 Task: Find connections with filter location Sironj with filter topic #lawsuitswith filter profile language English with filter current company Antler with filter school Vikram Simhapuri University, Nellore with filter industry Footwear and Leather Goods Repair with filter service category Filing with filter keywords title Computer Scientist
Action: Mouse moved to (567, 66)
Screenshot: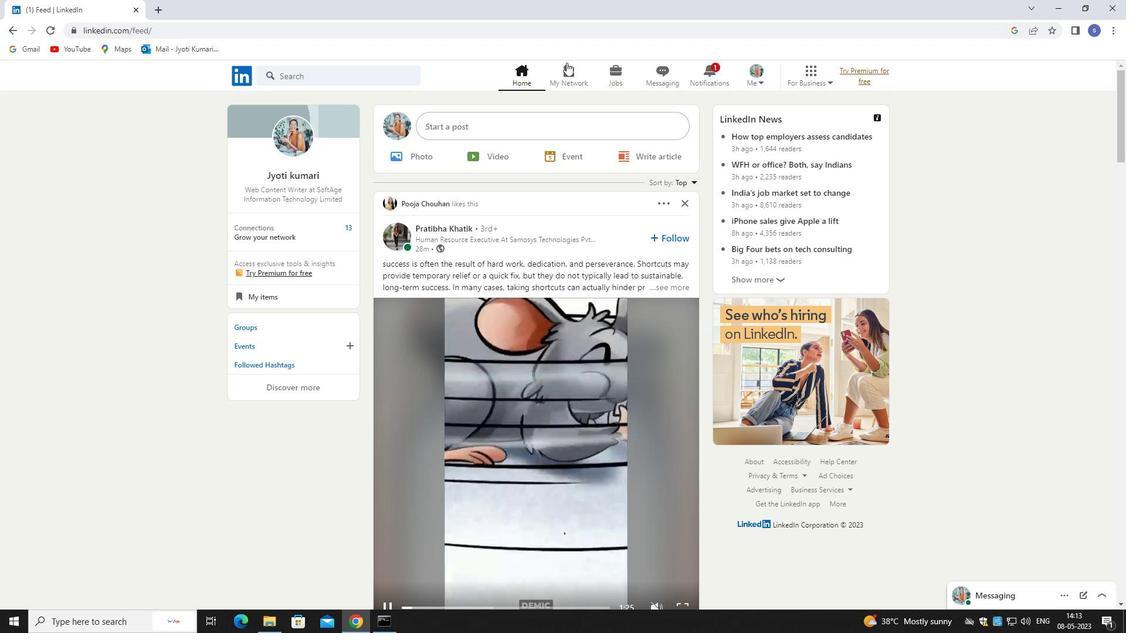 
Action: Mouse pressed left at (567, 66)
Screenshot: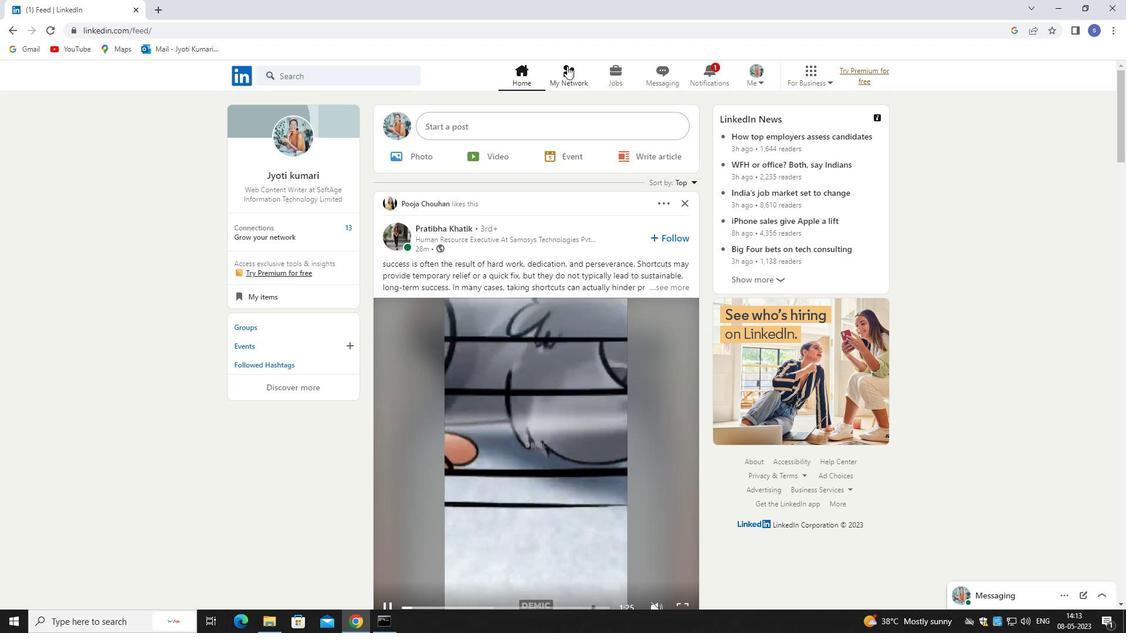 
Action: Mouse moved to (568, 67)
Screenshot: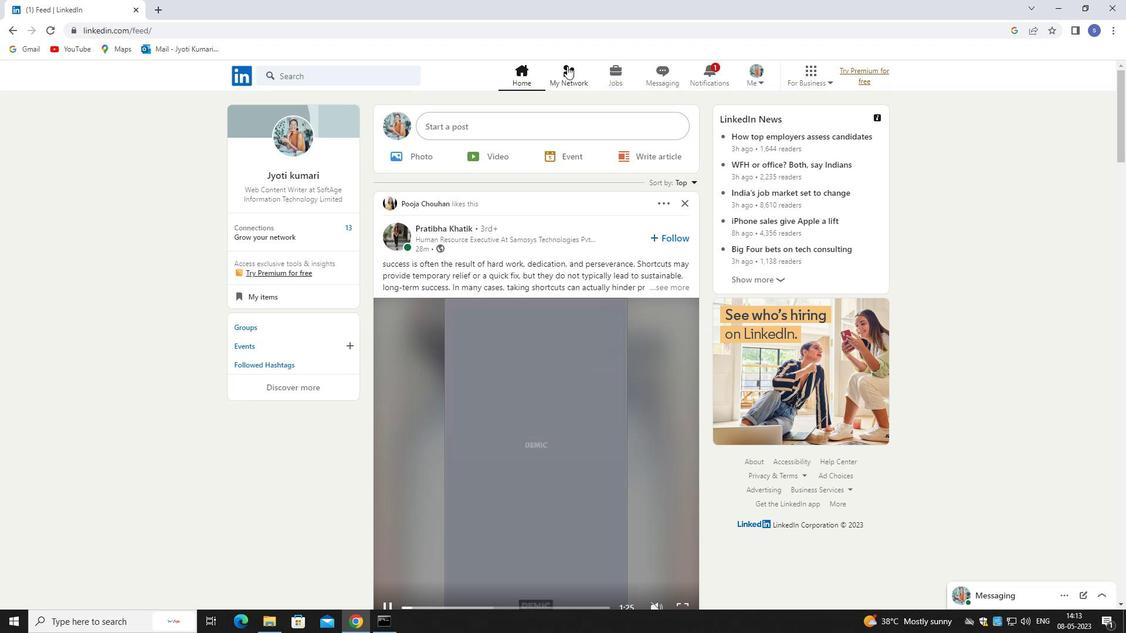 
Action: Mouse pressed left at (568, 67)
Screenshot: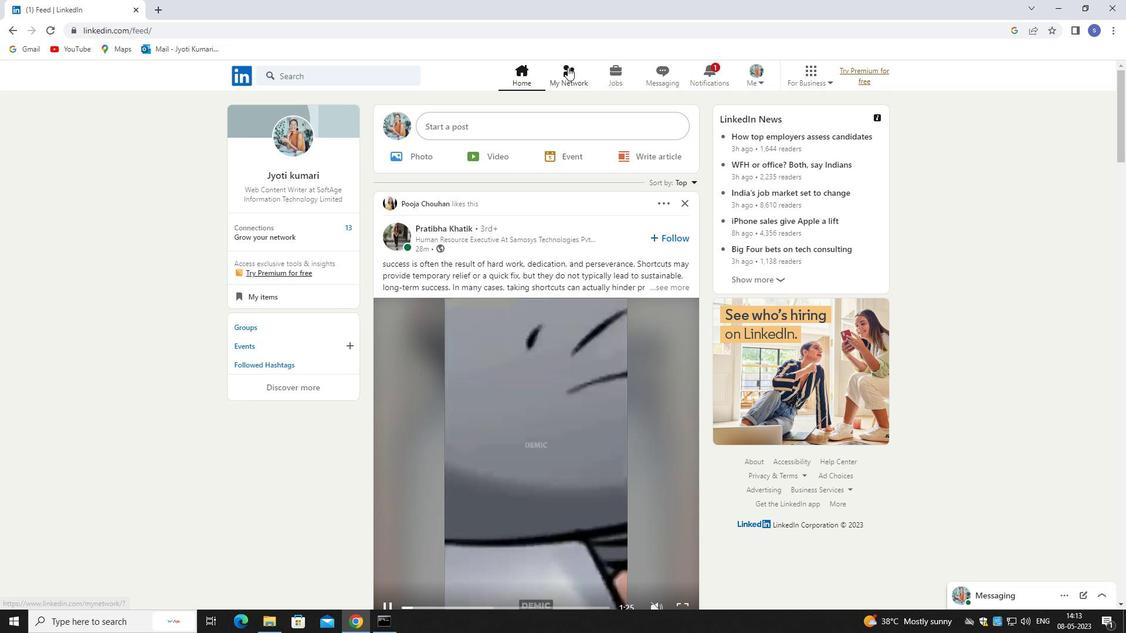 
Action: Mouse moved to (341, 146)
Screenshot: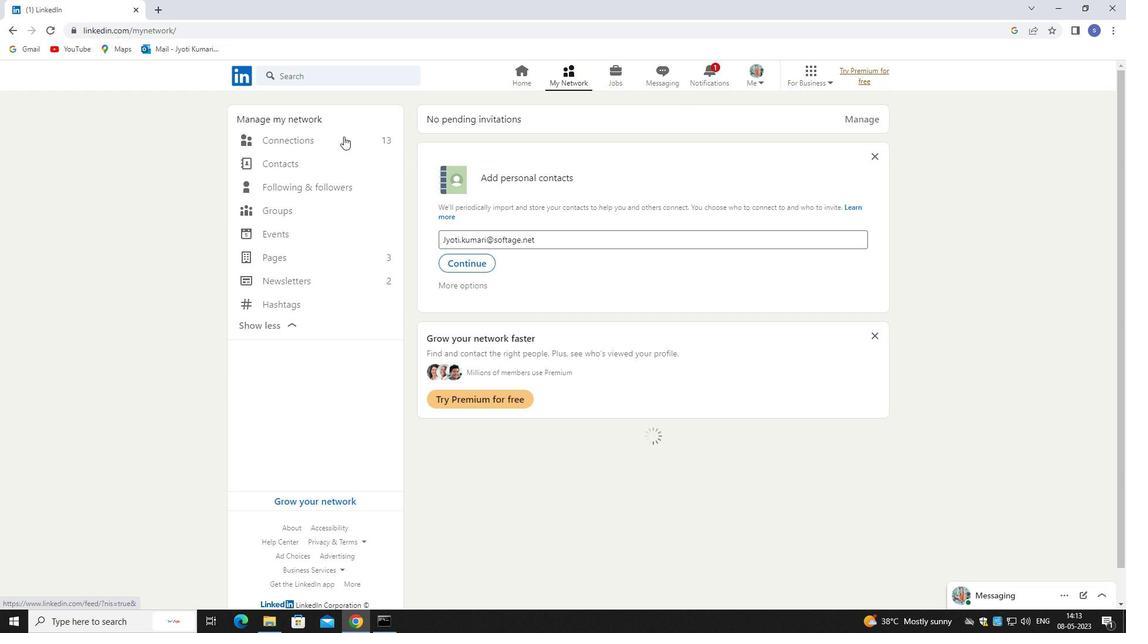 
Action: Mouse pressed left at (341, 146)
Screenshot: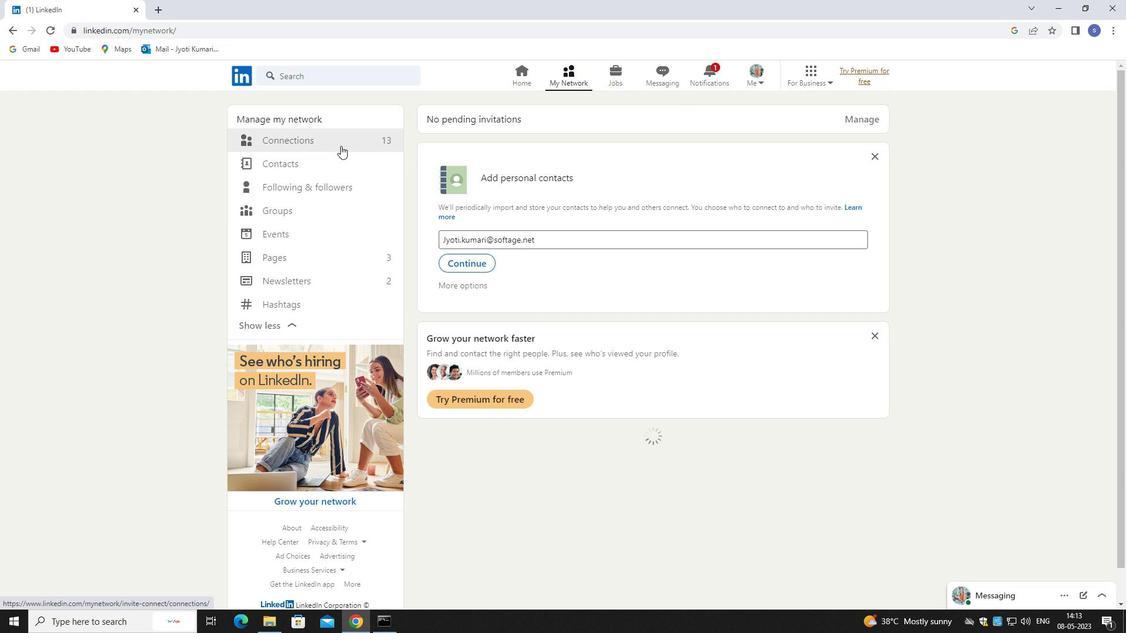 
Action: Mouse pressed left at (341, 146)
Screenshot: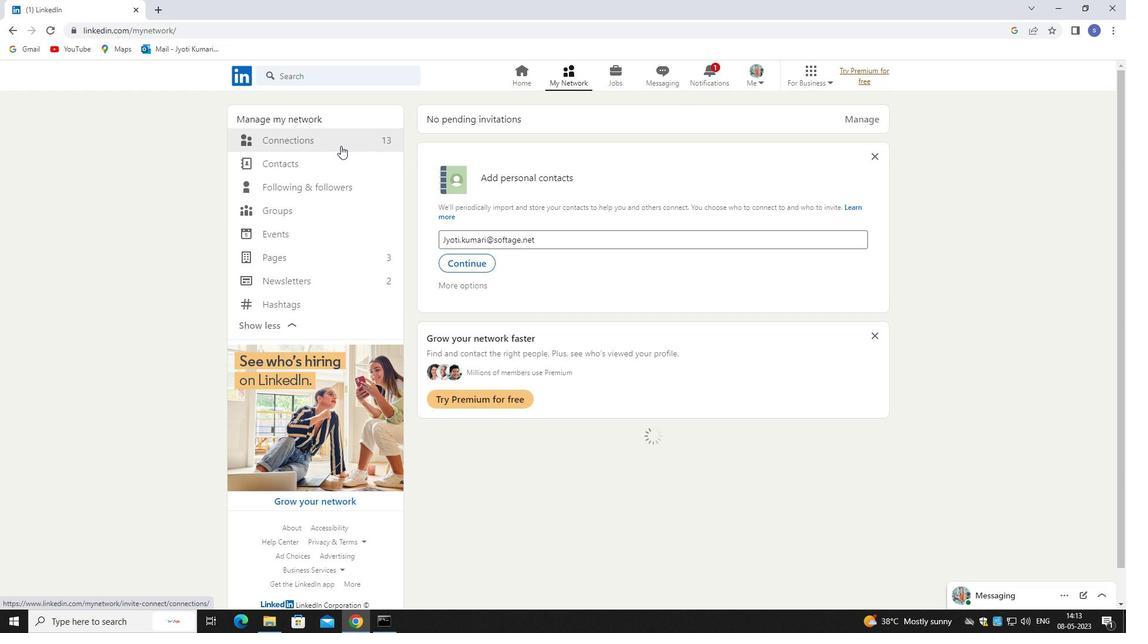 
Action: Mouse moved to (617, 142)
Screenshot: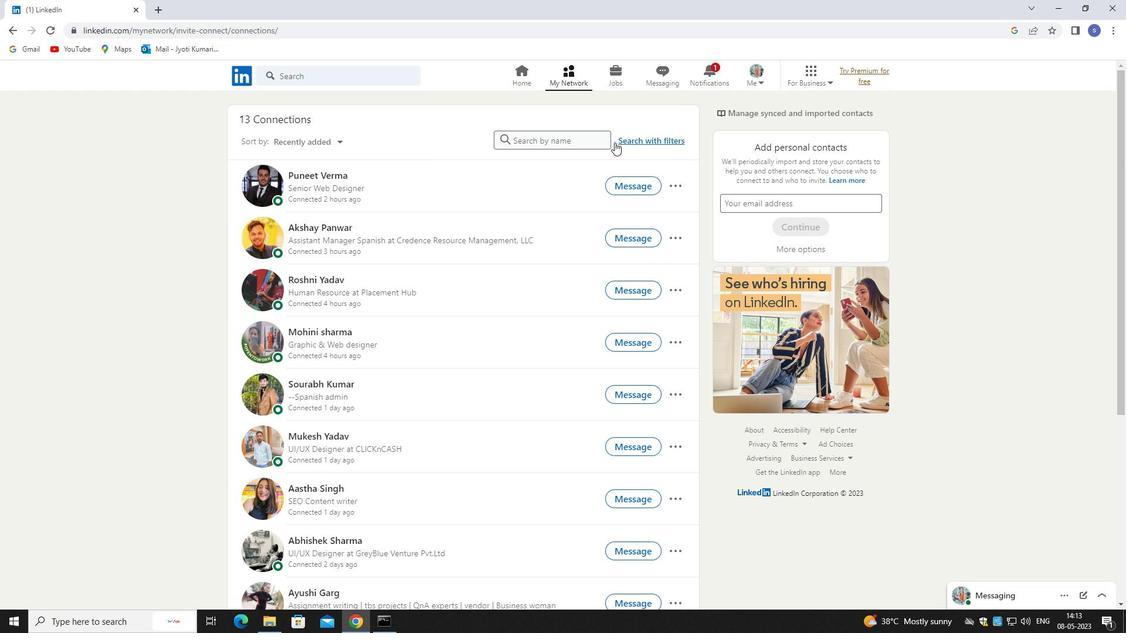 
Action: Mouse pressed left at (617, 142)
Screenshot: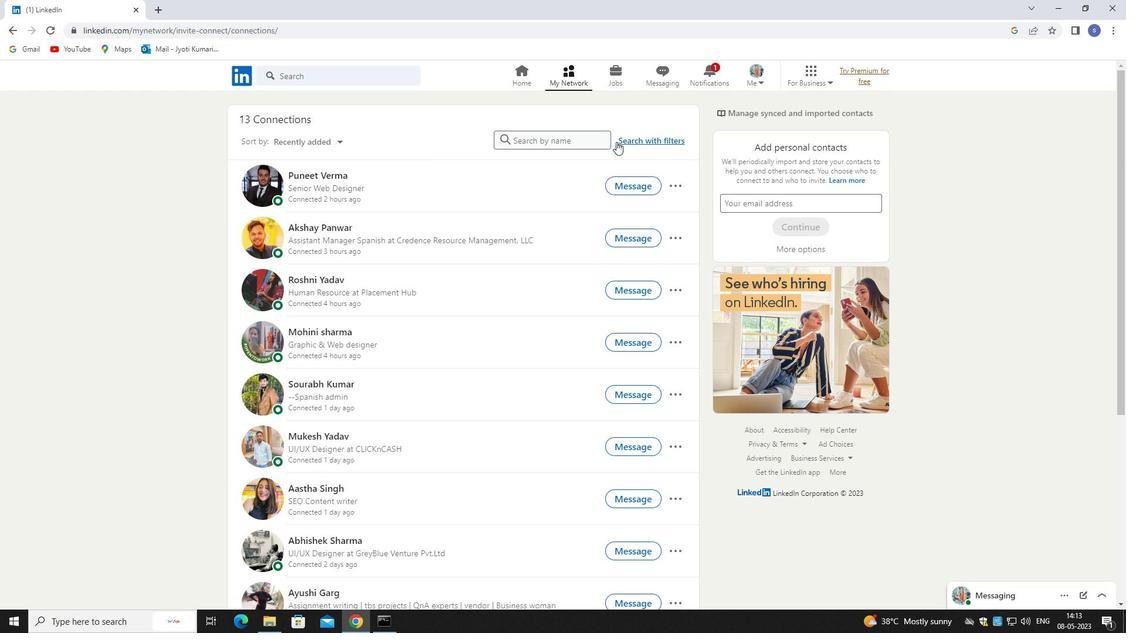 
Action: Mouse moved to (598, 107)
Screenshot: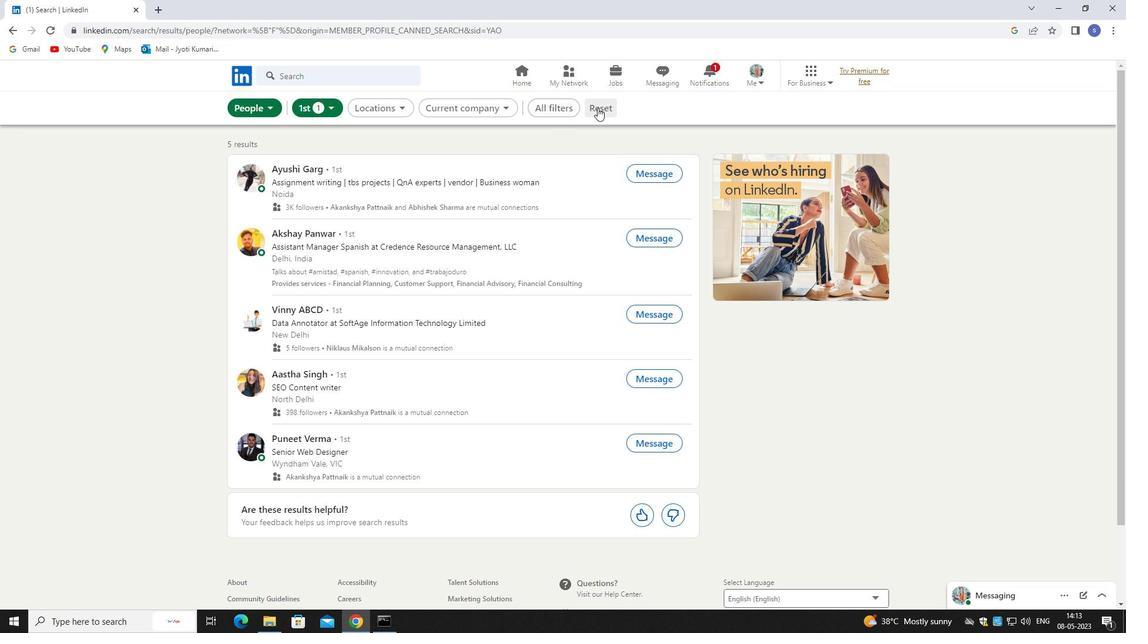 
Action: Mouse pressed left at (598, 107)
Screenshot: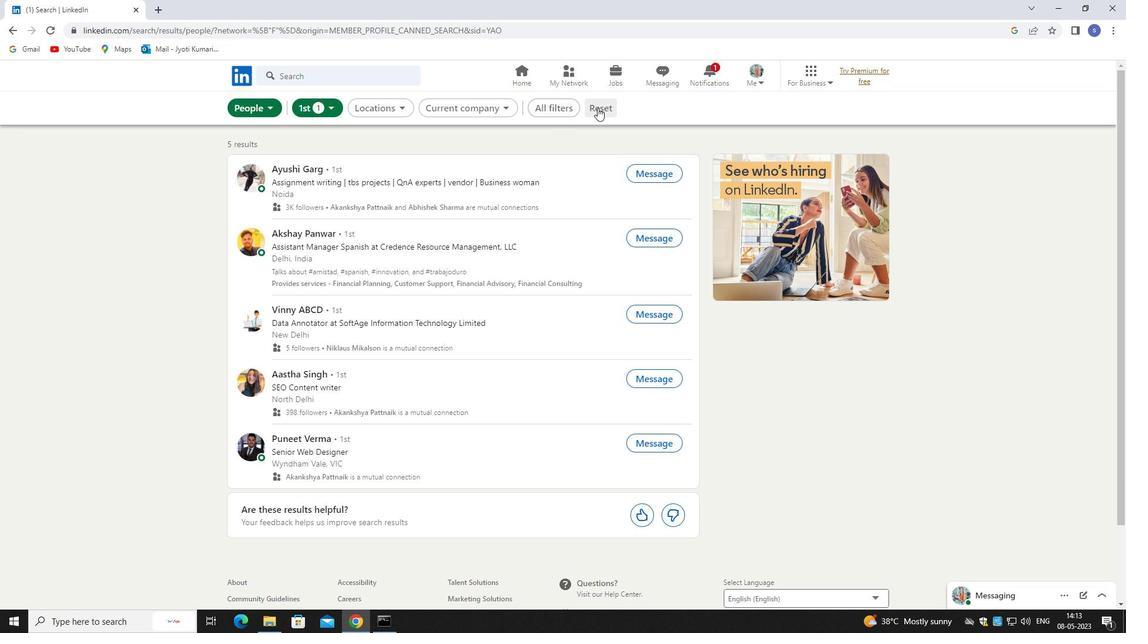
Action: Mouse moved to (579, 107)
Screenshot: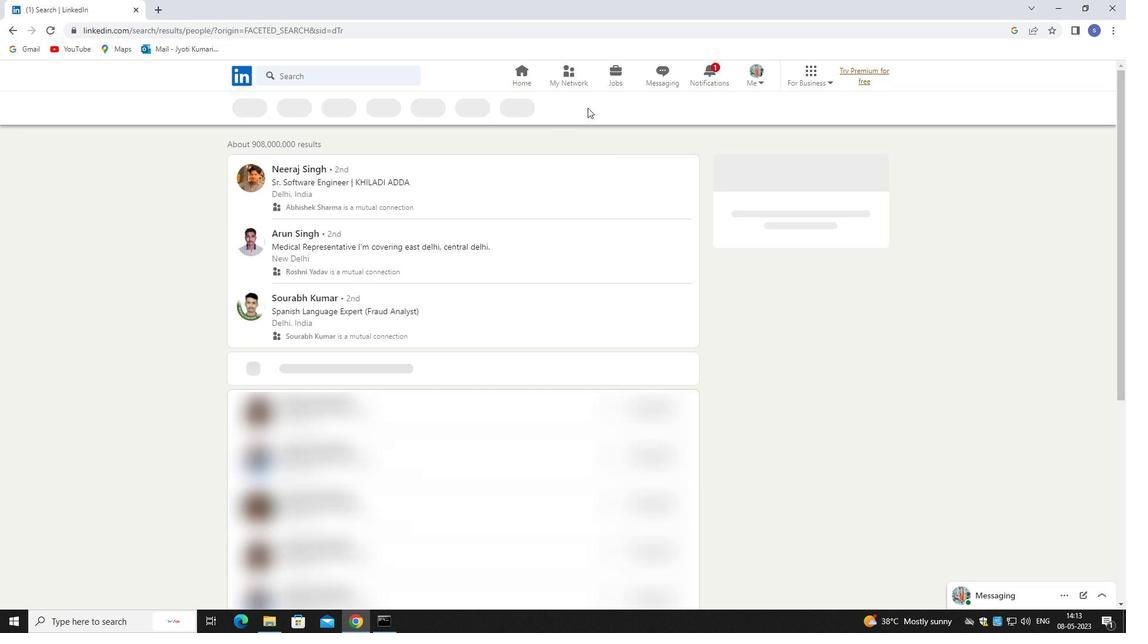 
Action: Mouse pressed left at (579, 107)
Screenshot: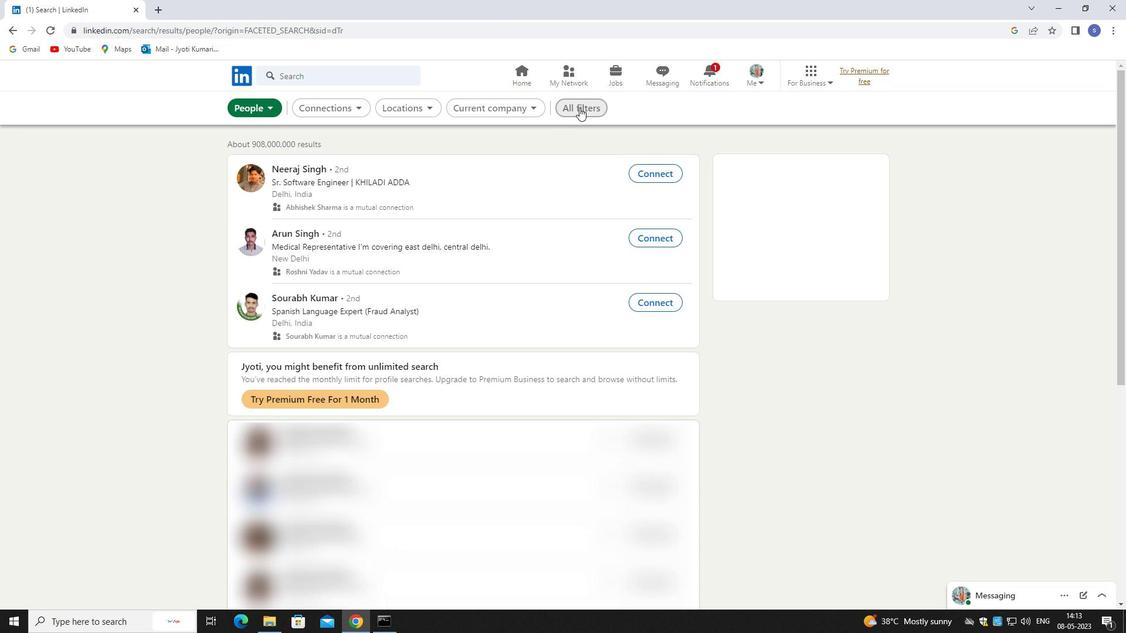 
Action: Mouse moved to (985, 461)
Screenshot: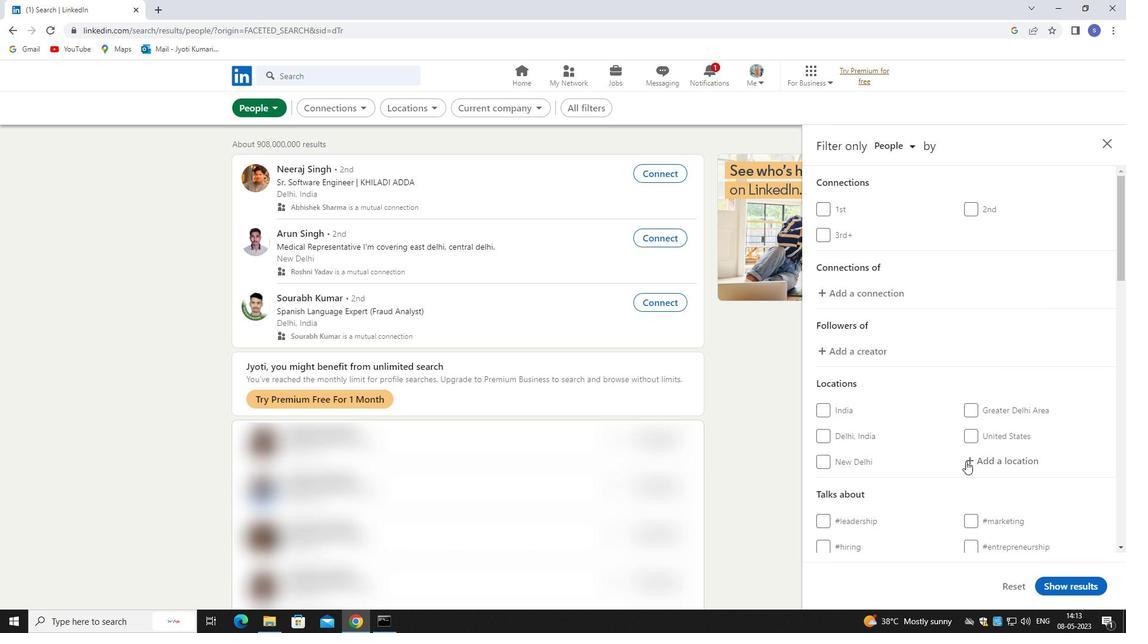 
Action: Mouse pressed left at (985, 461)
Screenshot: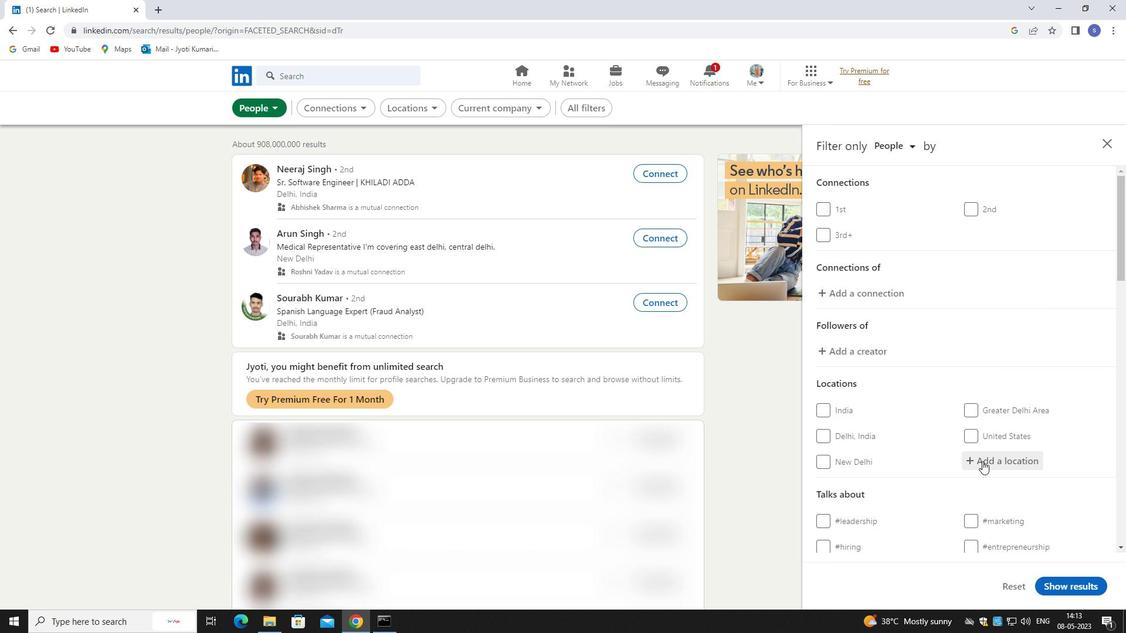 
Action: Mouse moved to (966, 468)
Screenshot: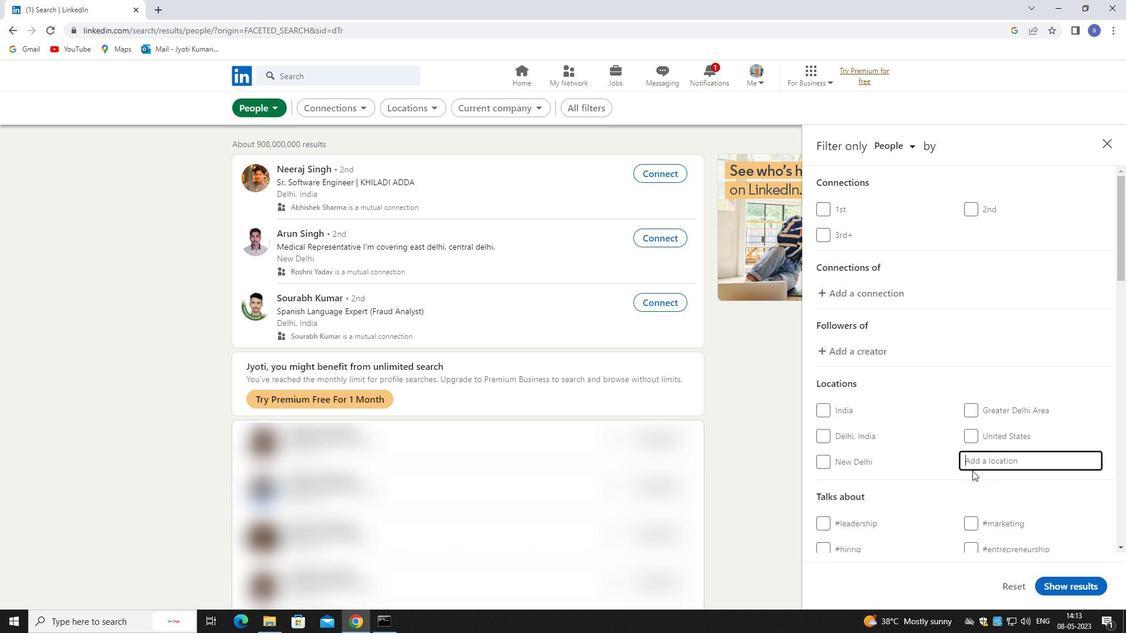 
Action: Key pressed siro
Screenshot: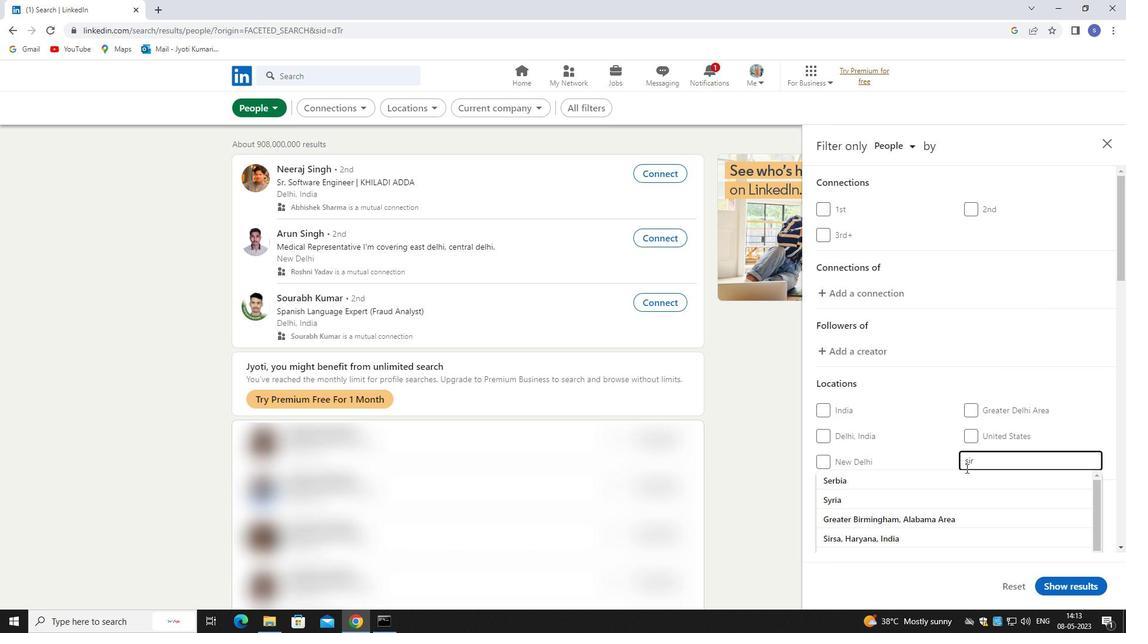 
Action: Mouse moved to (987, 499)
Screenshot: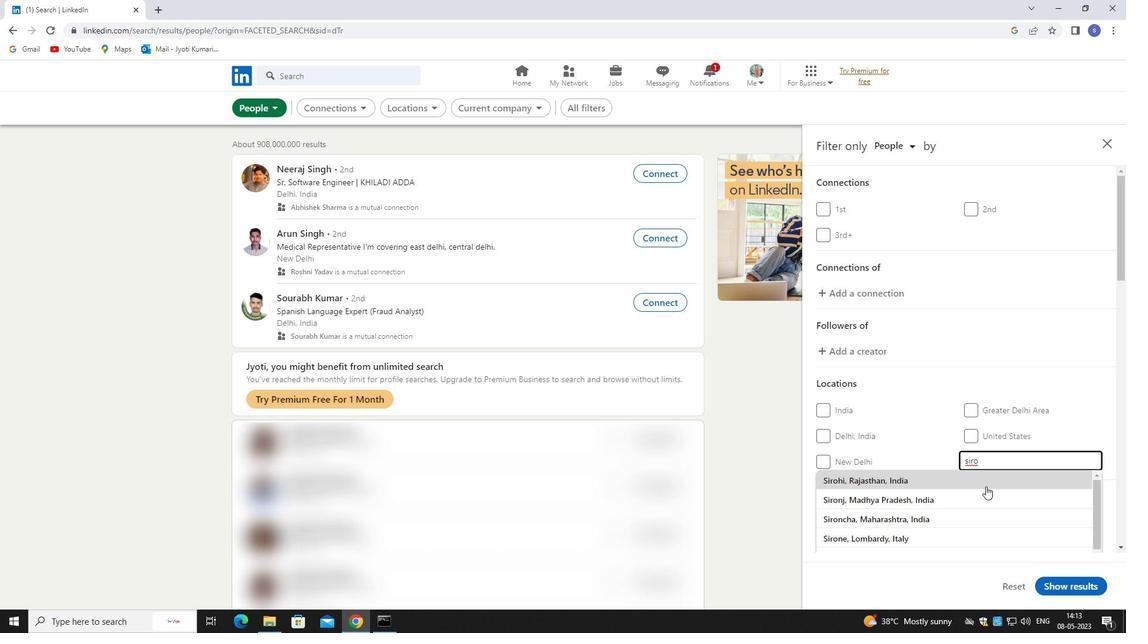 
Action: Mouse pressed left at (987, 499)
Screenshot: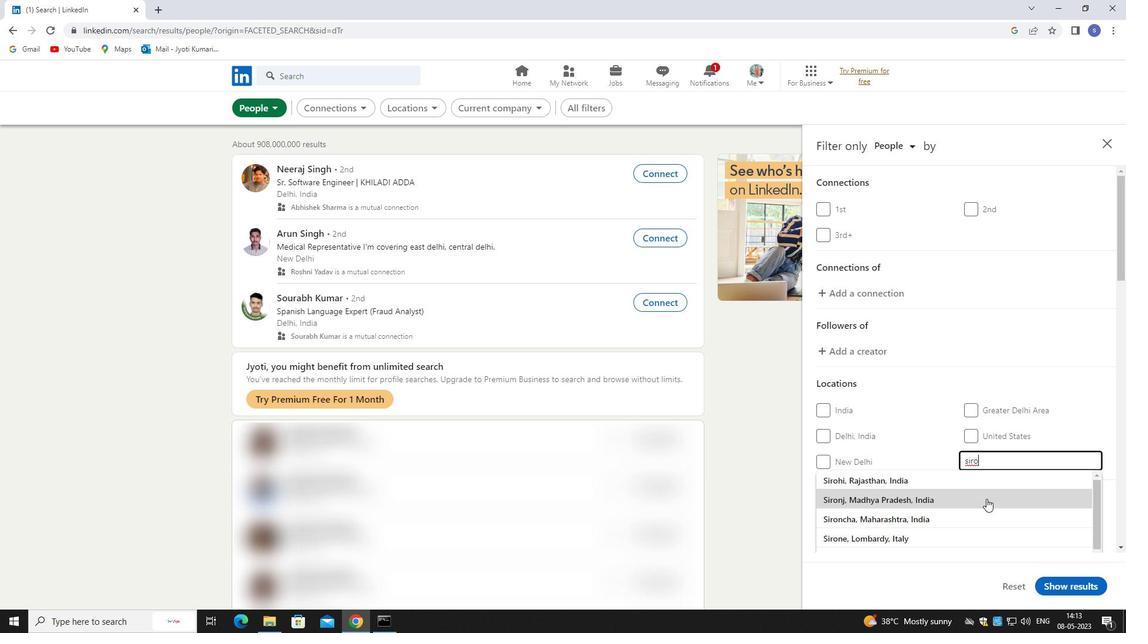 
Action: Mouse moved to (986, 500)
Screenshot: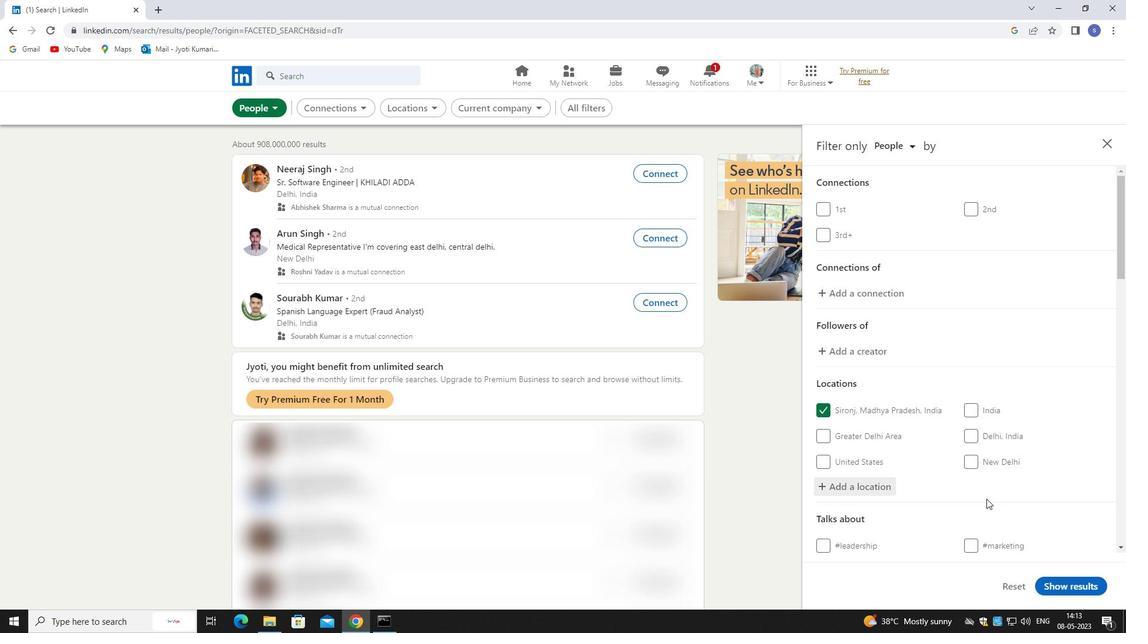 
Action: Mouse scrolled (986, 499) with delta (0, 0)
Screenshot: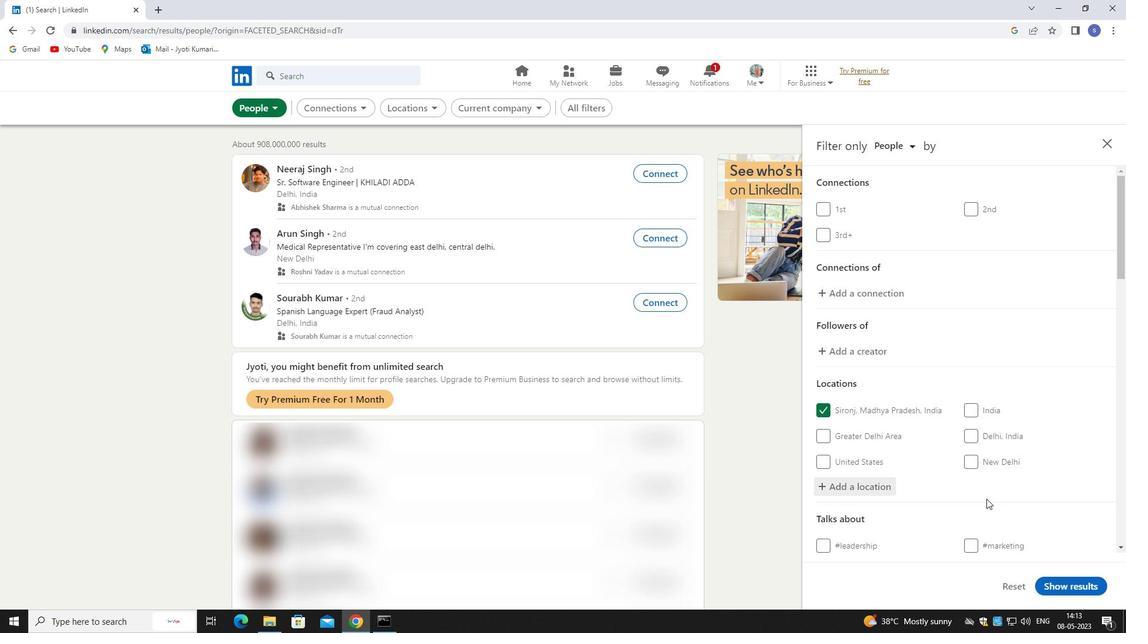 
Action: Mouse scrolled (986, 499) with delta (0, 0)
Screenshot: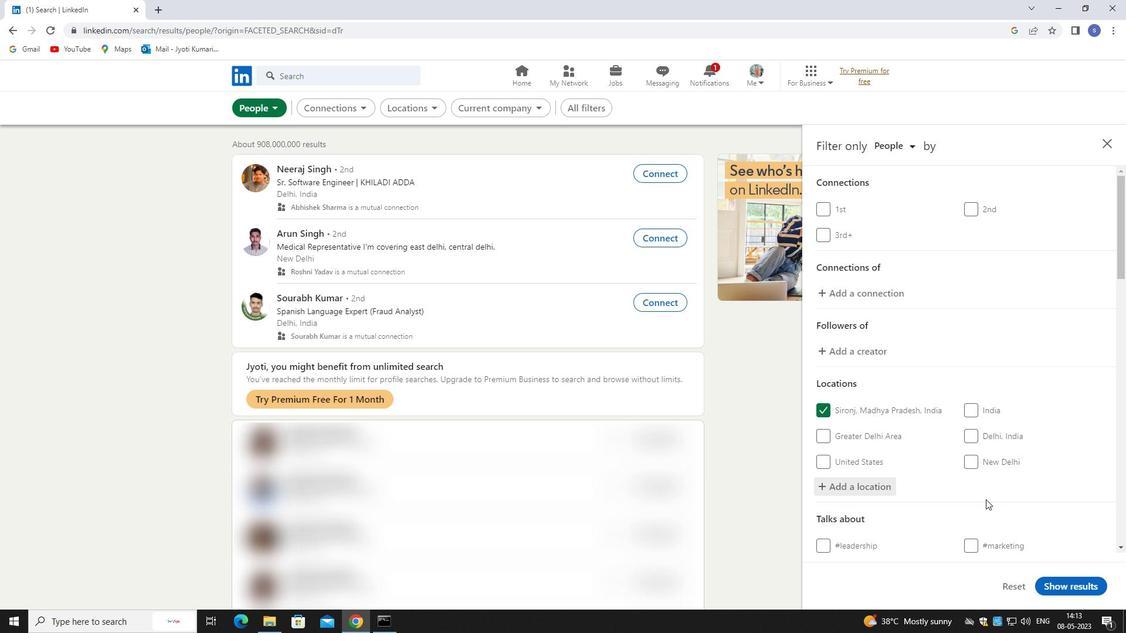 
Action: Mouse scrolled (986, 499) with delta (0, 0)
Screenshot: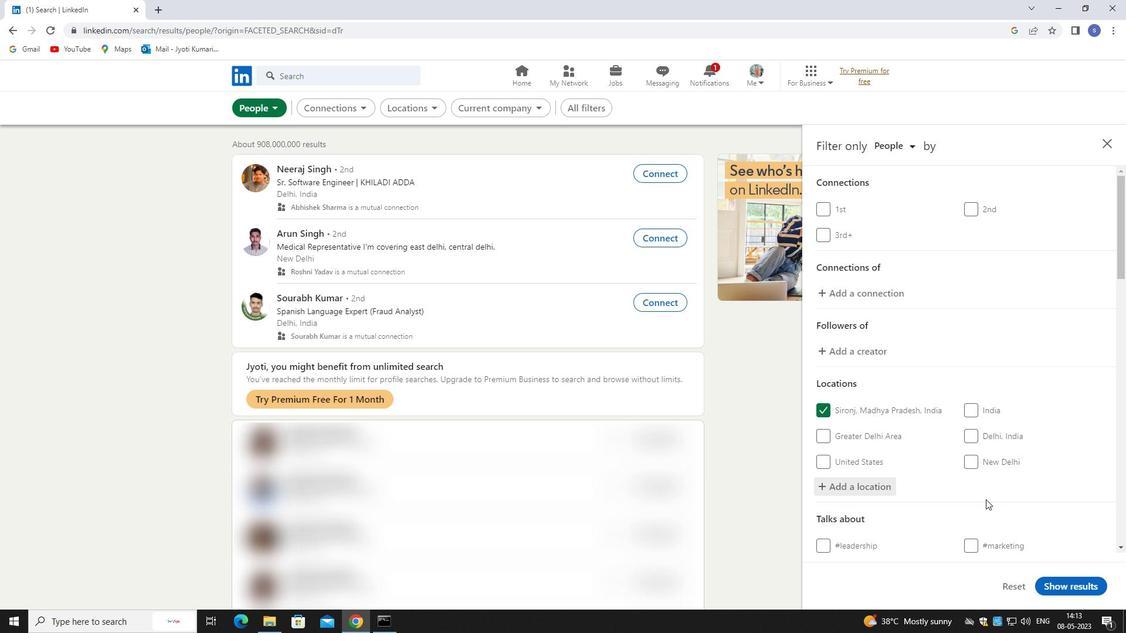 
Action: Mouse scrolled (986, 499) with delta (0, 0)
Screenshot: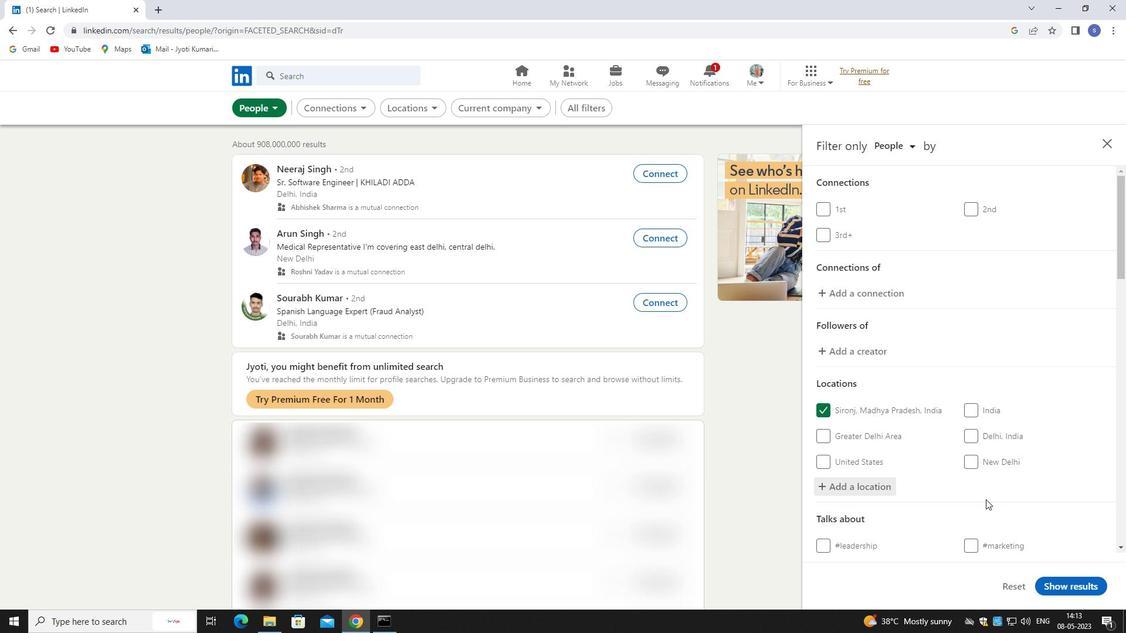 
Action: Mouse moved to (989, 360)
Screenshot: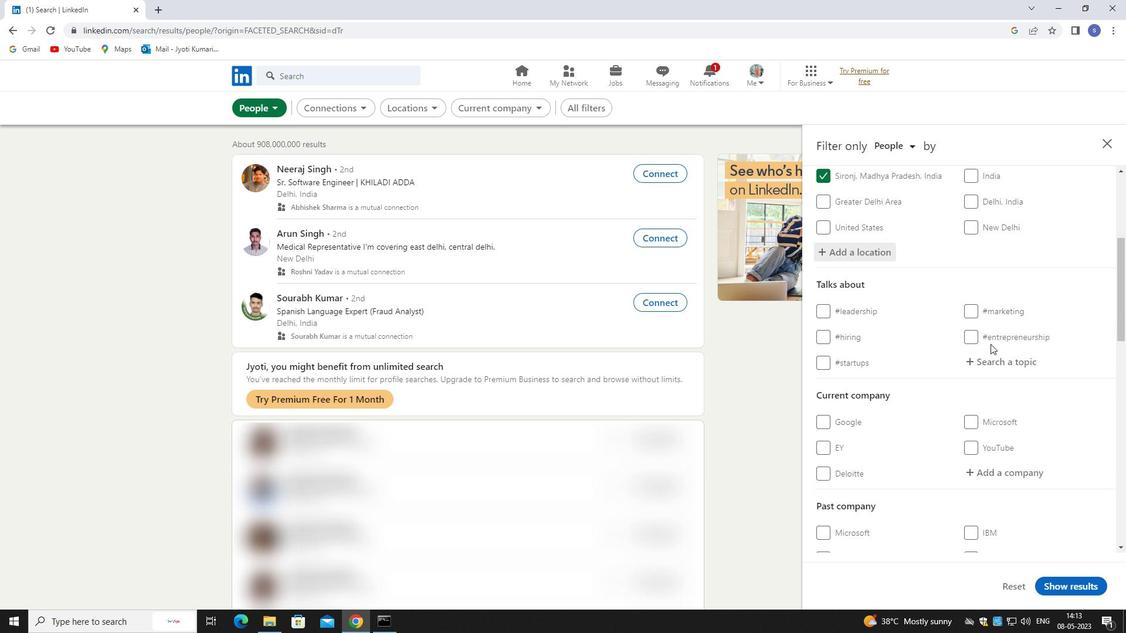 
Action: Mouse pressed left at (989, 360)
Screenshot: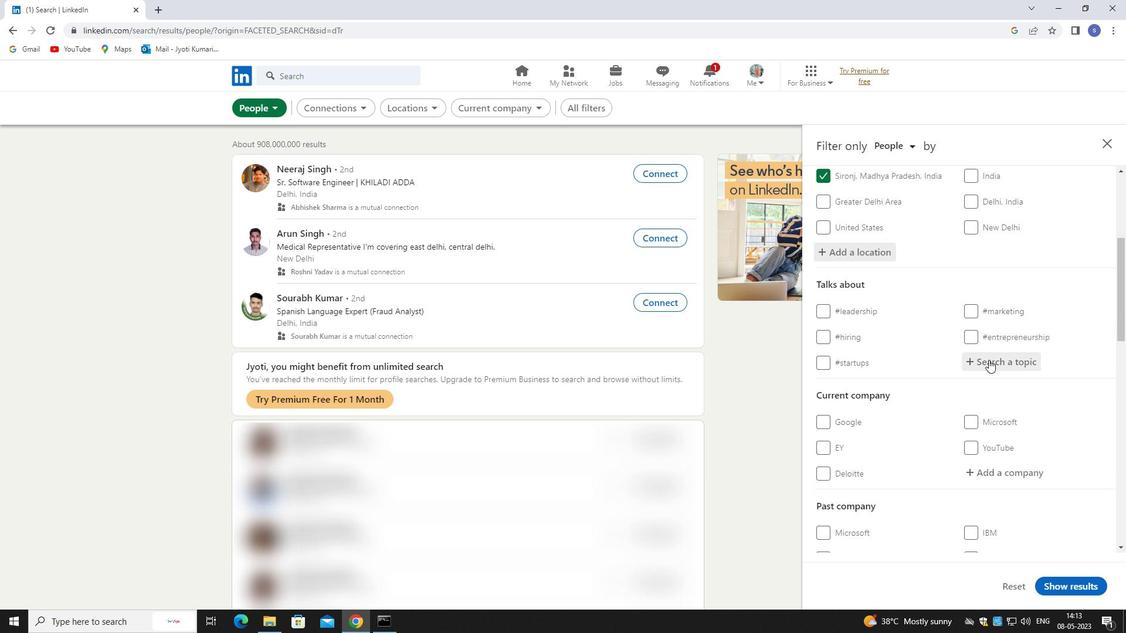 
Action: Mouse moved to (983, 370)
Screenshot: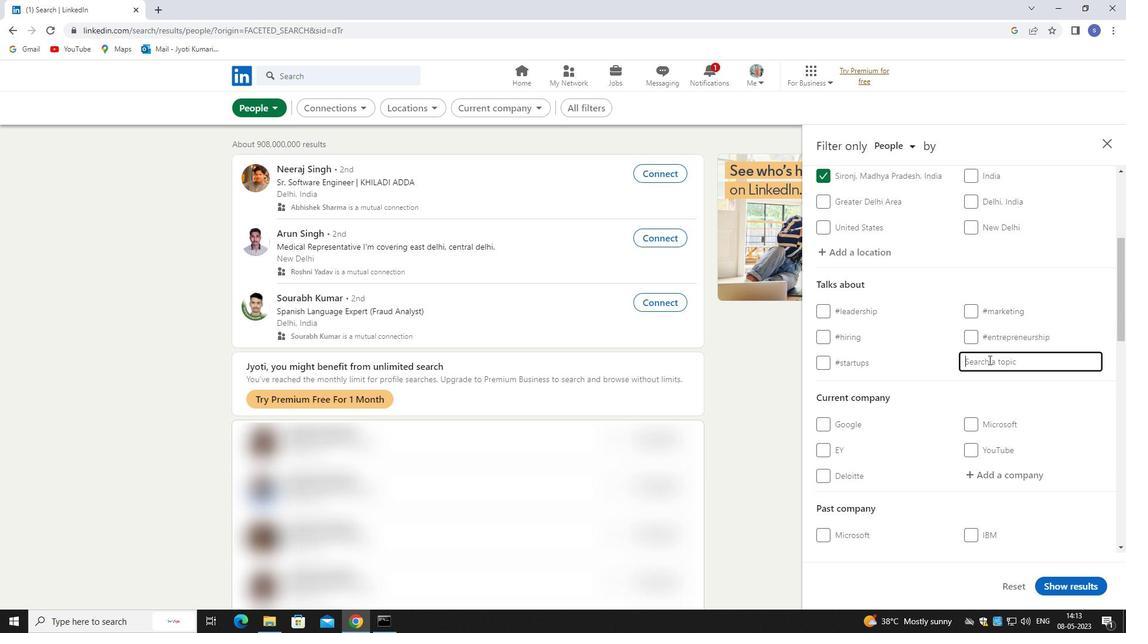 
Action: Key pressed lawsu
Screenshot: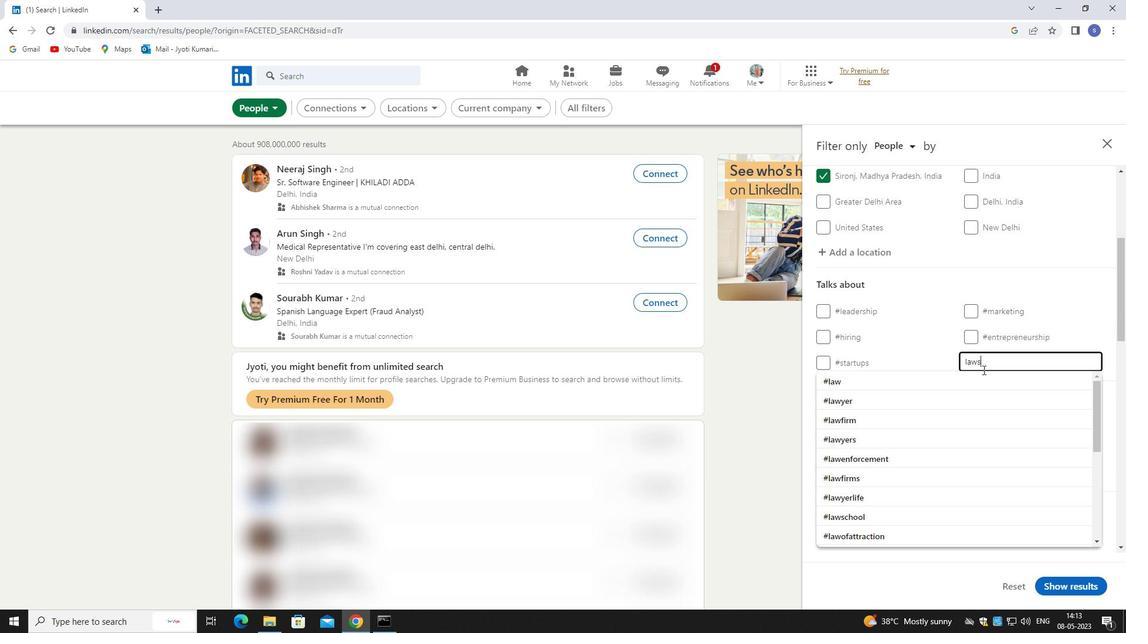 
Action: Mouse moved to (980, 384)
Screenshot: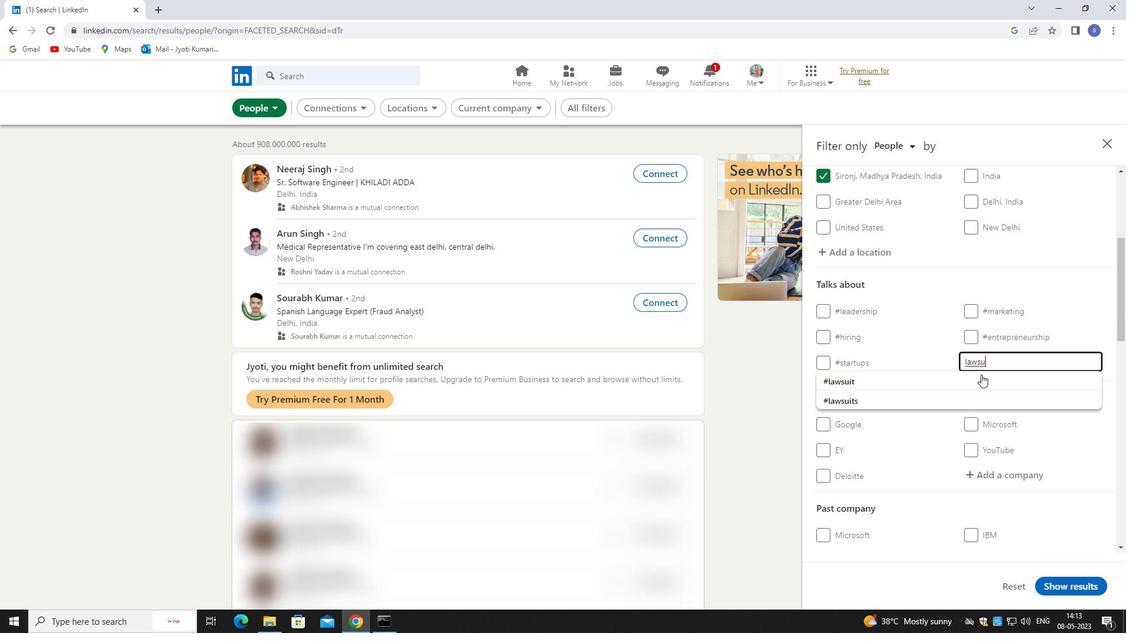 
Action: Mouse pressed left at (980, 384)
Screenshot: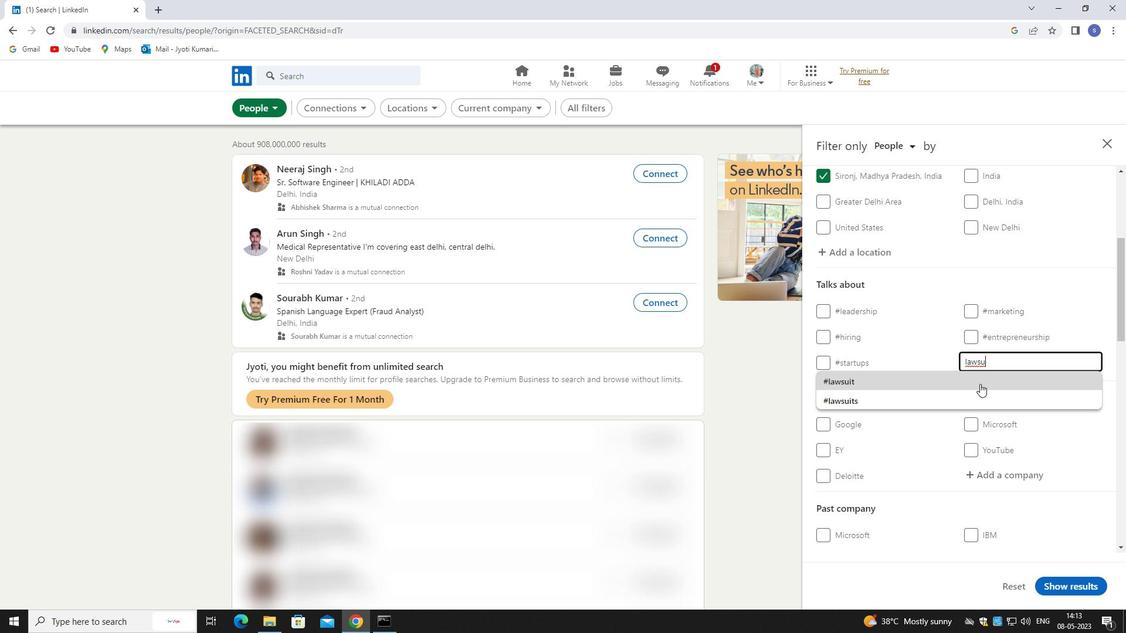 
Action: Mouse moved to (980, 395)
Screenshot: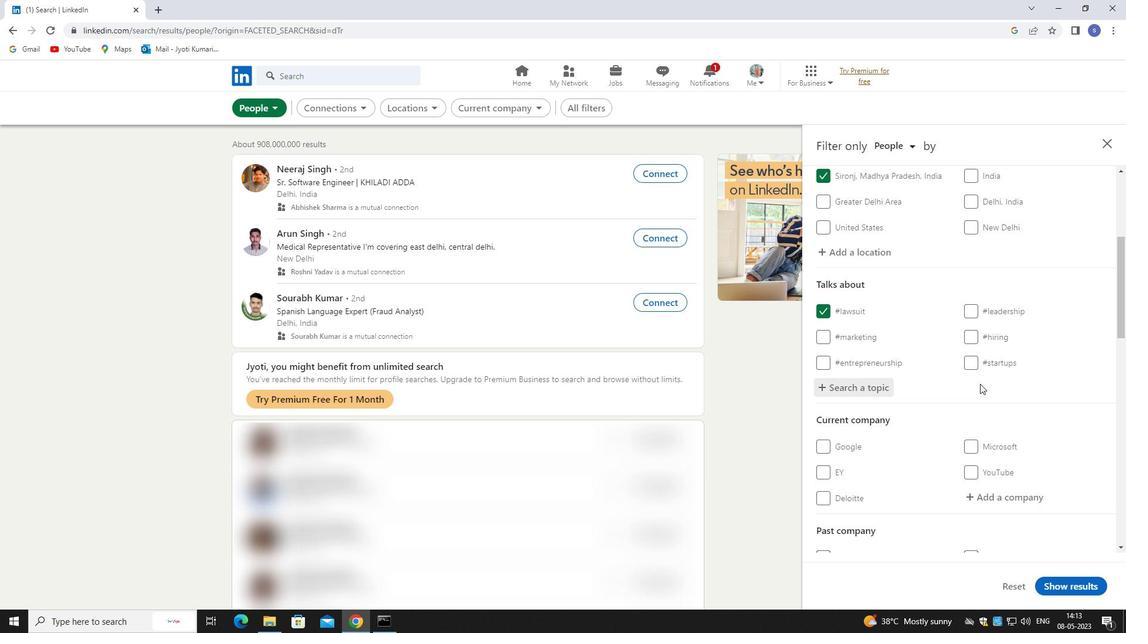 
Action: Mouse scrolled (980, 394) with delta (0, 0)
Screenshot: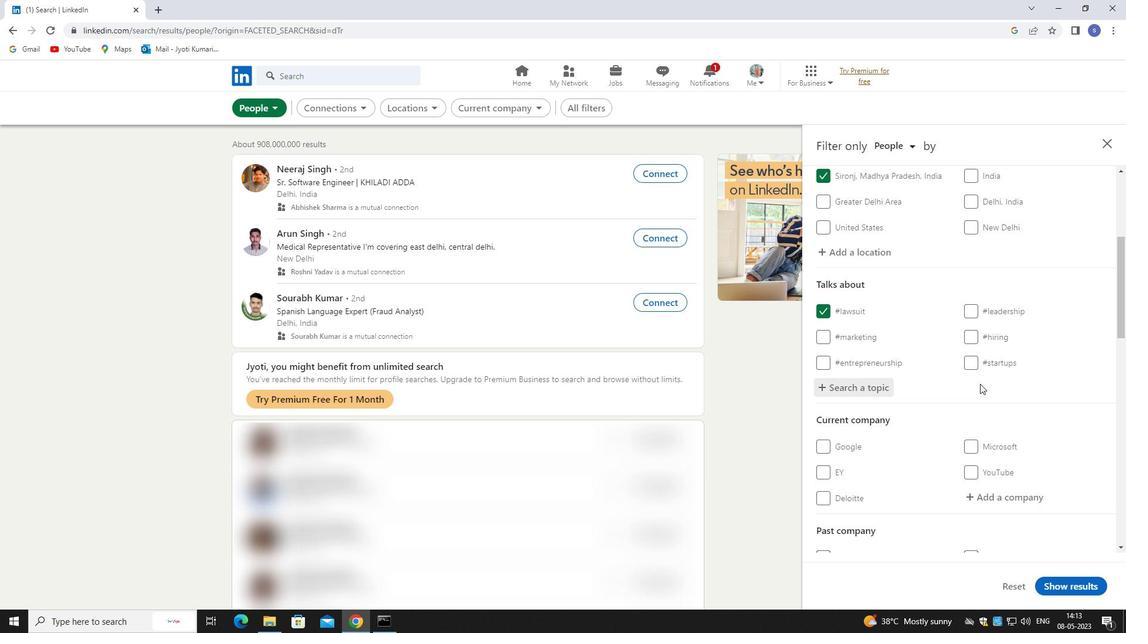 
Action: Mouse moved to (980, 410)
Screenshot: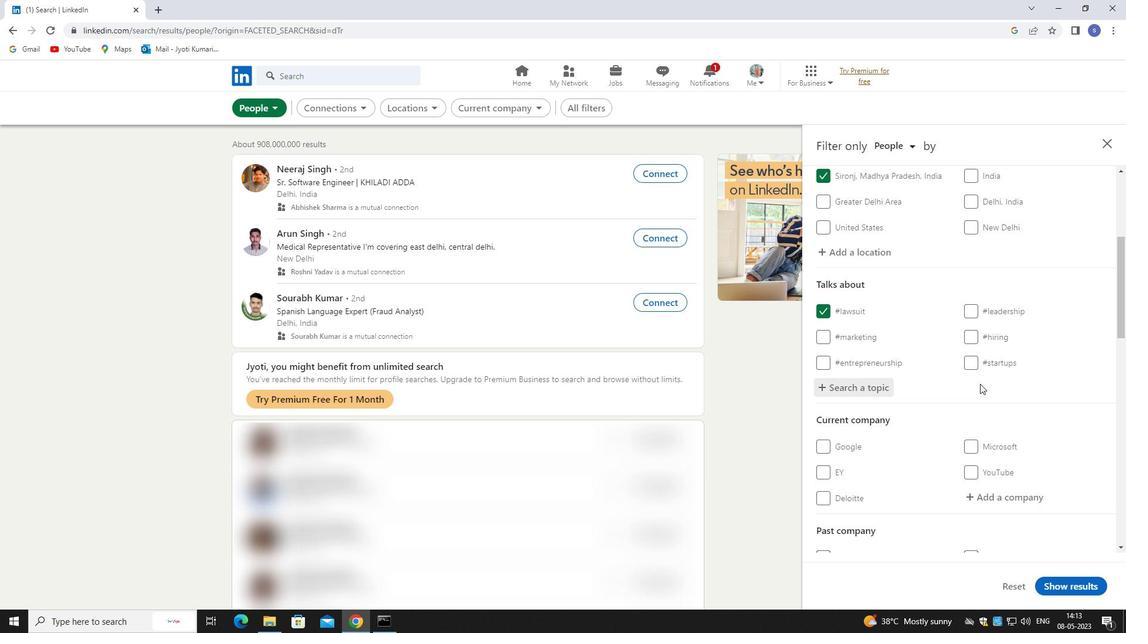 
Action: Mouse scrolled (980, 410) with delta (0, 0)
Screenshot: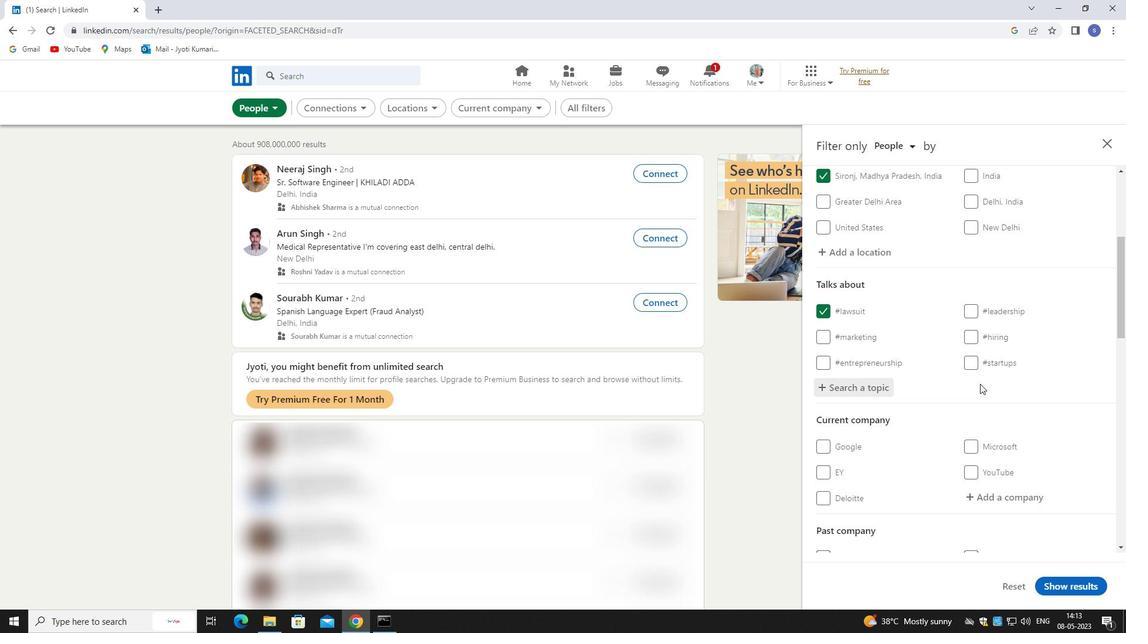 
Action: Mouse moved to (981, 484)
Screenshot: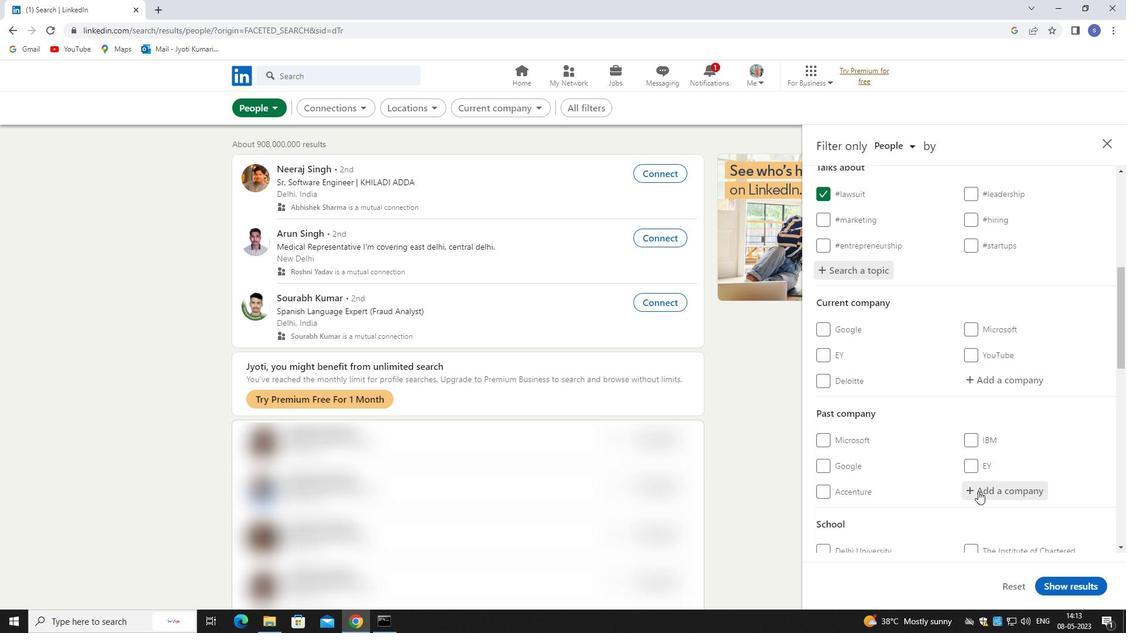 
Action: Mouse scrolled (981, 483) with delta (0, 0)
Screenshot: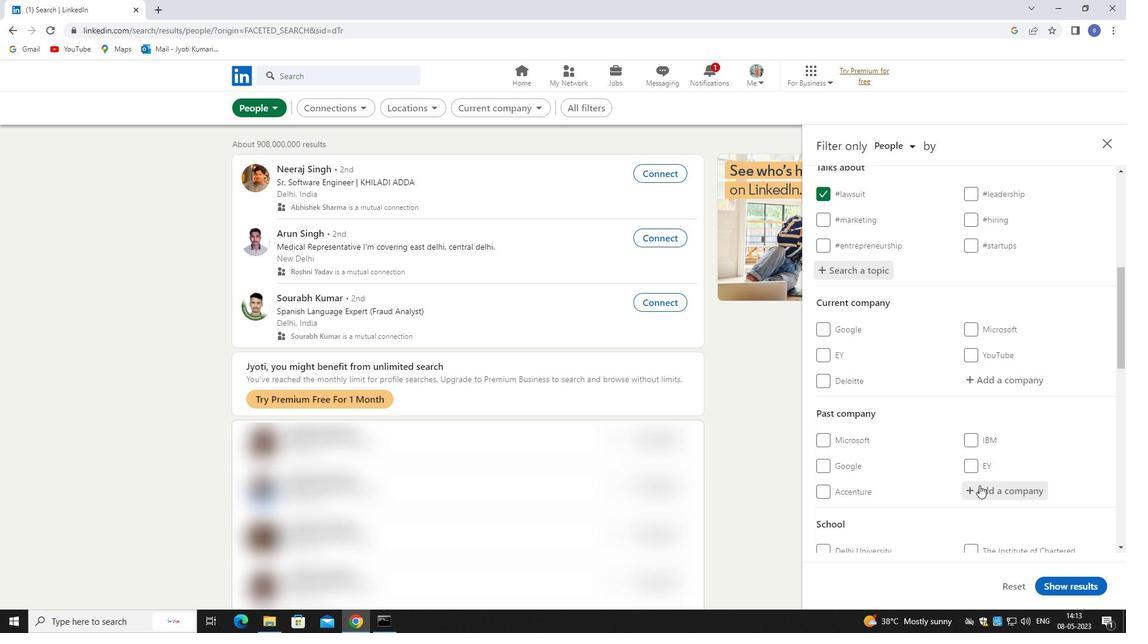 
Action: Mouse scrolled (981, 483) with delta (0, 0)
Screenshot: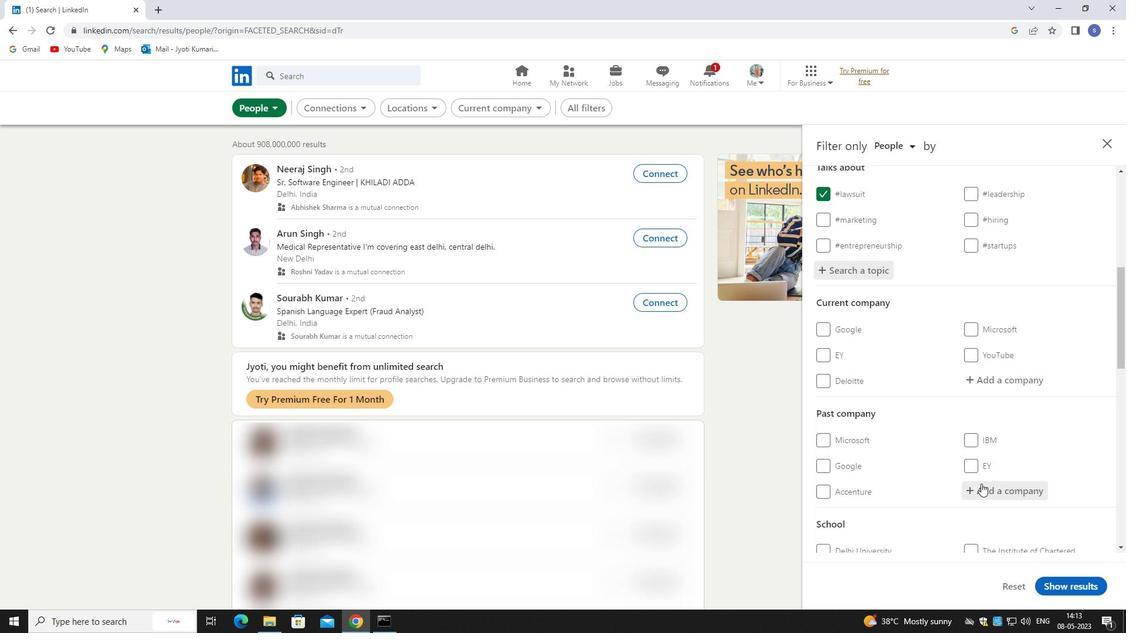 
Action: Mouse moved to (1011, 263)
Screenshot: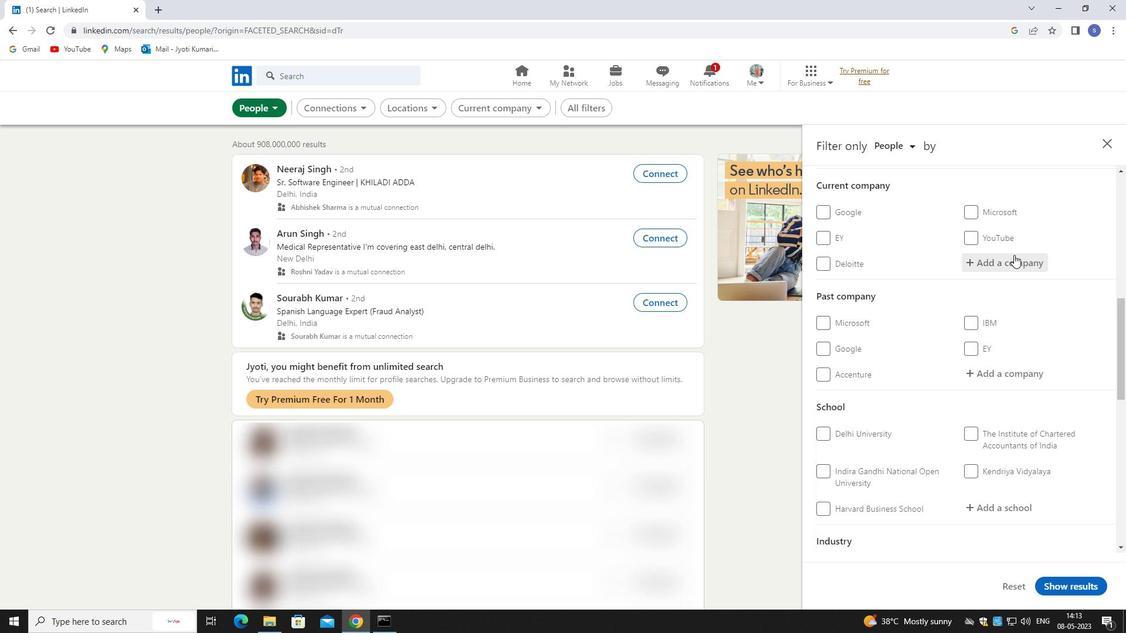 
Action: Mouse pressed left at (1011, 263)
Screenshot: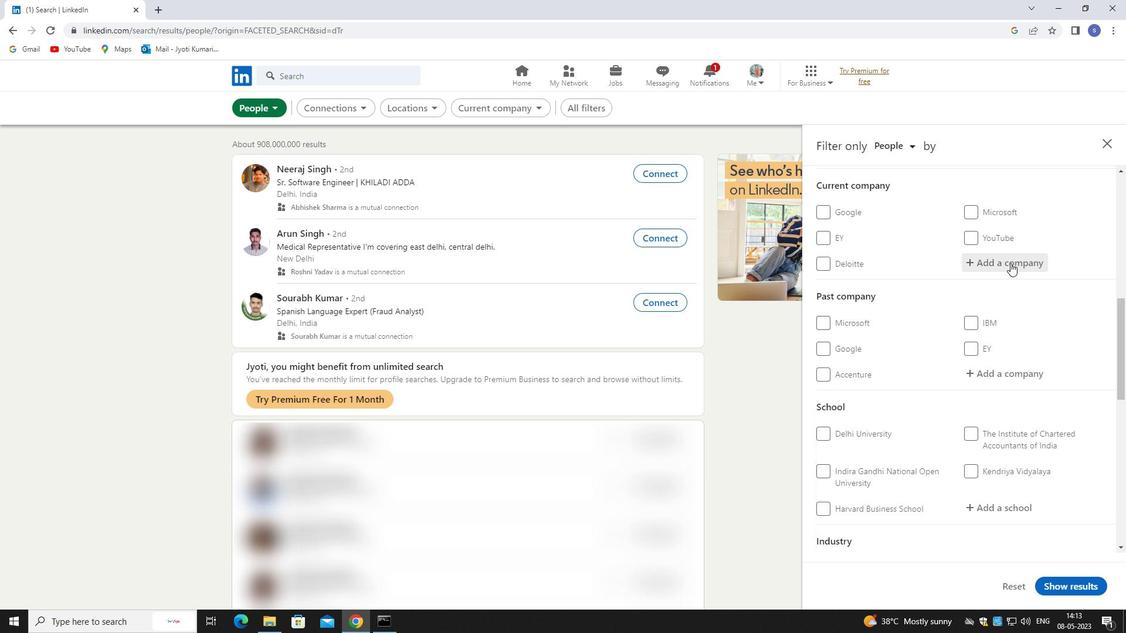 
Action: Key pressed antel
Screenshot: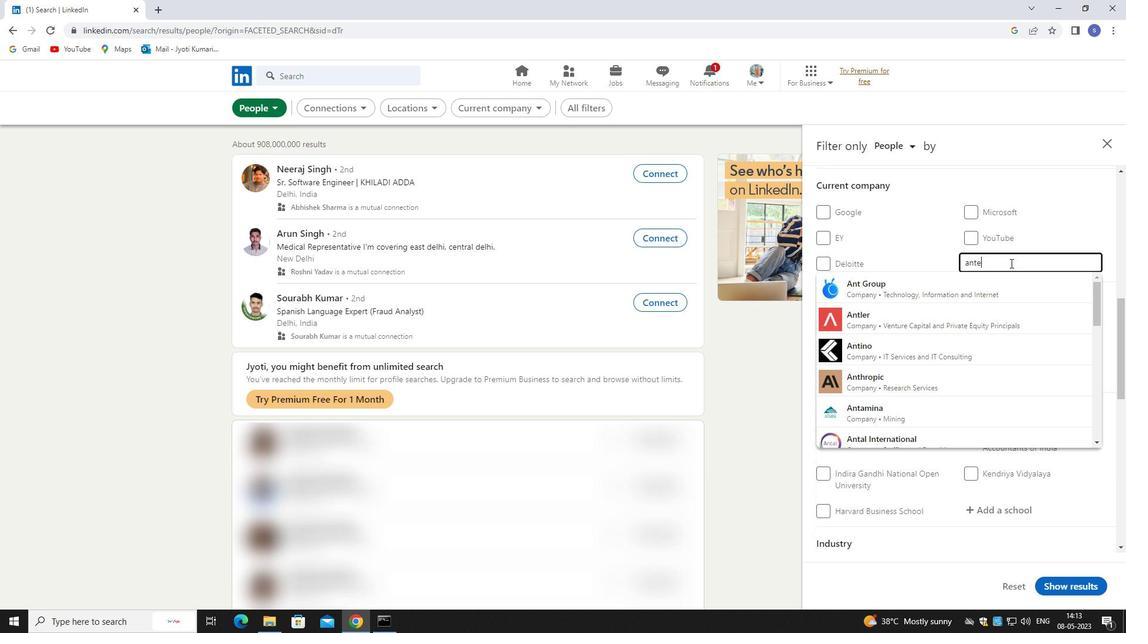 
Action: Mouse moved to (1022, 287)
Screenshot: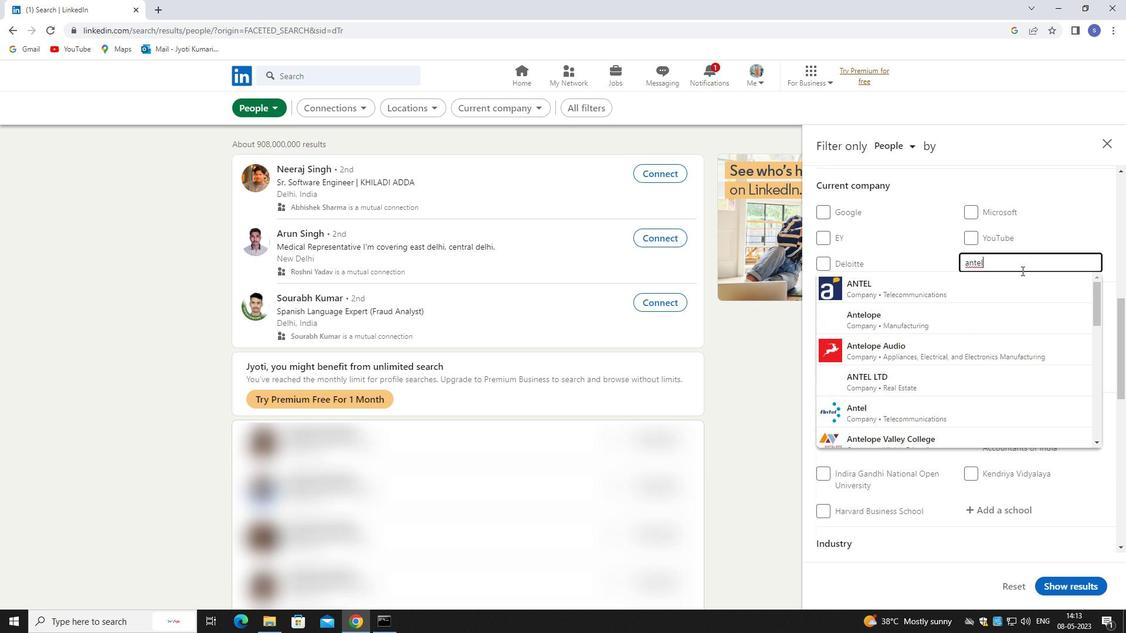 
Action: Mouse pressed left at (1022, 287)
Screenshot: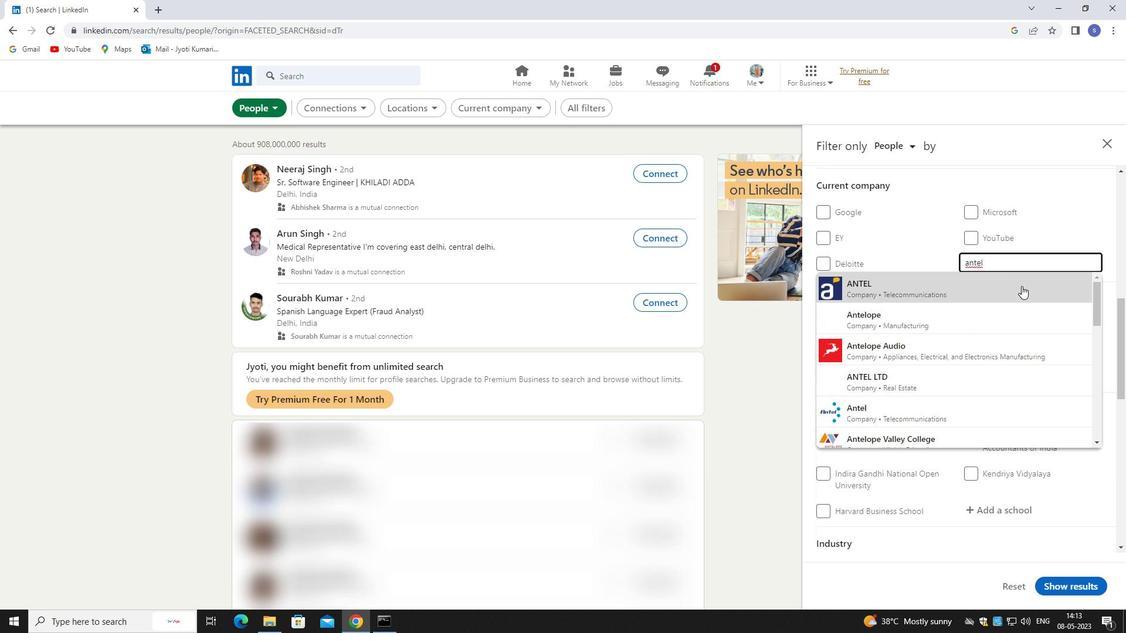 
Action: Mouse moved to (1000, 512)
Screenshot: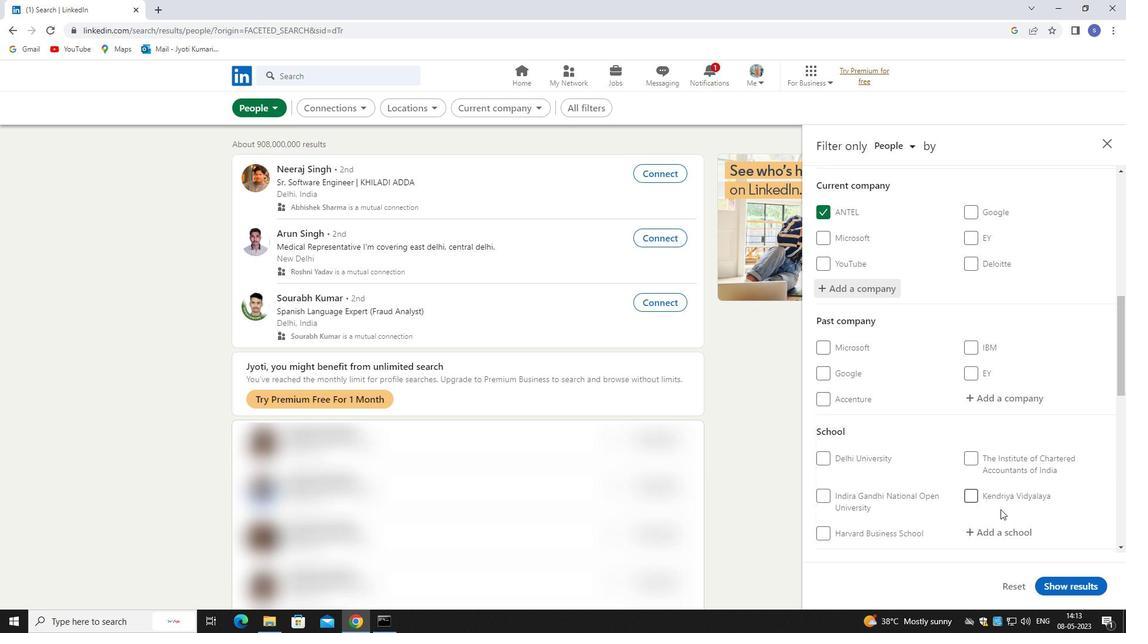 
Action: Mouse scrolled (1000, 511) with delta (0, 0)
Screenshot: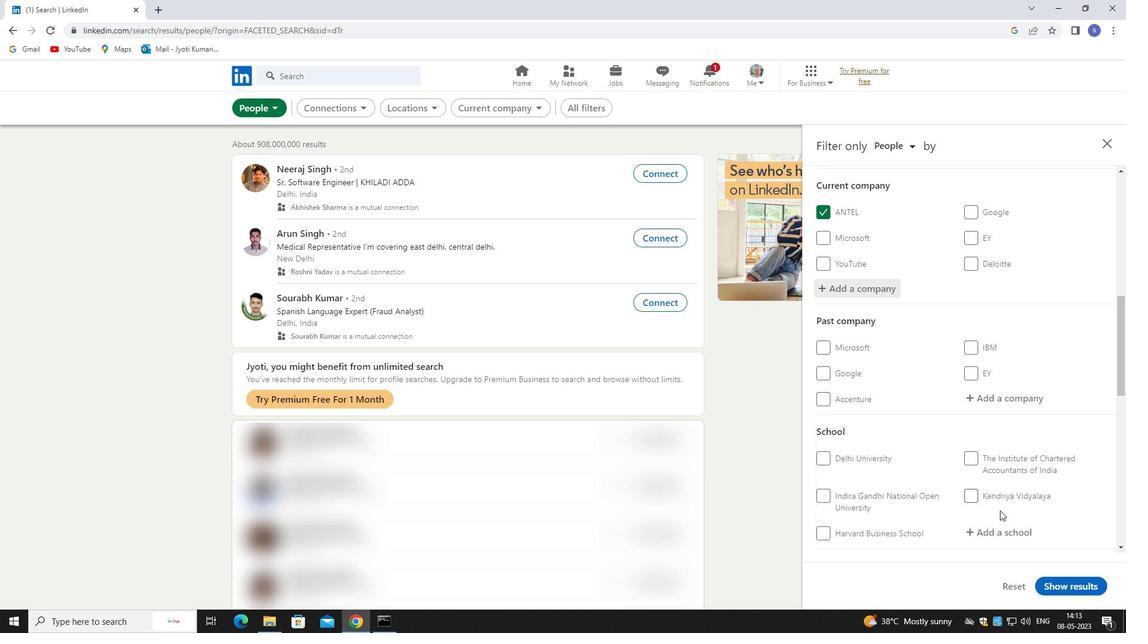 
Action: Mouse scrolled (1000, 511) with delta (0, 0)
Screenshot: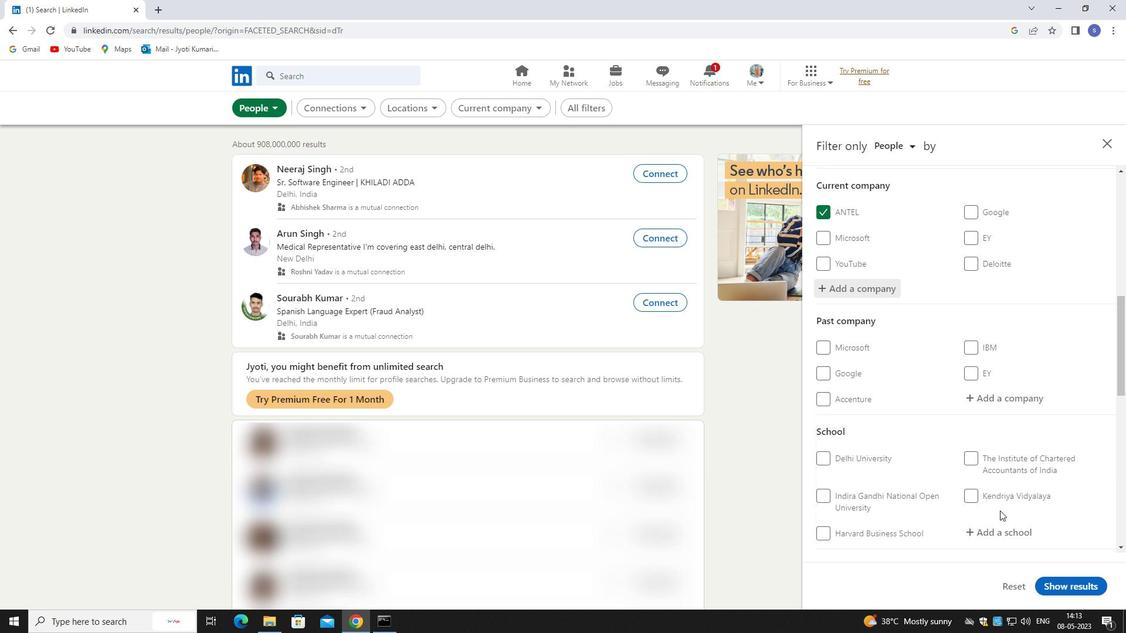 
Action: Mouse moved to (1000, 512)
Screenshot: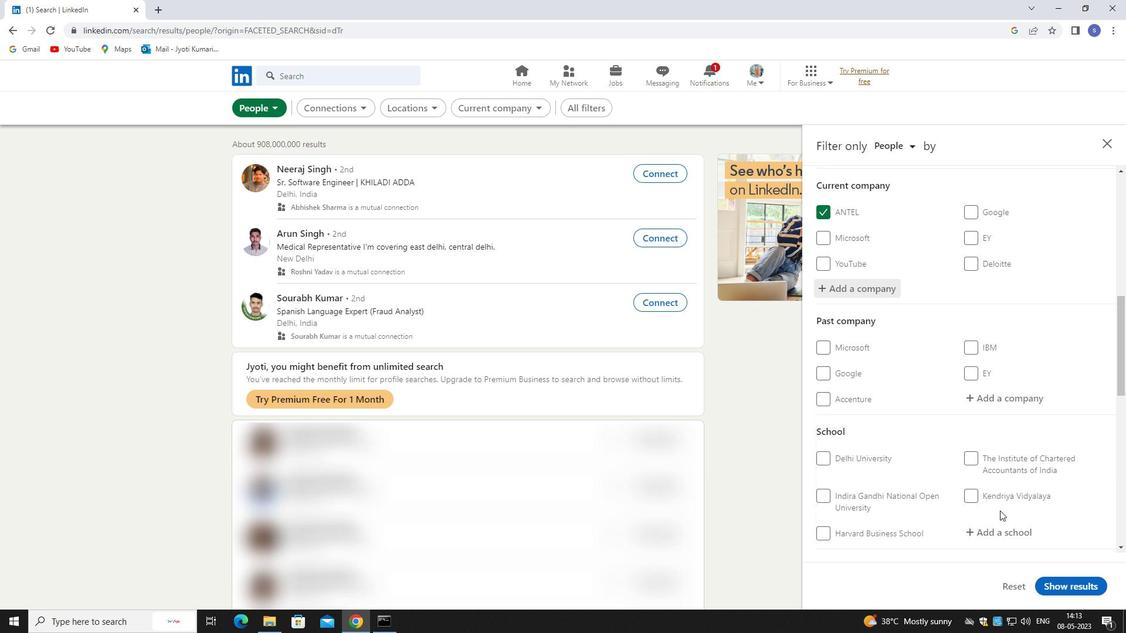 
Action: Mouse scrolled (1000, 512) with delta (0, 0)
Screenshot: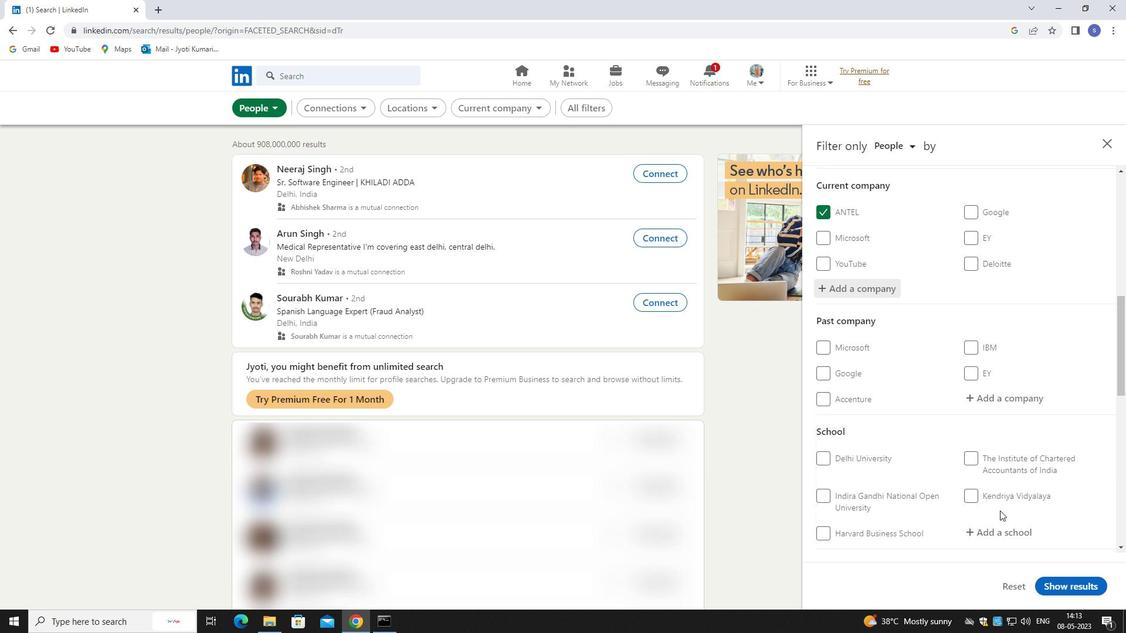 
Action: Mouse moved to (1001, 361)
Screenshot: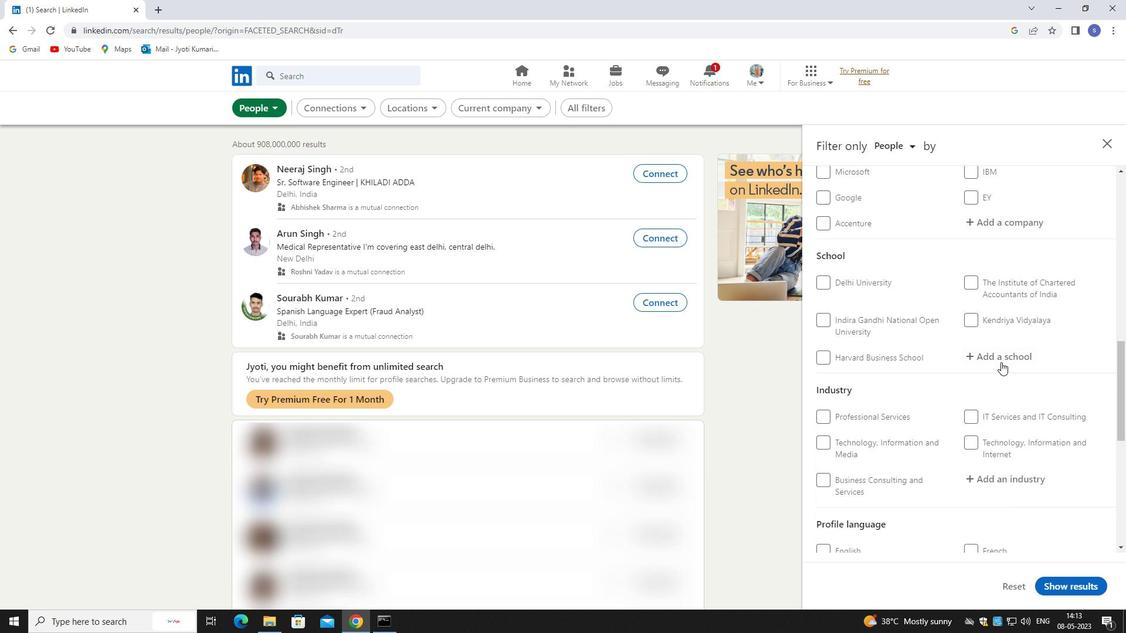 
Action: Mouse pressed left at (1001, 361)
Screenshot: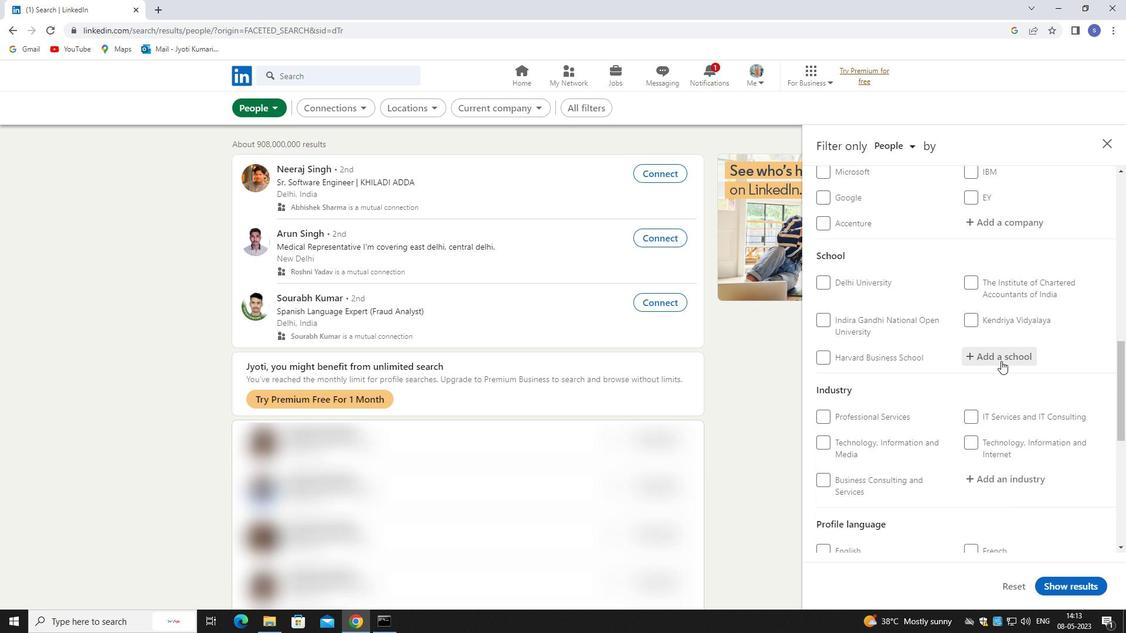 
Action: Key pressed vikram
Screenshot: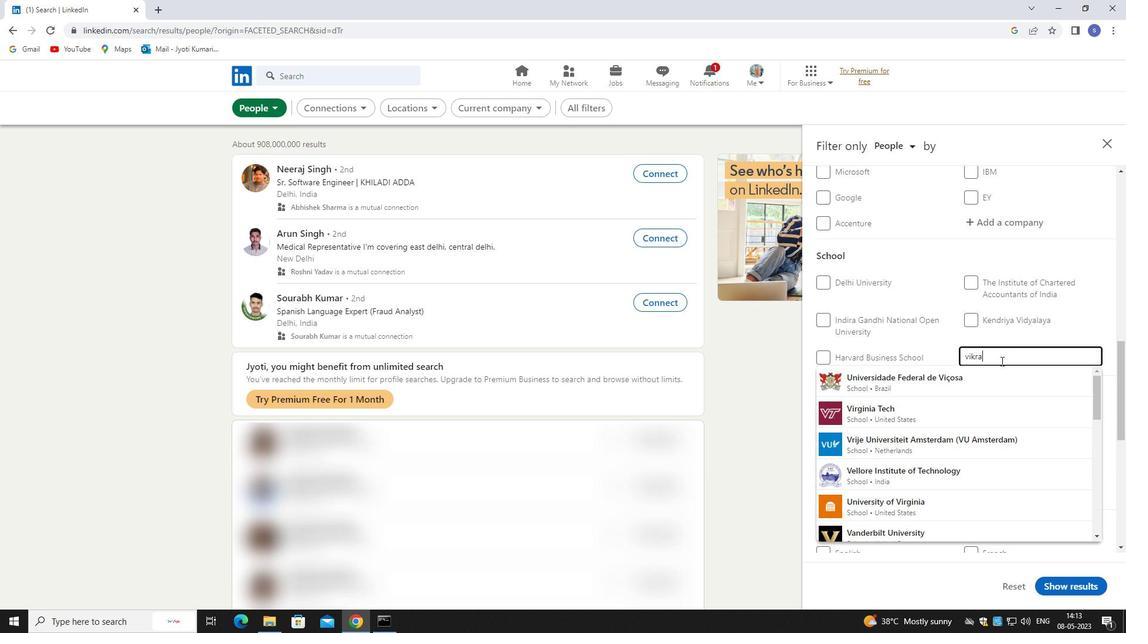
Action: Mouse moved to (1021, 495)
Screenshot: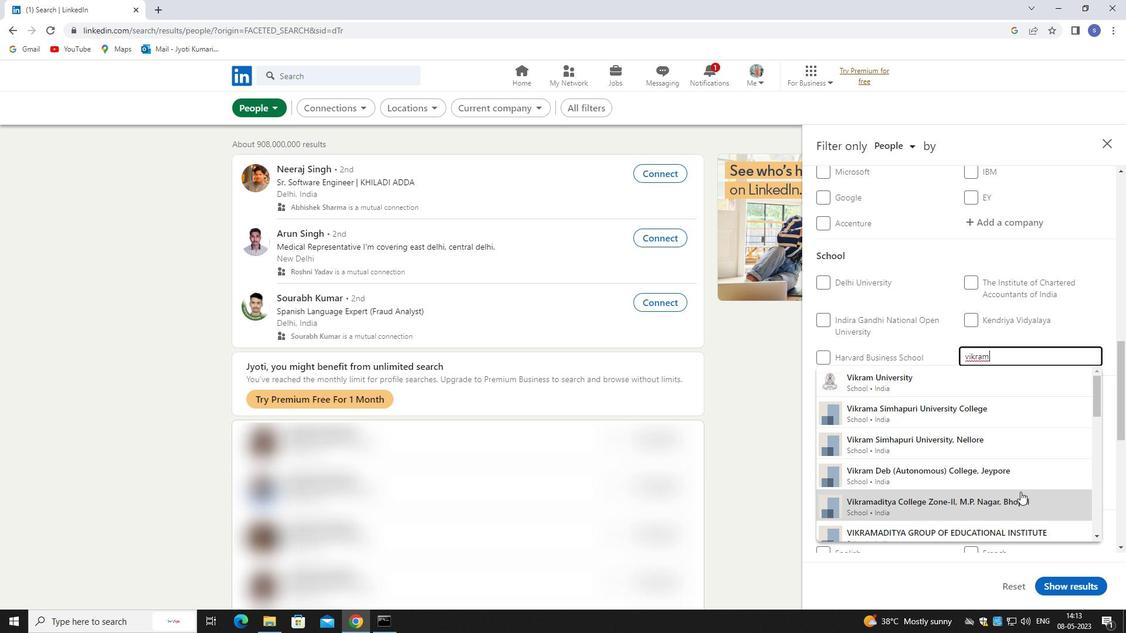 
Action: Mouse scrolled (1021, 495) with delta (0, 0)
Screenshot: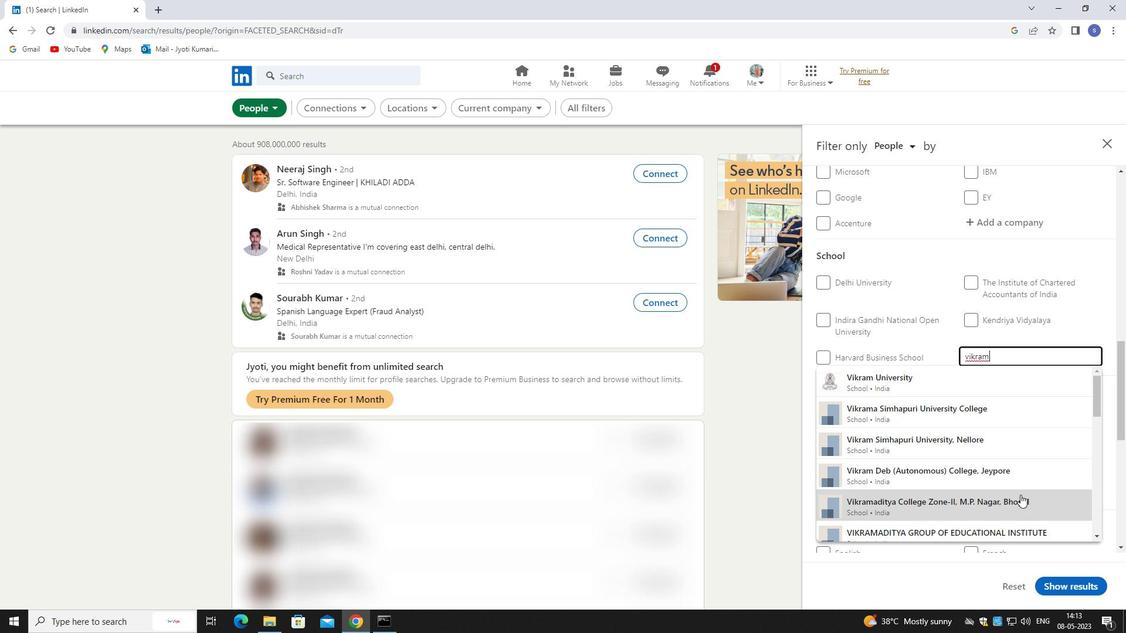
Action: Mouse moved to (1021, 495)
Screenshot: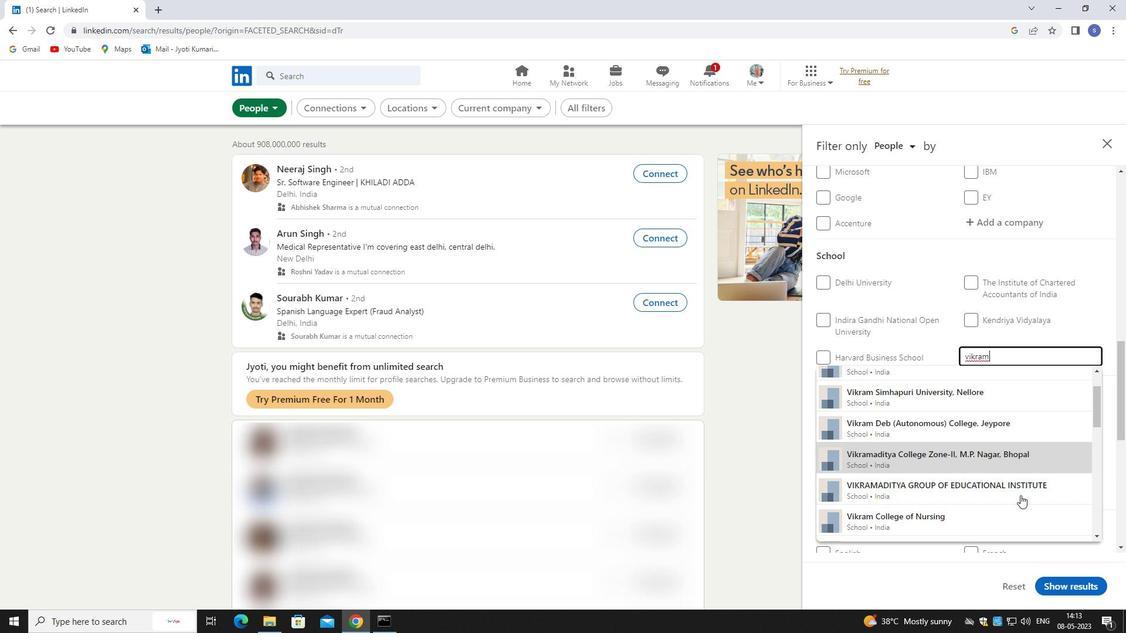 
Action: Mouse scrolled (1021, 495) with delta (0, 0)
Screenshot: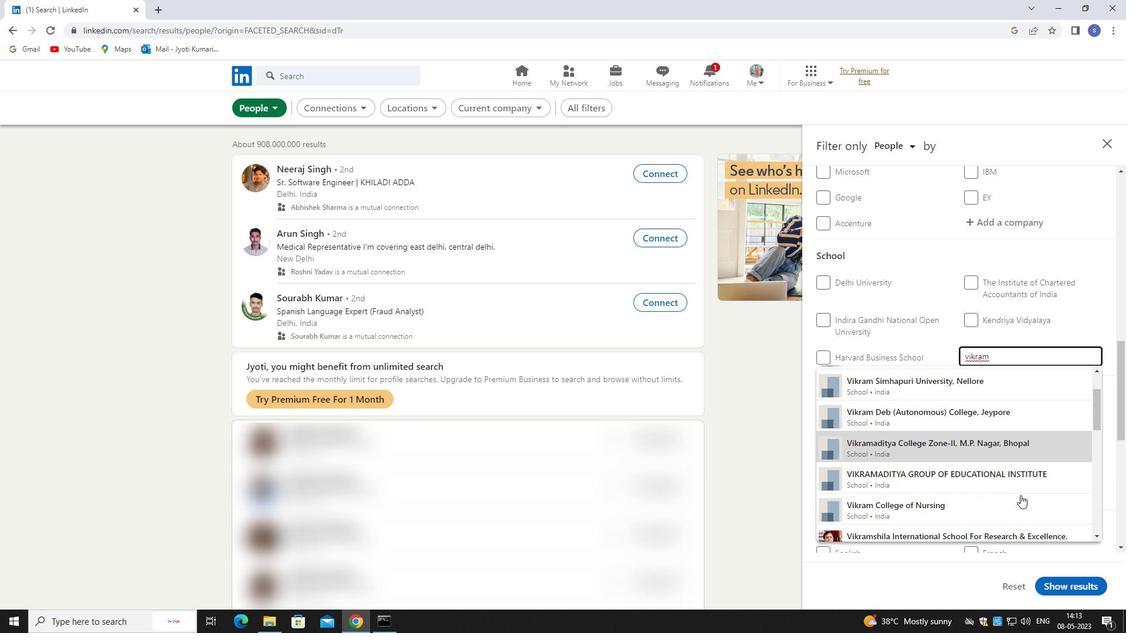 
Action: Mouse scrolled (1021, 495) with delta (0, 0)
Screenshot: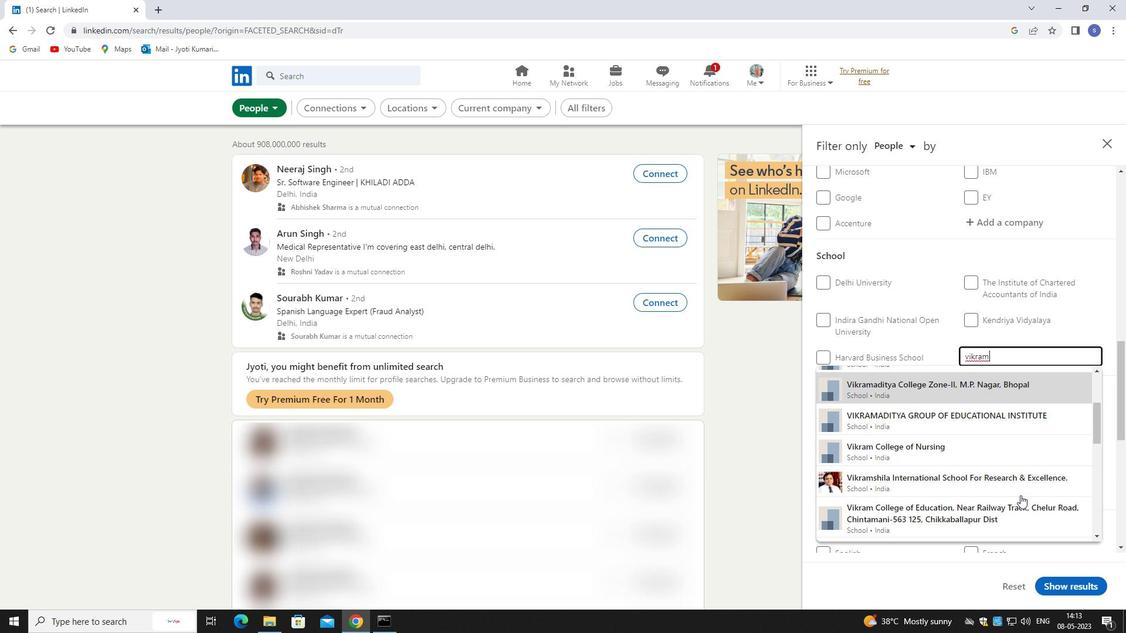 
Action: Mouse moved to (1021, 496)
Screenshot: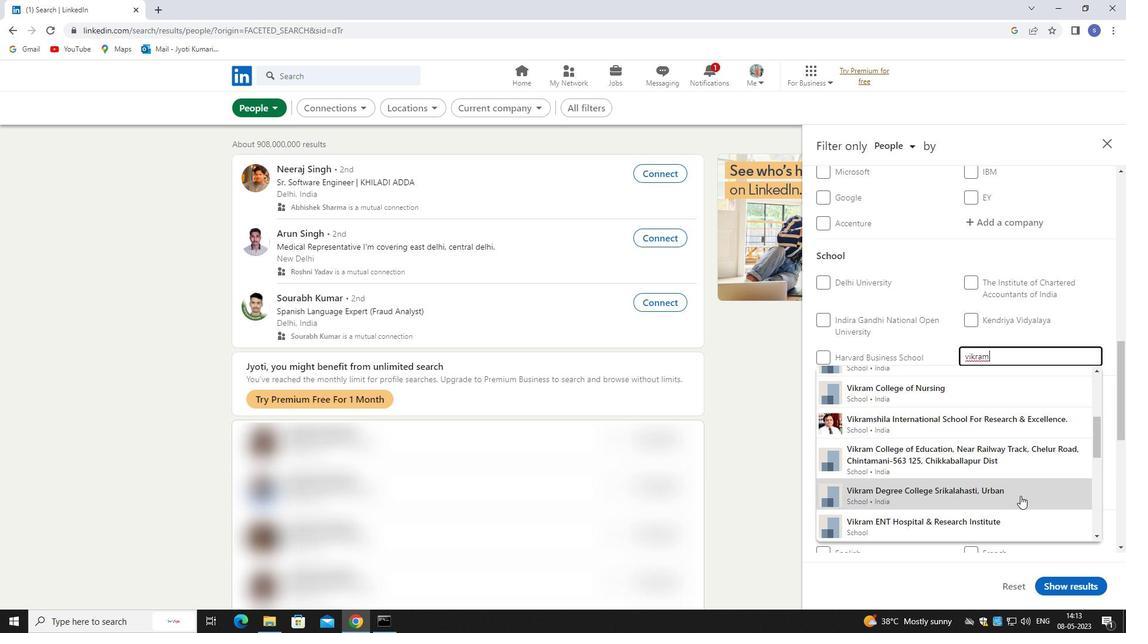 
Action: Mouse scrolled (1021, 495) with delta (0, 0)
Screenshot: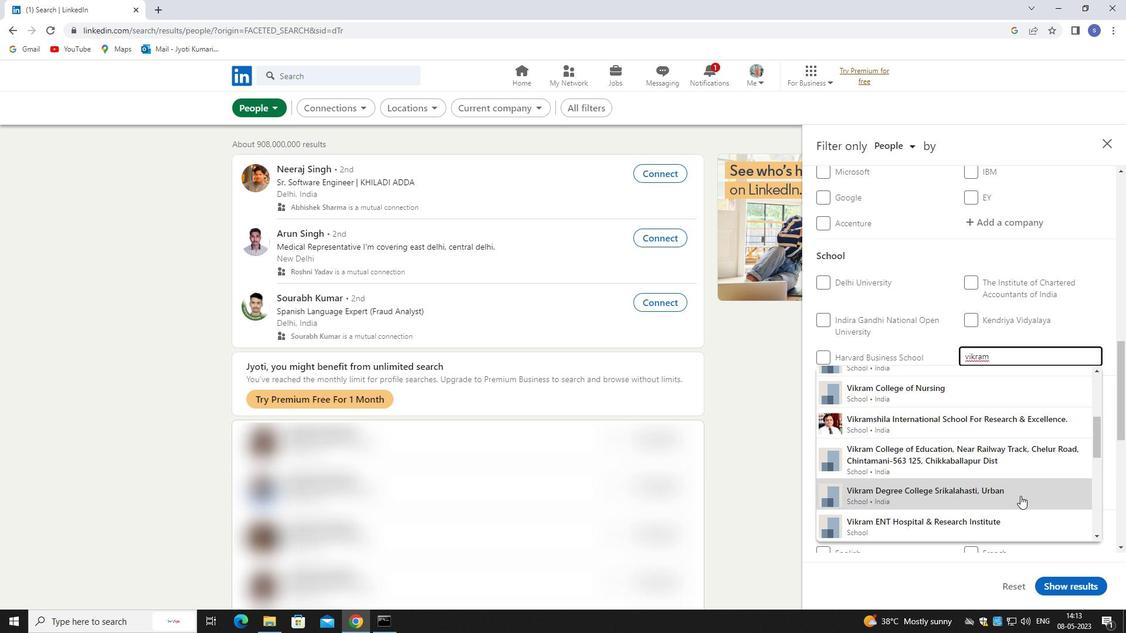 
Action: Mouse moved to (1023, 495)
Screenshot: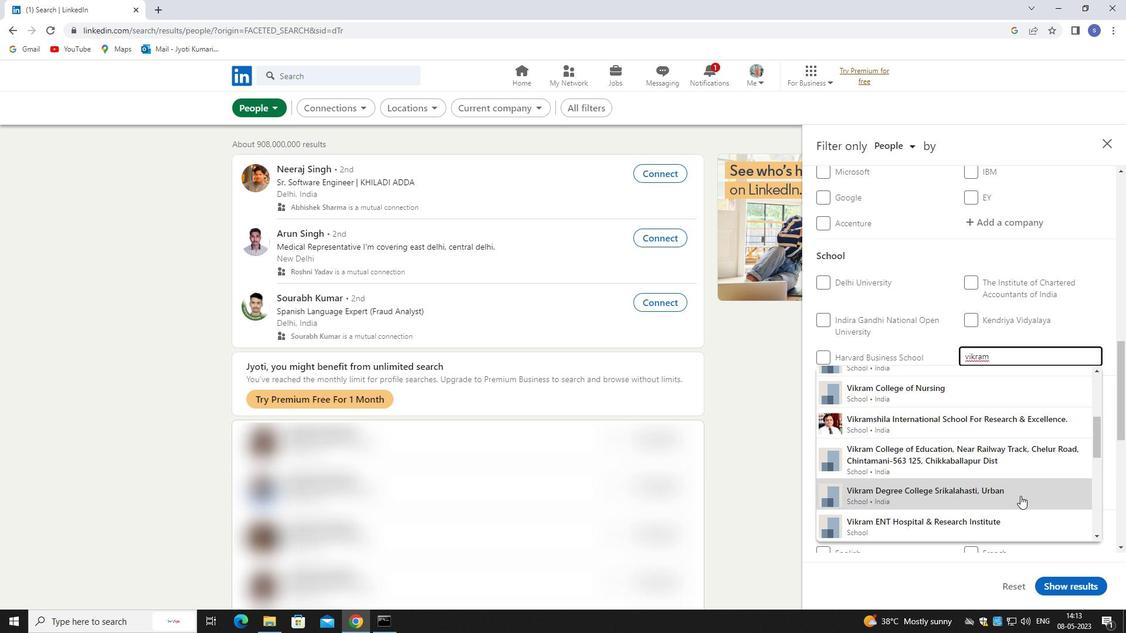 
Action: Mouse scrolled (1023, 495) with delta (0, 0)
Screenshot: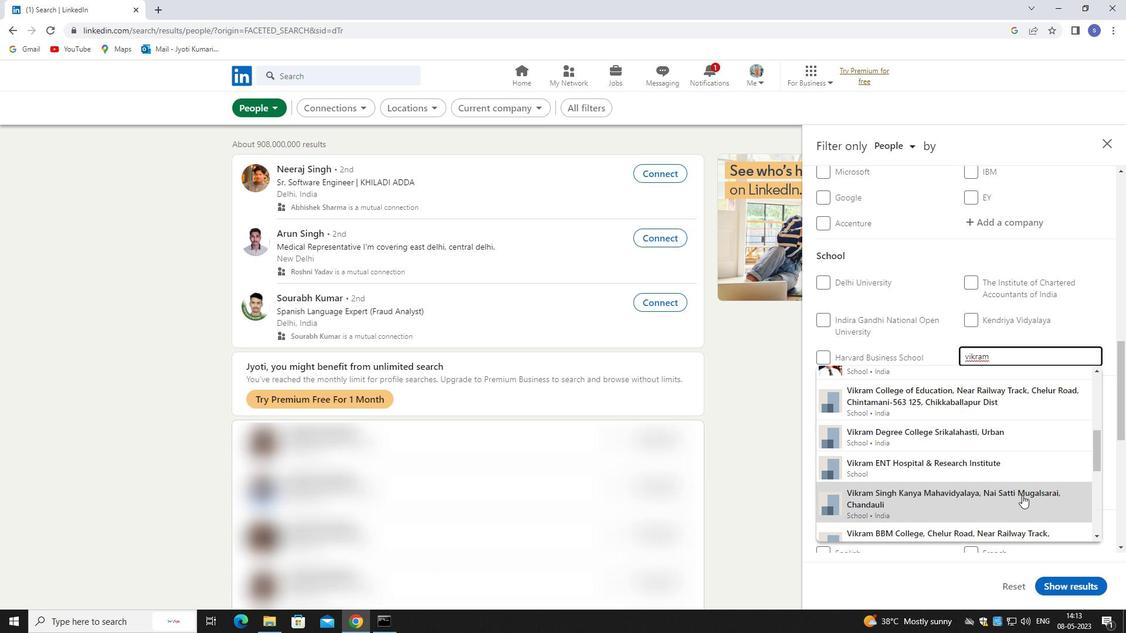 
Action: Mouse moved to (1024, 491)
Screenshot: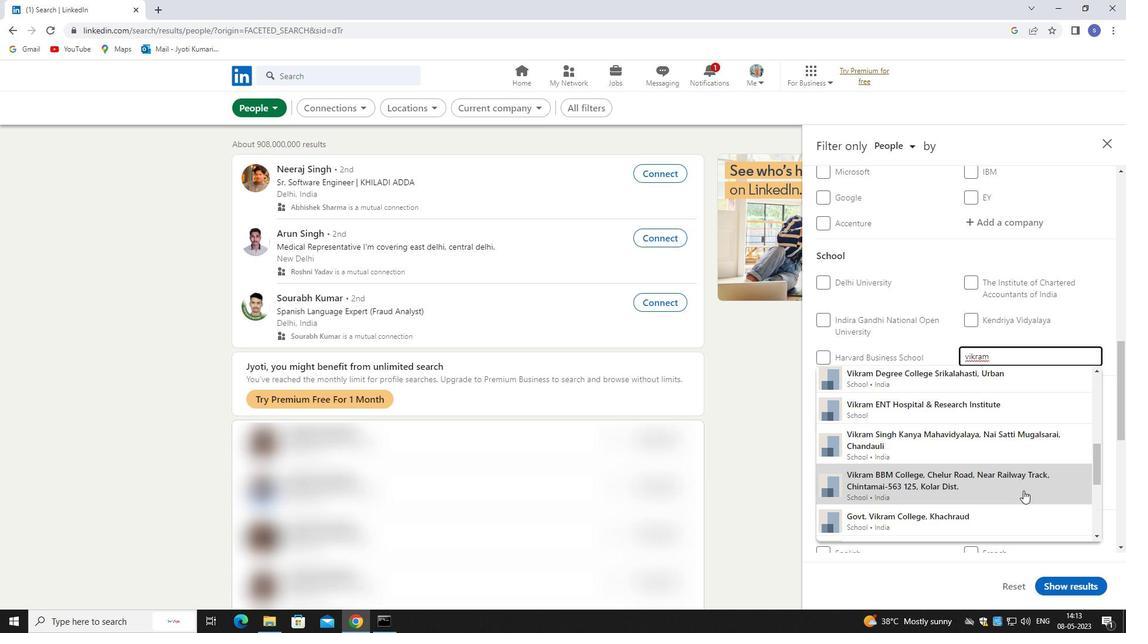 
Action: Key pressed <Key.space>simhapuri<Key.space>u
Screenshot: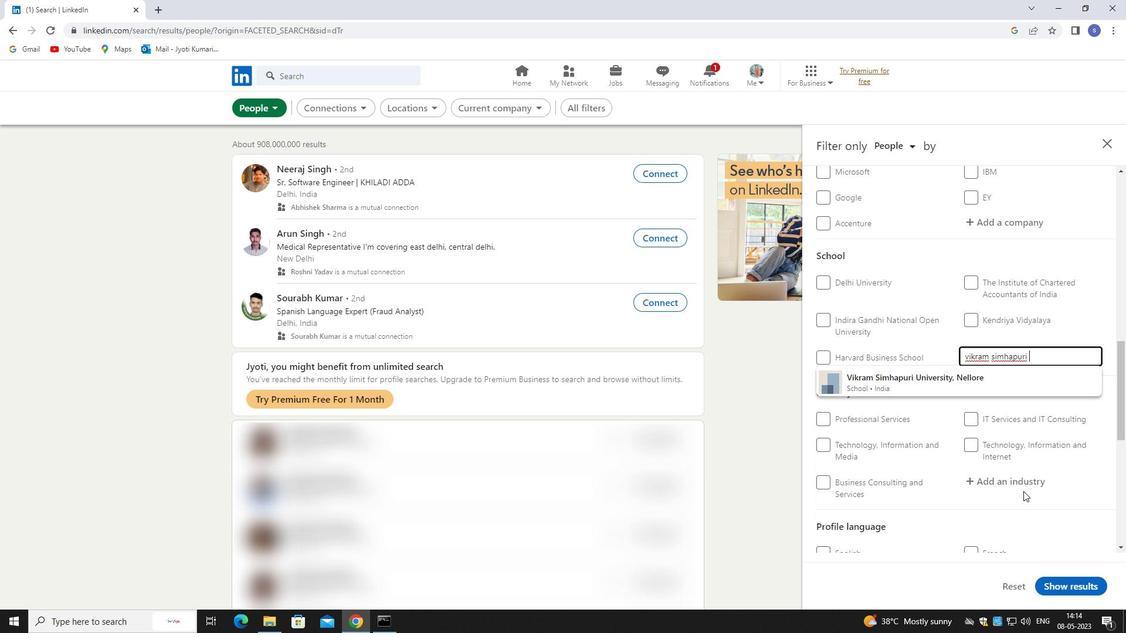
Action: Mouse moved to (968, 386)
Screenshot: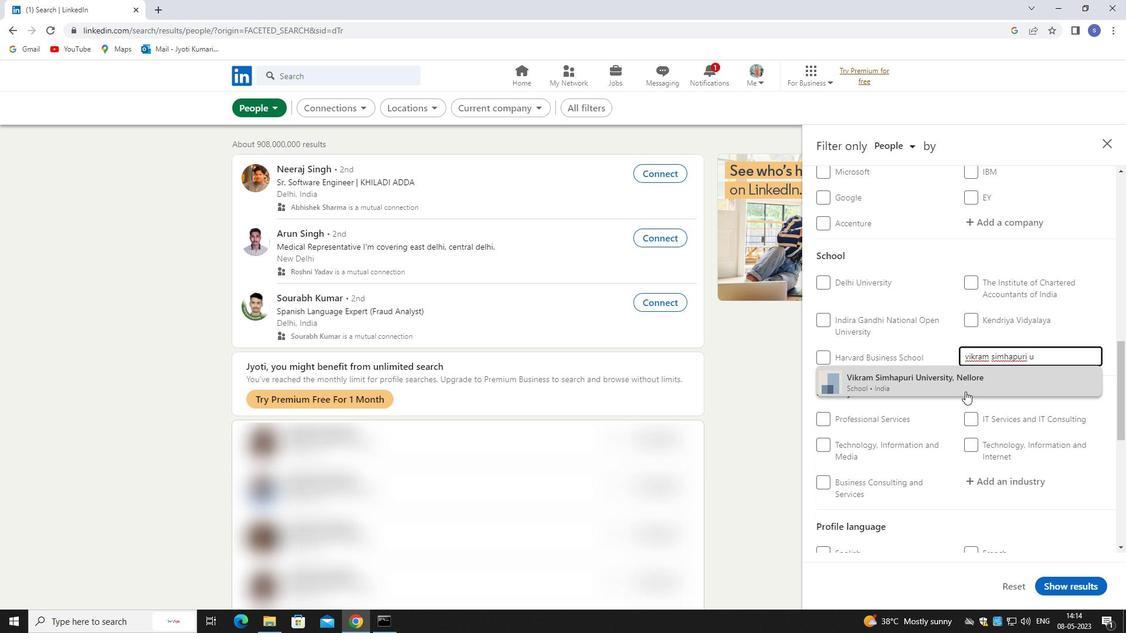 
Action: Mouse pressed left at (968, 386)
Screenshot: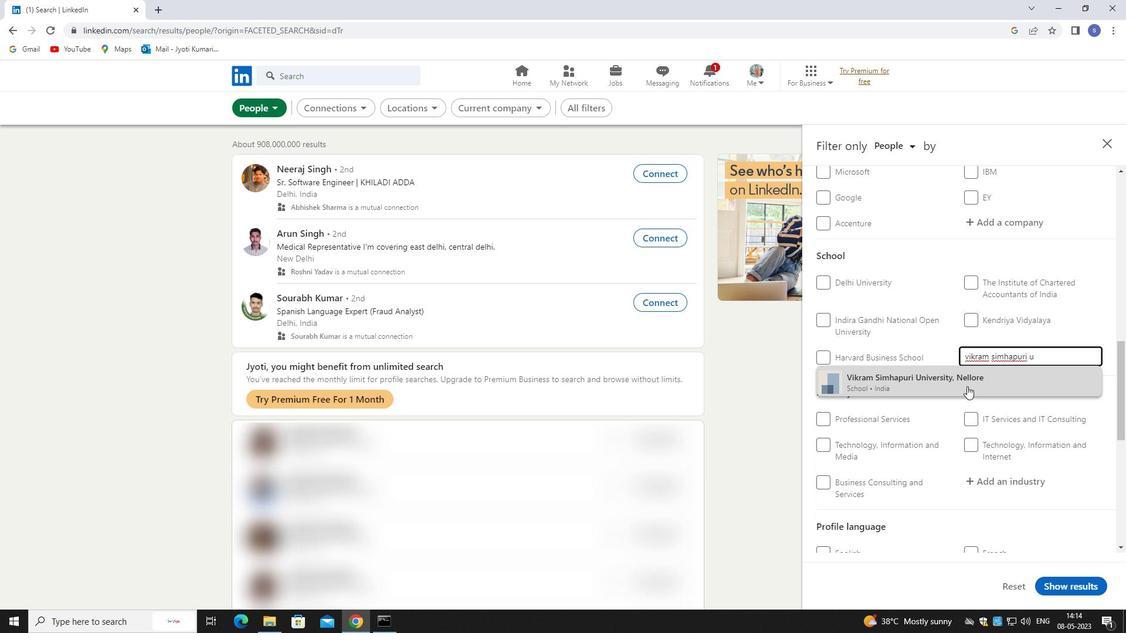 
Action: Mouse moved to (986, 443)
Screenshot: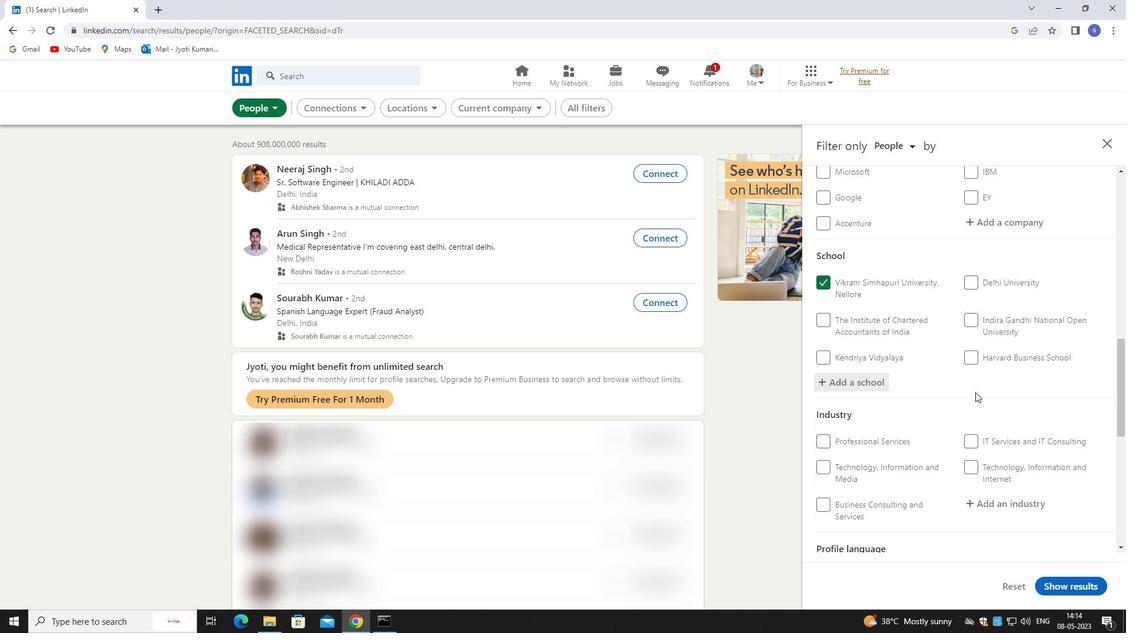 
Action: Mouse scrolled (986, 443) with delta (0, 0)
Screenshot: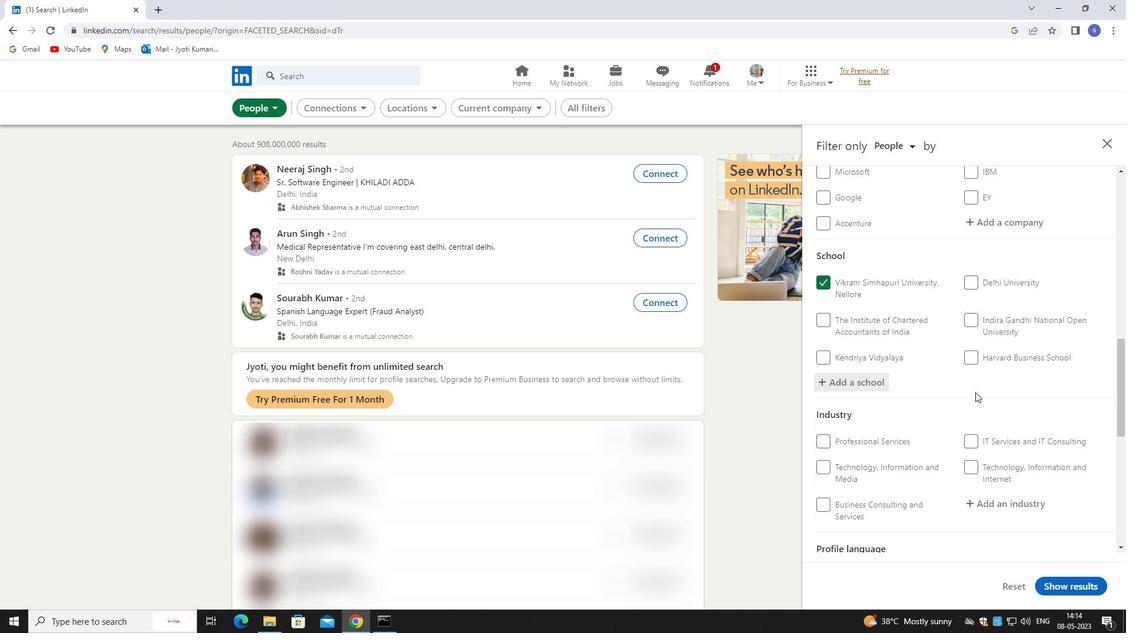
Action: Mouse moved to (985, 446)
Screenshot: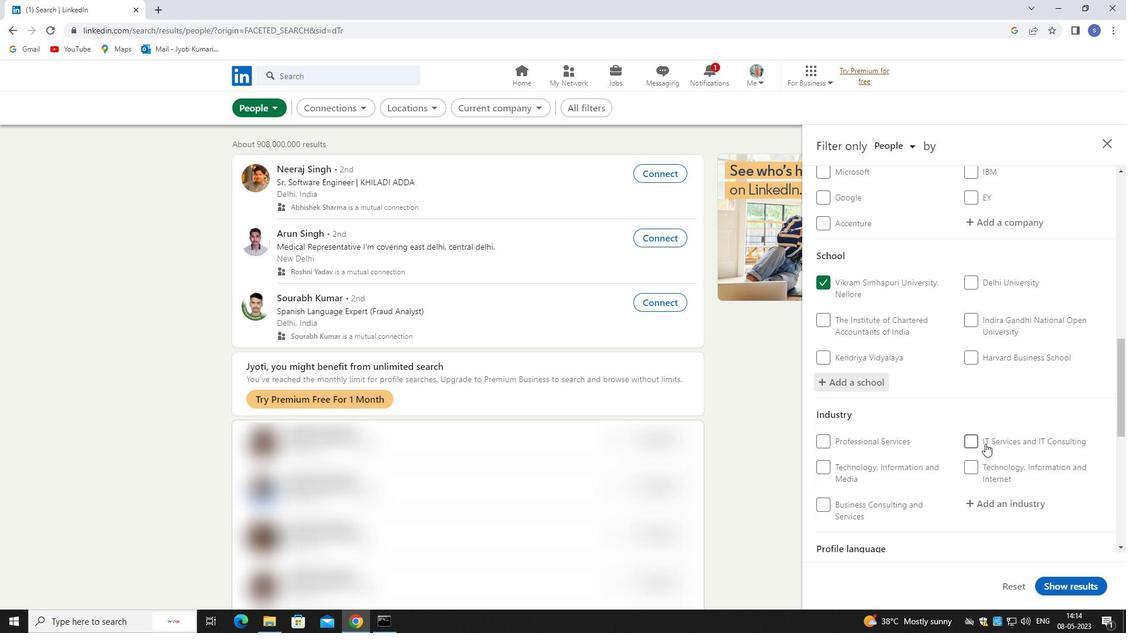 
Action: Mouse scrolled (985, 446) with delta (0, 0)
Screenshot: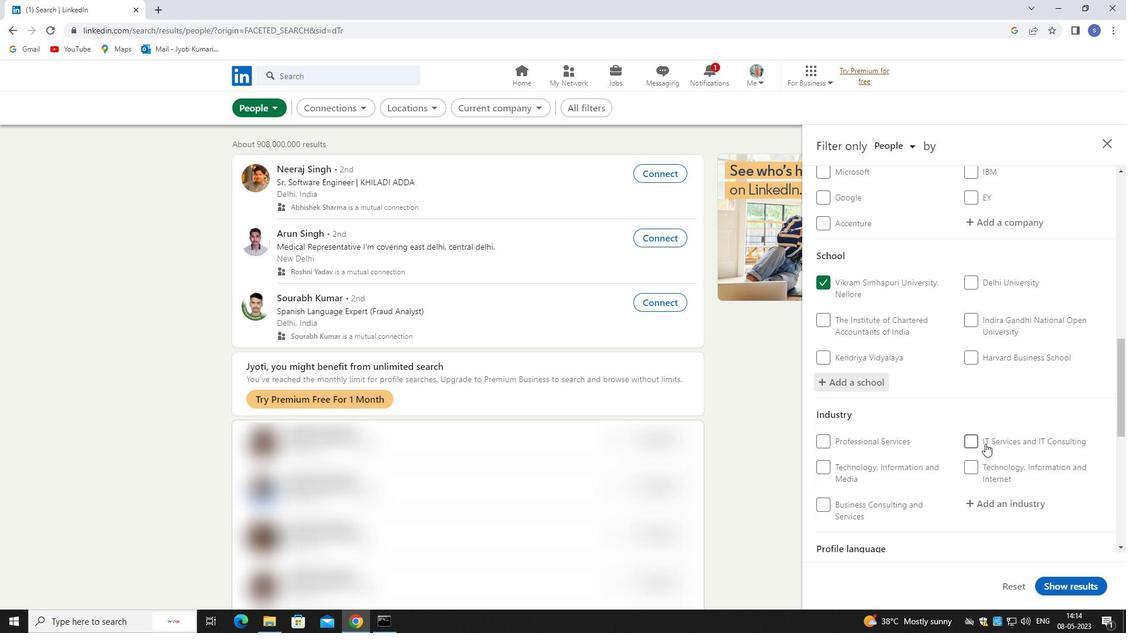 
Action: Mouse moved to (1007, 388)
Screenshot: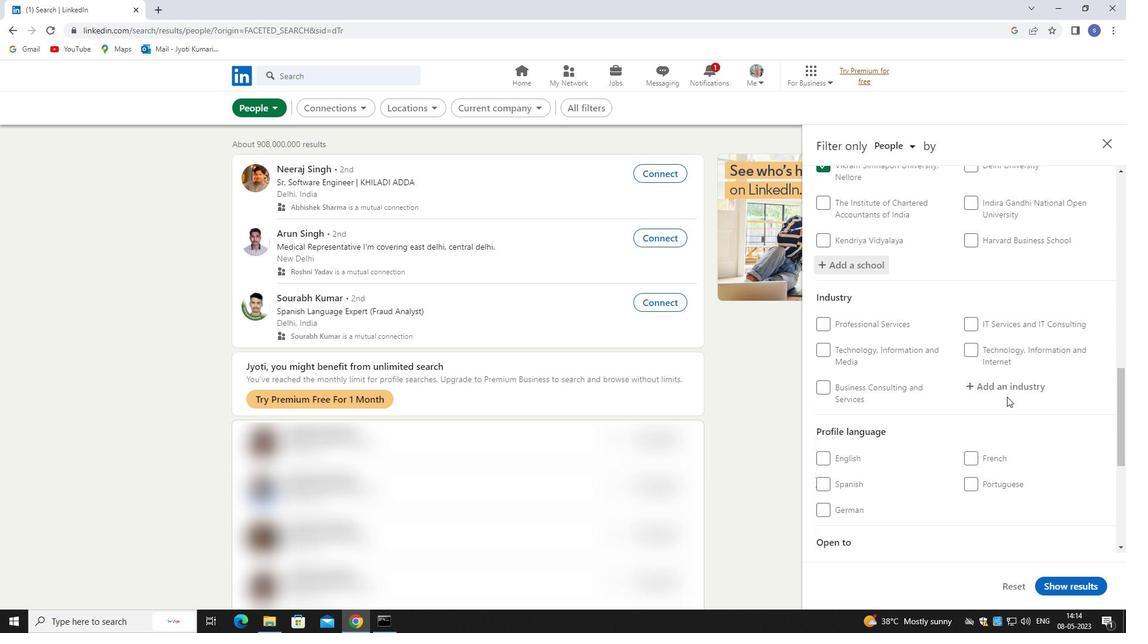 
Action: Mouse pressed left at (1007, 388)
Screenshot: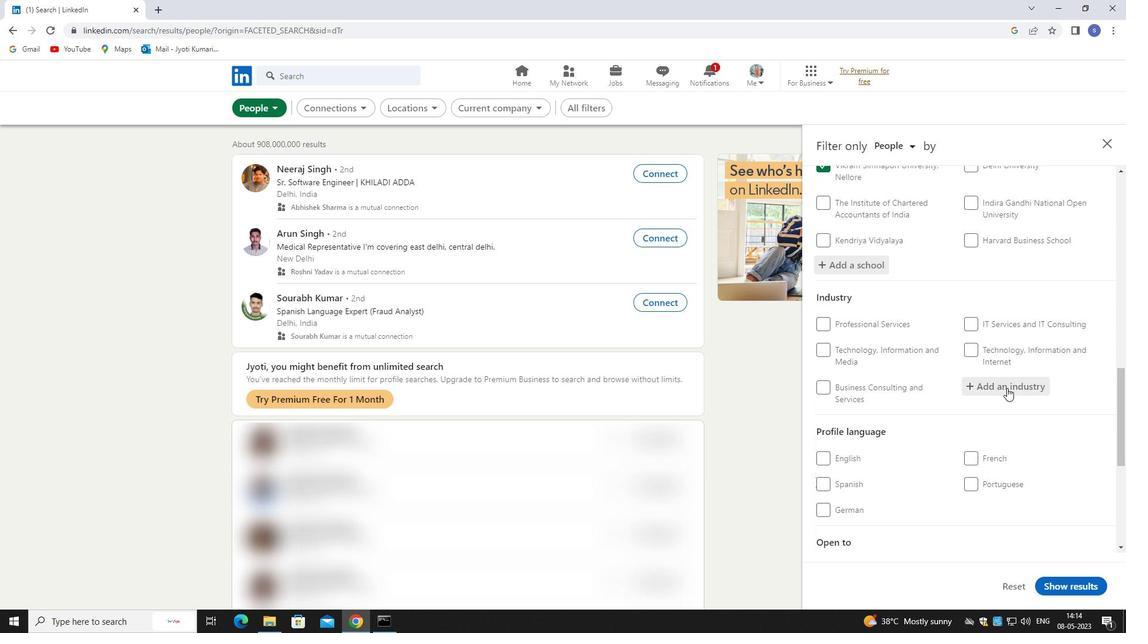 
Action: Mouse moved to (1007, 382)
Screenshot: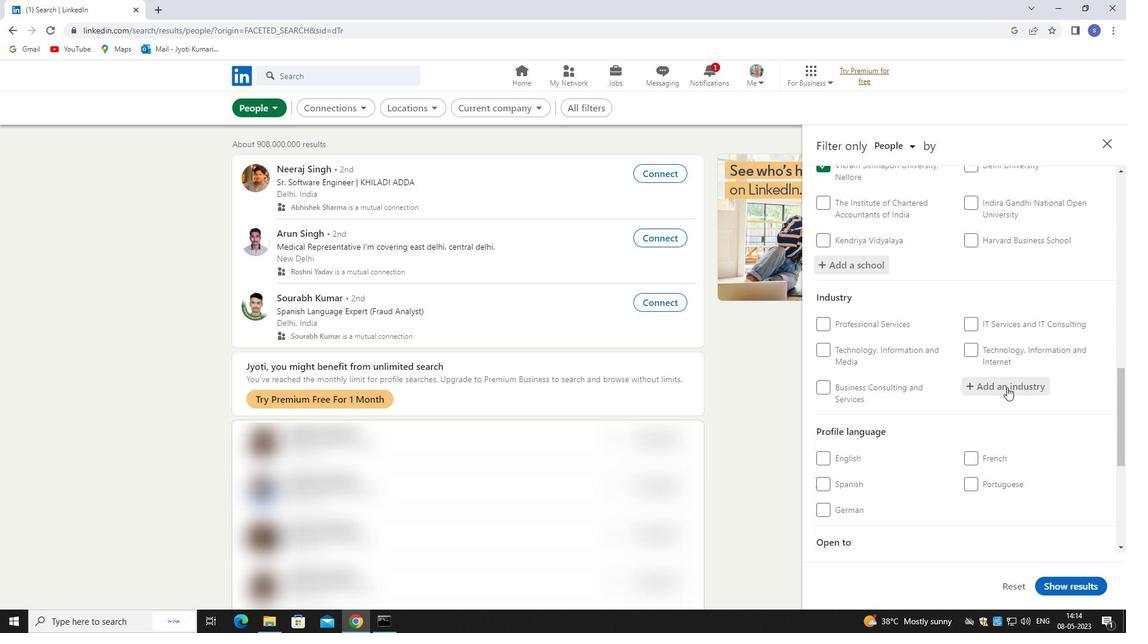 
Action: Key pressed foot
Screenshot: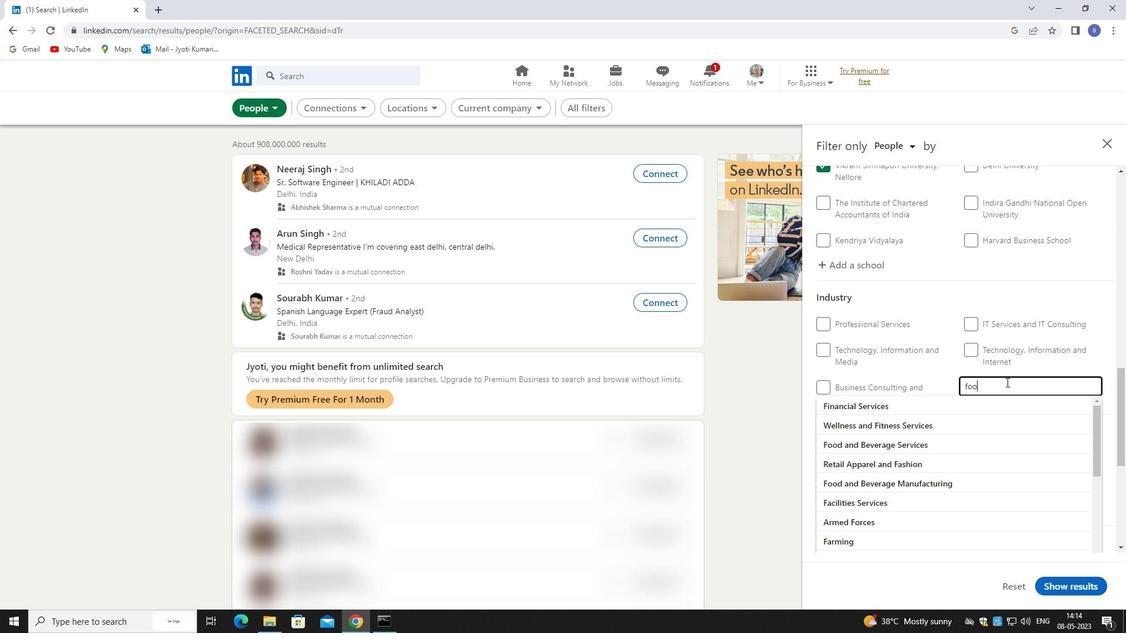 
Action: Mouse moved to (1005, 406)
Screenshot: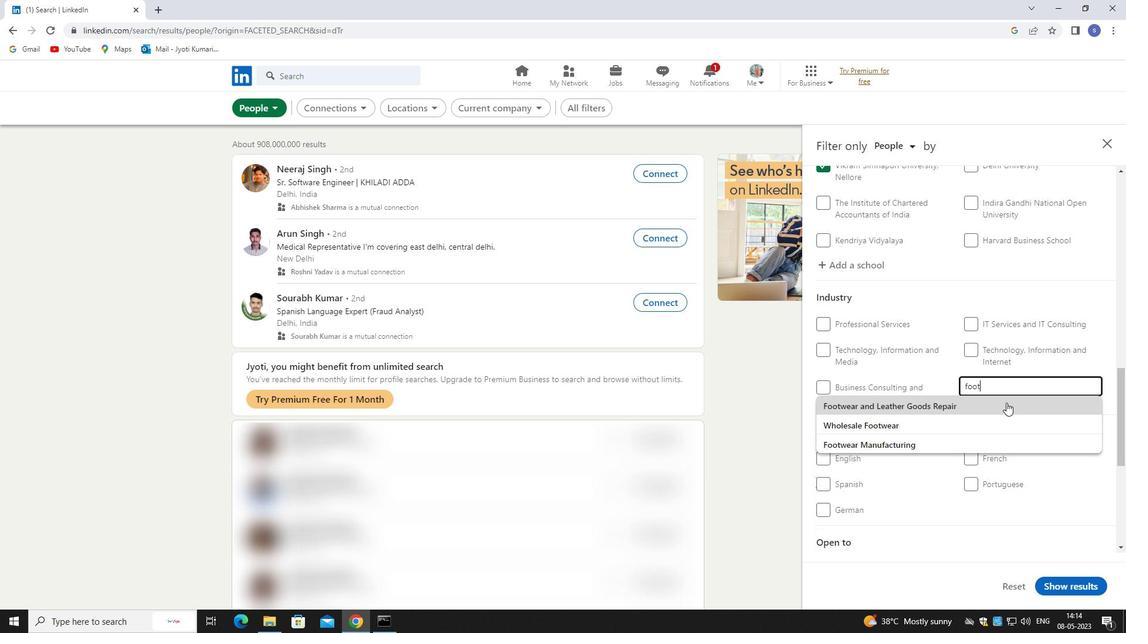 
Action: Mouse pressed left at (1005, 406)
Screenshot: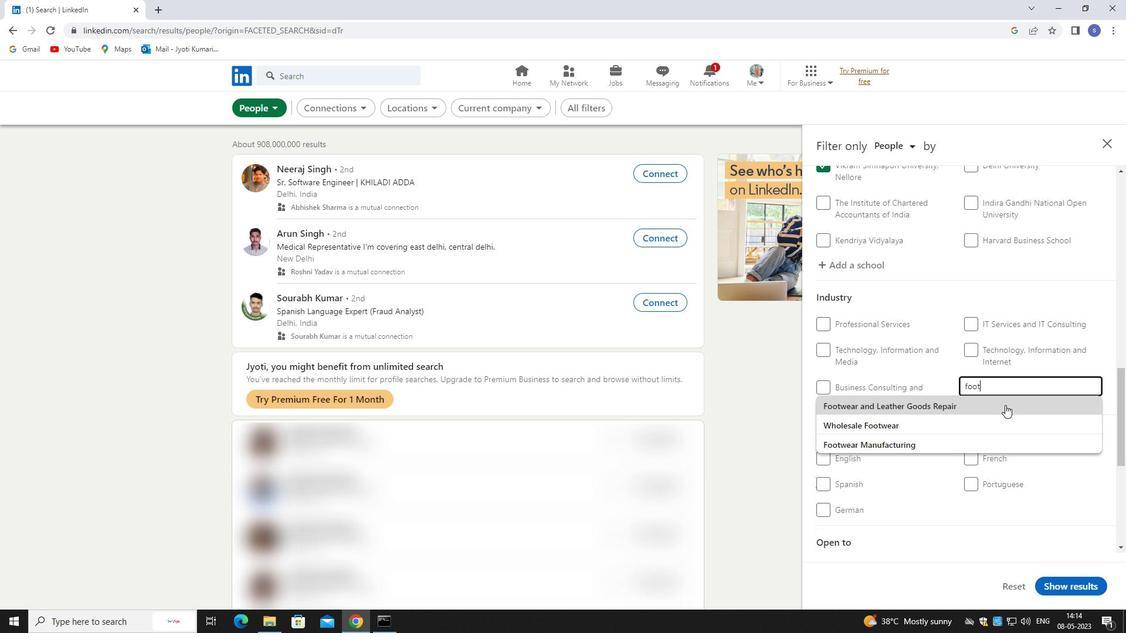 
Action: Mouse moved to (1008, 410)
Screenshot: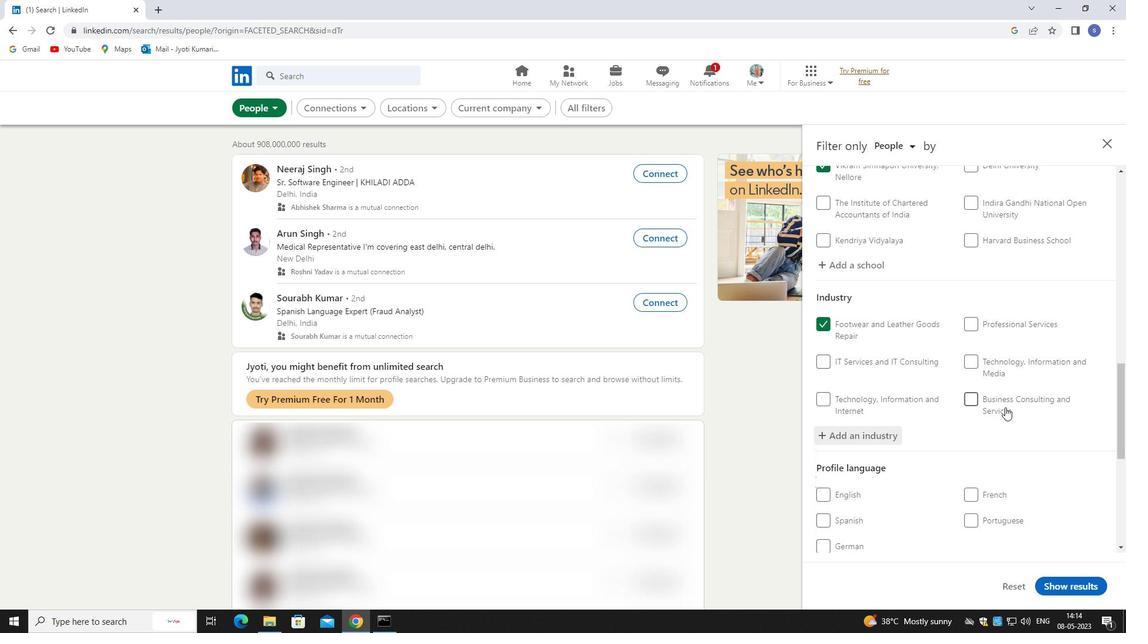 
Action: Mouse scrolled (1008, 409) with delta (0, 0)
Screenshot: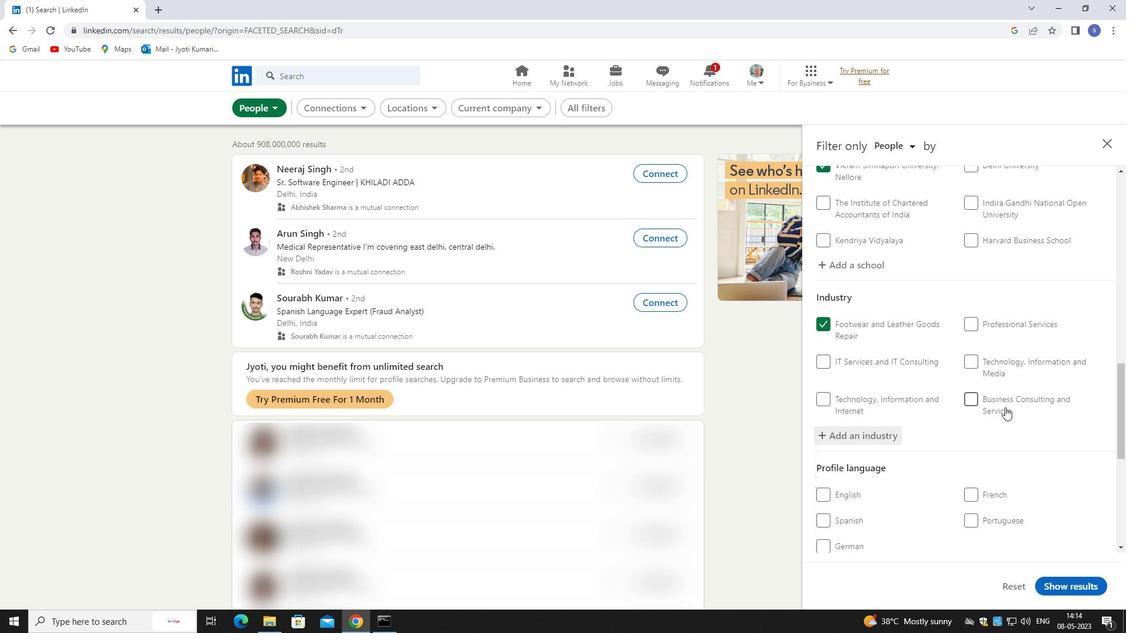 
Action: Mouse moved to (1008, 412)
Screenshot: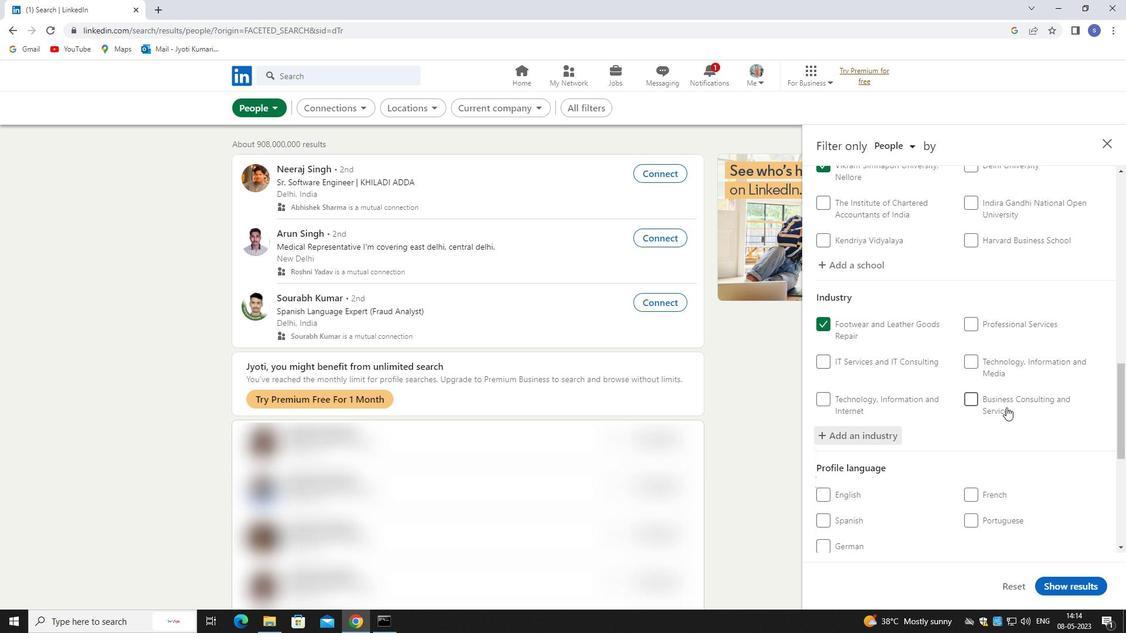 
Action: Mouse scrolled (1008, 411) with delta (0, 0)
Screenshot: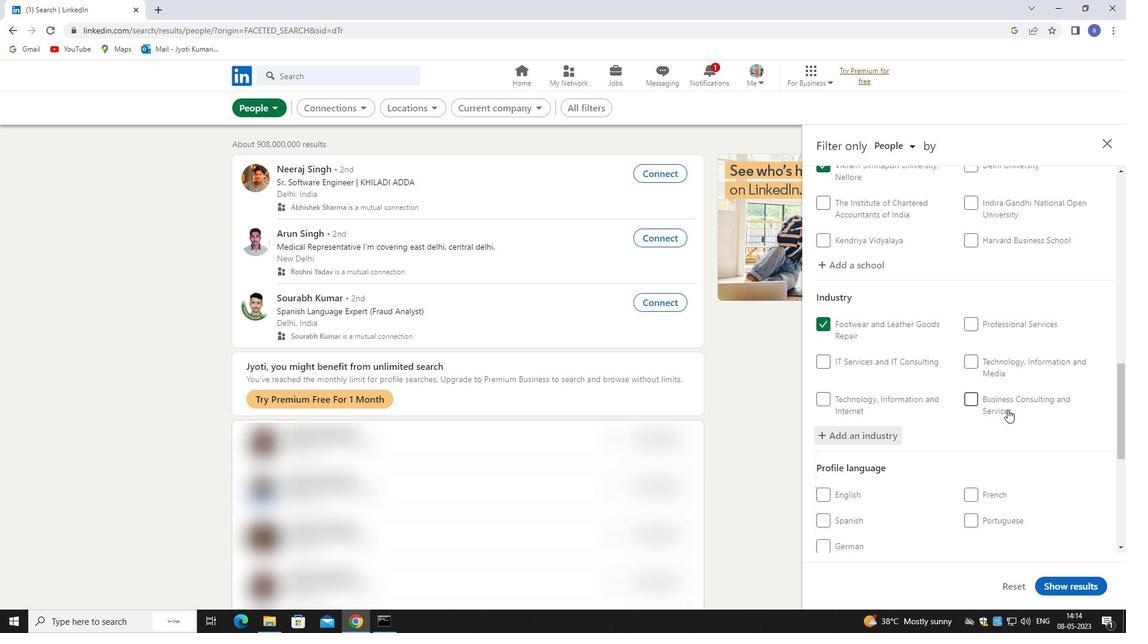 
Action: Mouse moved to (850, 379)
Screenshot: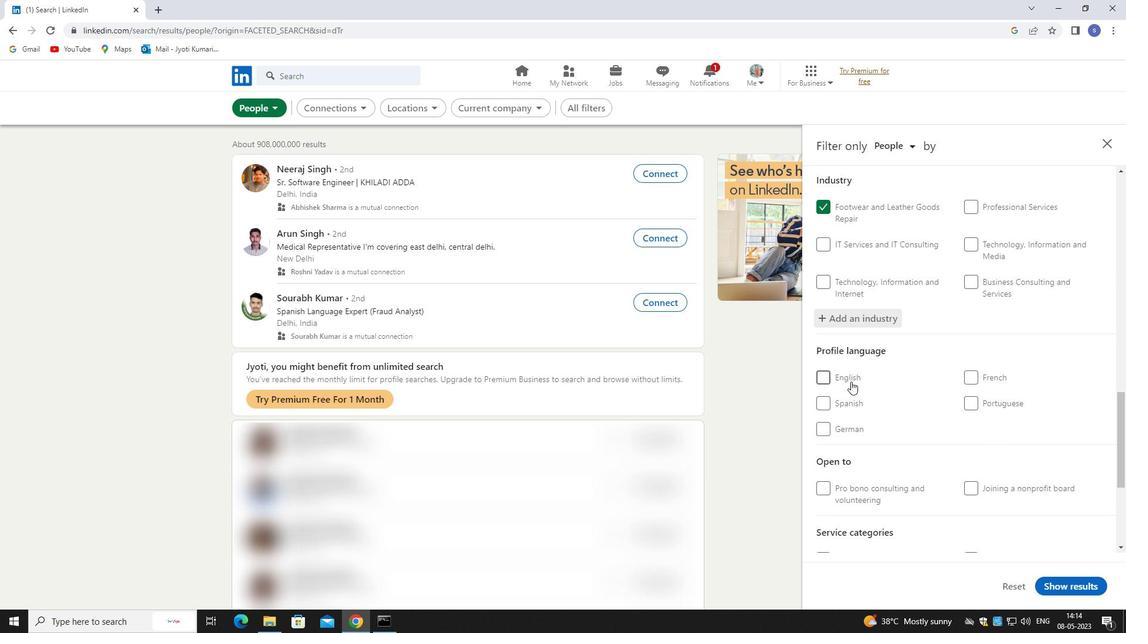 
Action: Mouse pressed left at (850, 379)
Screenshot: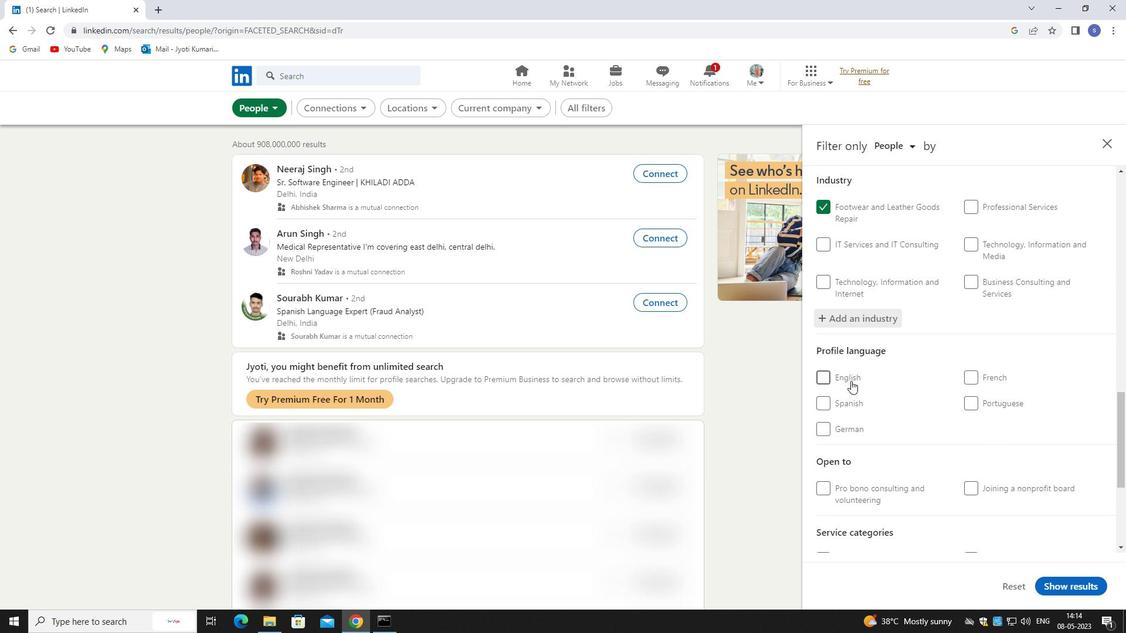 
Action: Mouse moved to (902, 414)
Screenshot: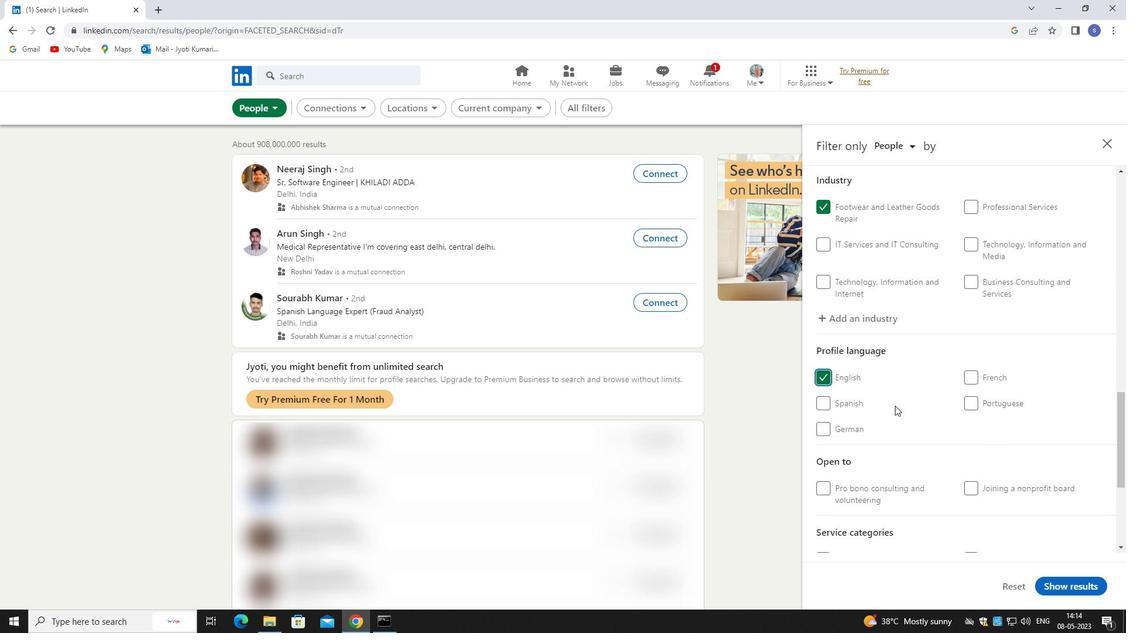 
Action: Mouse scrolled (902, 413) with delta (0, 0)
Screenshot: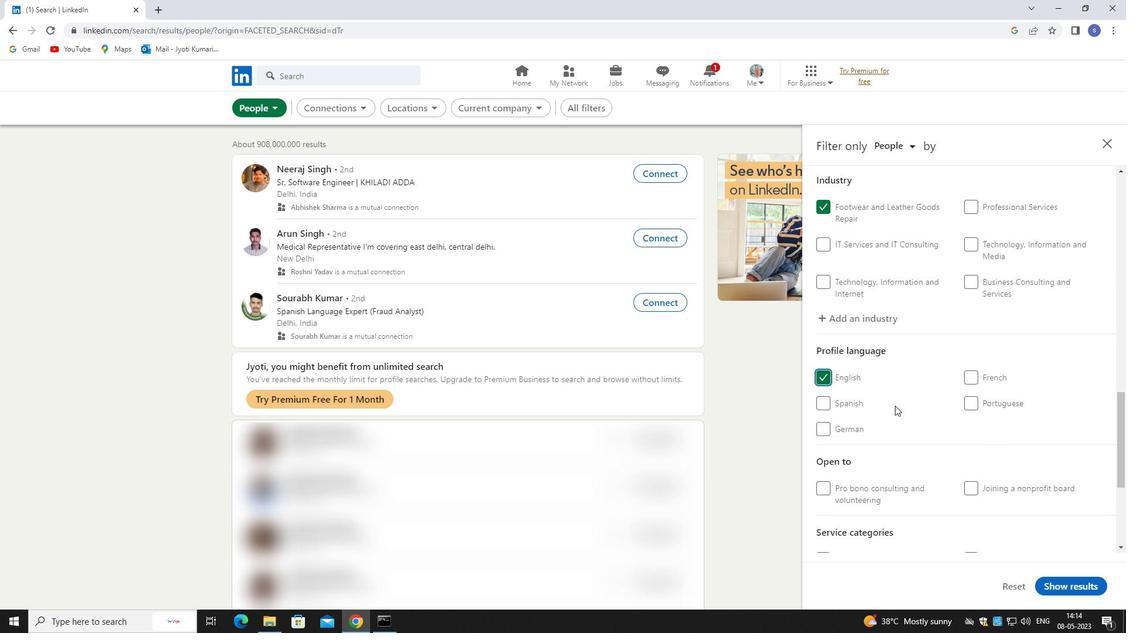 
Action: Mouse moved to (906, 420)
Screenshot: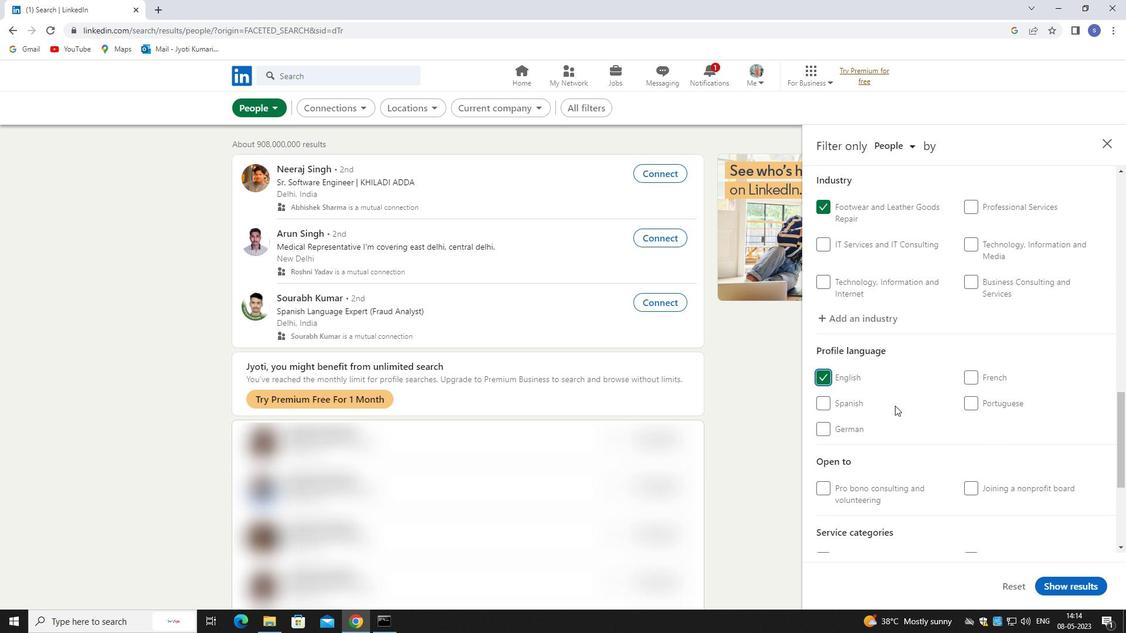 
Action: Mouse scrolled (906, 420) with delta (0, 0)
Screenshot: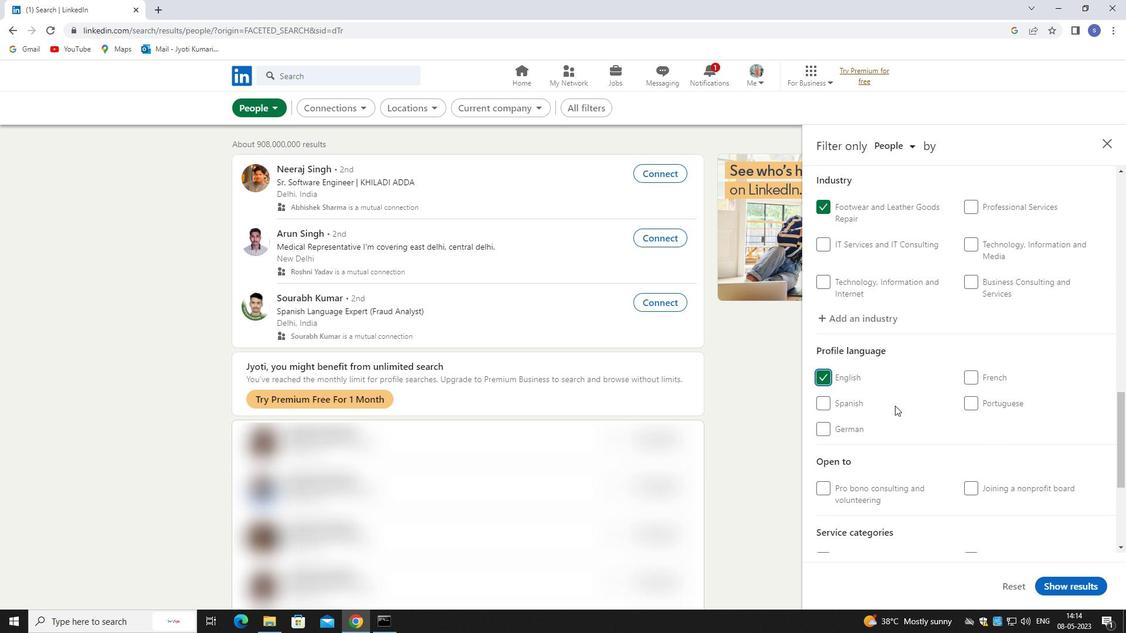 
Action: Mouse moved to (909, 423)
Screenshot: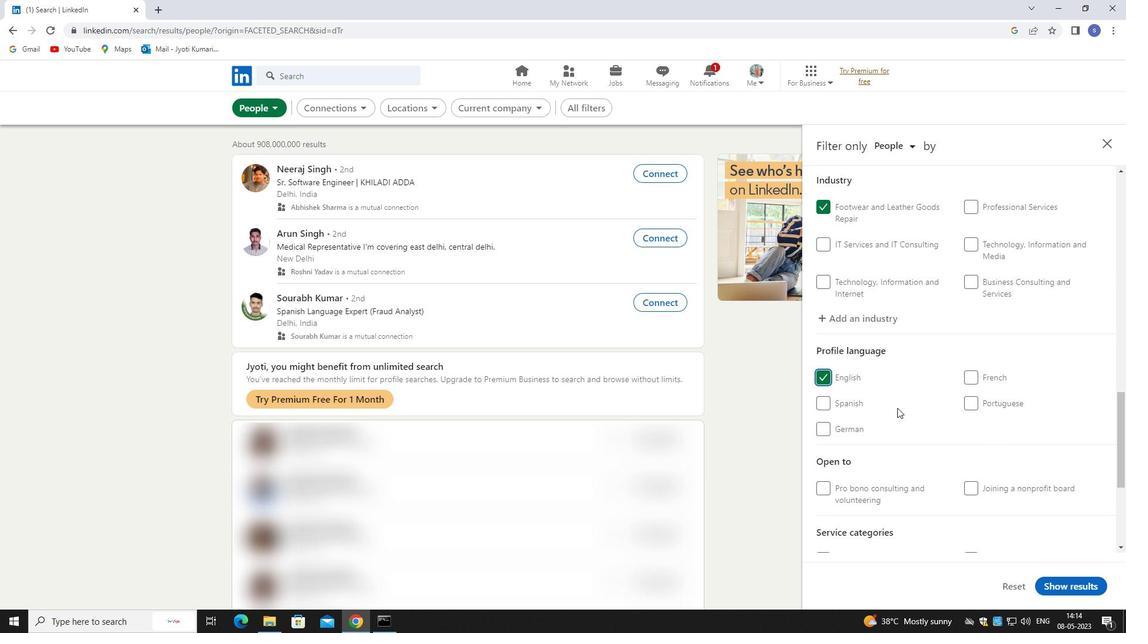 
Action: Mouse scrolled (909, 423) with delta (0, 0)
Screenshot: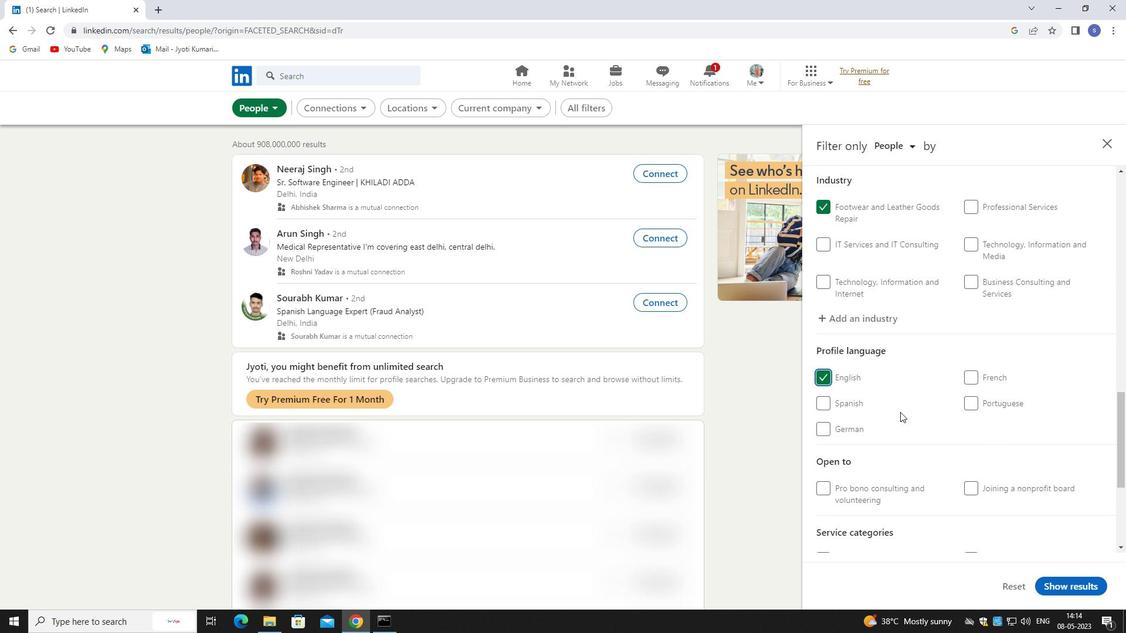 
Action: Mouse moved to (1013, 430)
Screenshot: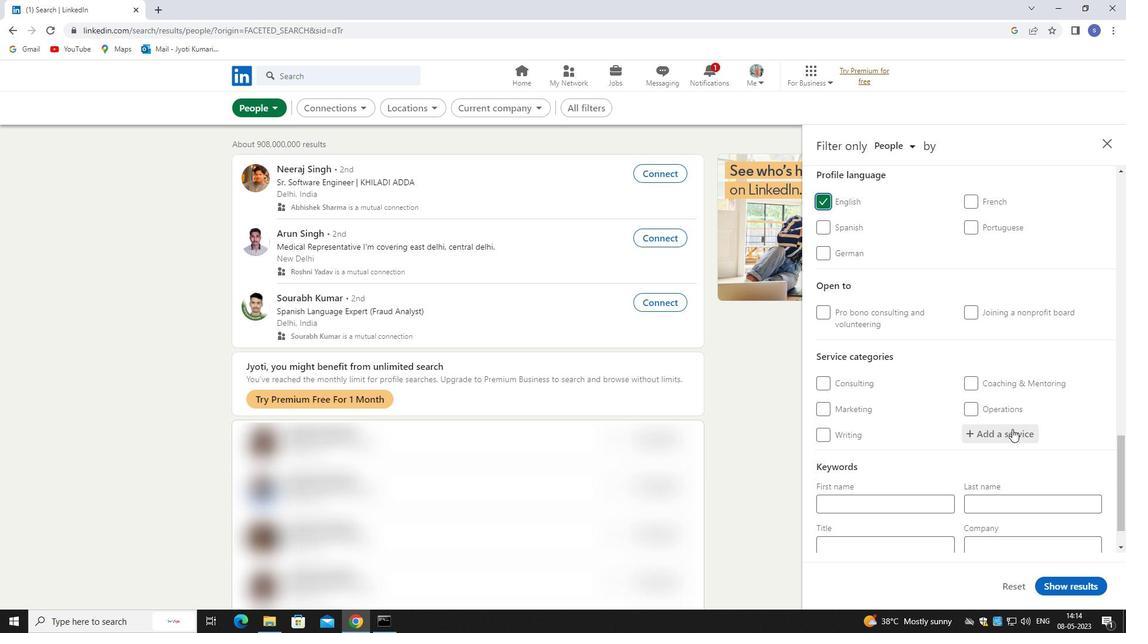 
Action: Mouse pressed left at (1013, 430)
Screenshot: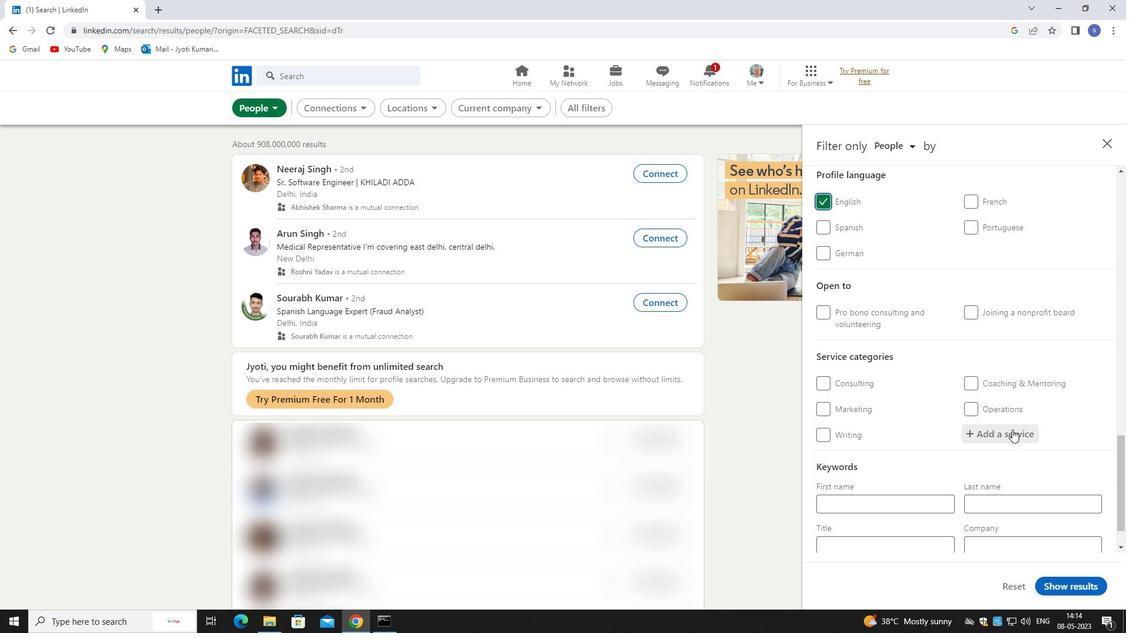 
Action: Mouse moved to (1013, 430)
Screenshot: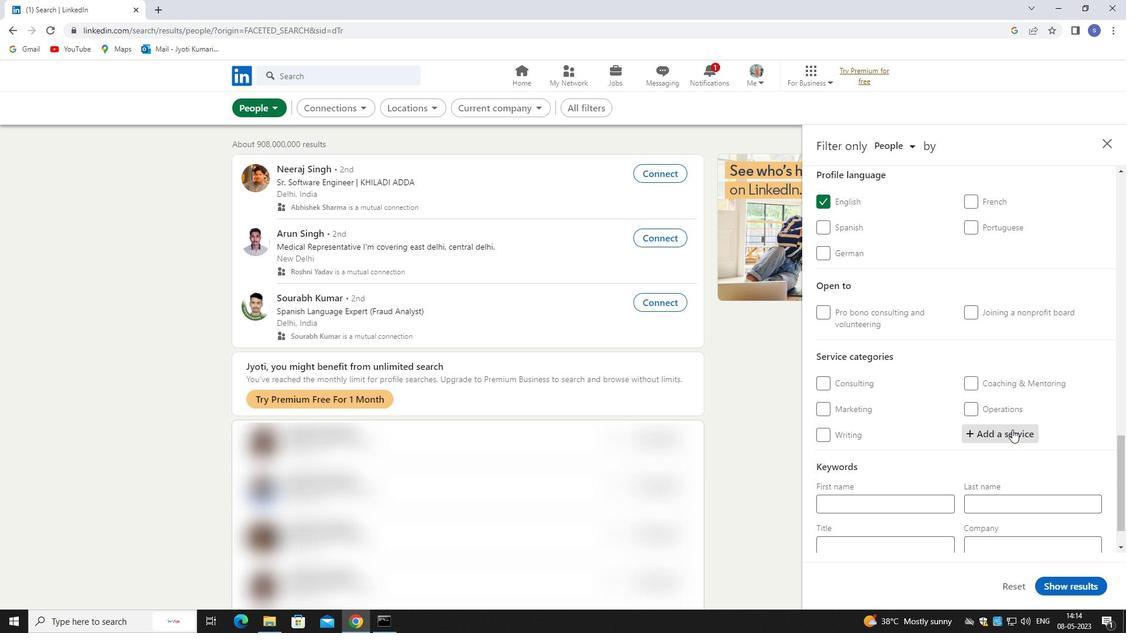 
Action: Key pressed filing
Screenshot: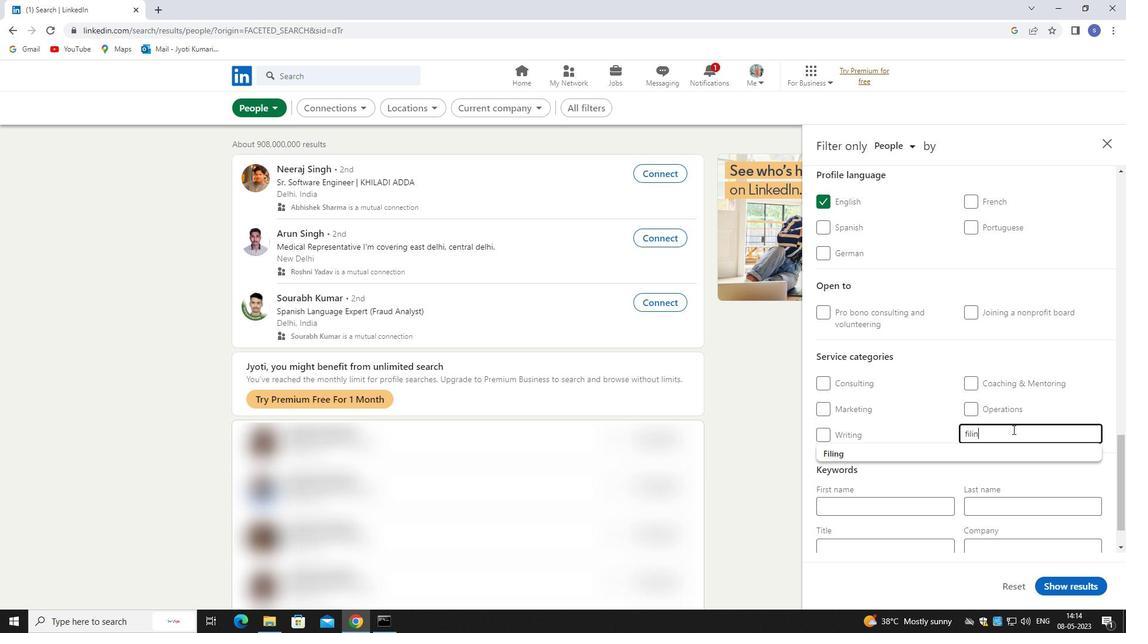 
Action: Mouse moved to (1013, 449)
Screenshot: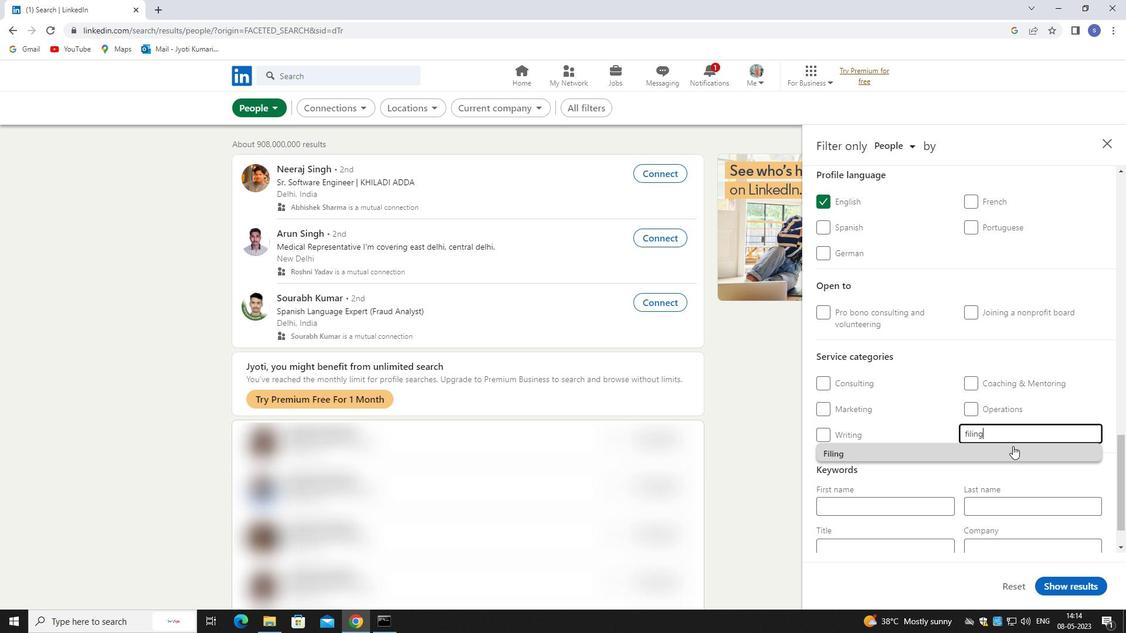
Action: Mouse pressed left at (1013, 449)
Screenshot: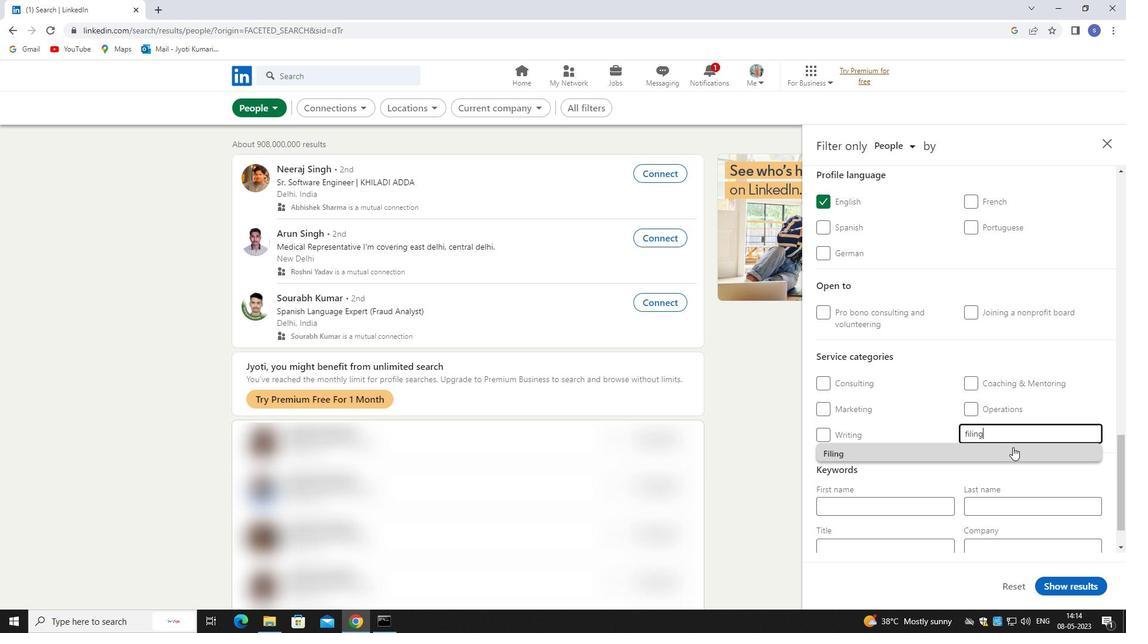 
Action: Mouse moved to (1008, 459)
Screenshot: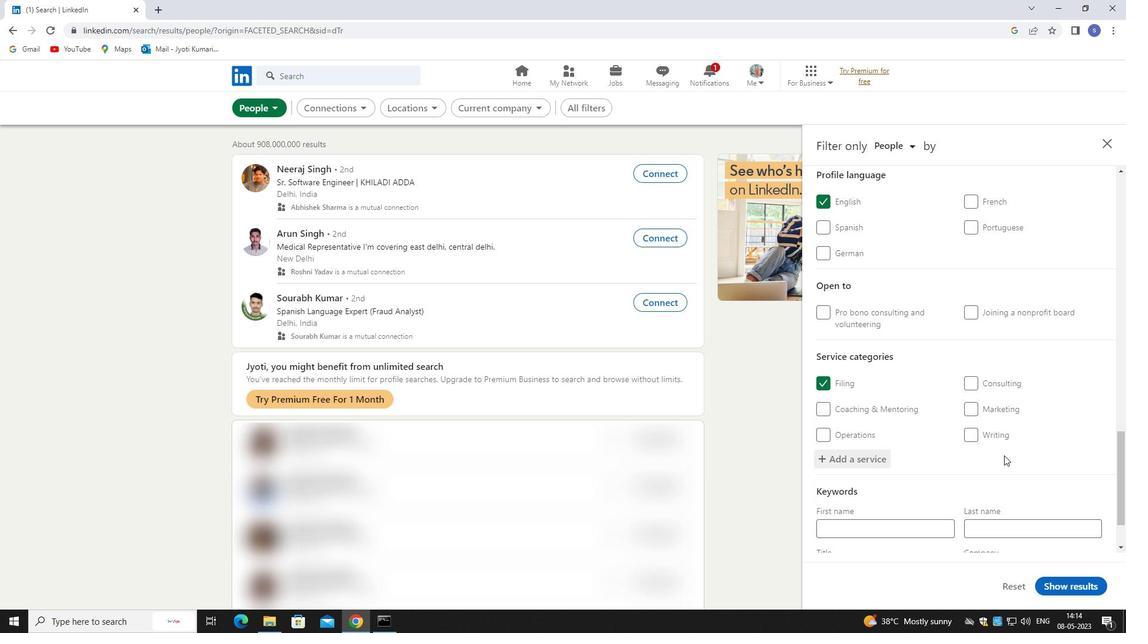 
Action: Mouse scrolled (1008, 458) with delta (0, 0)
Screenshot: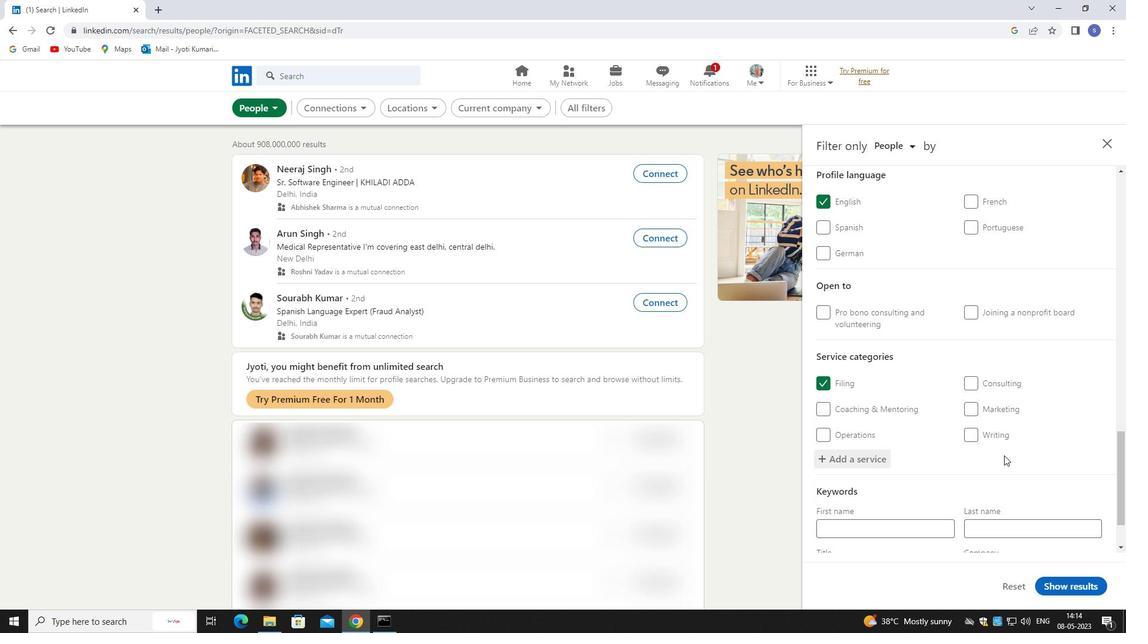 
Action: Mouse scrolled (1008, 458) with delta (0, 0)
Screenshot: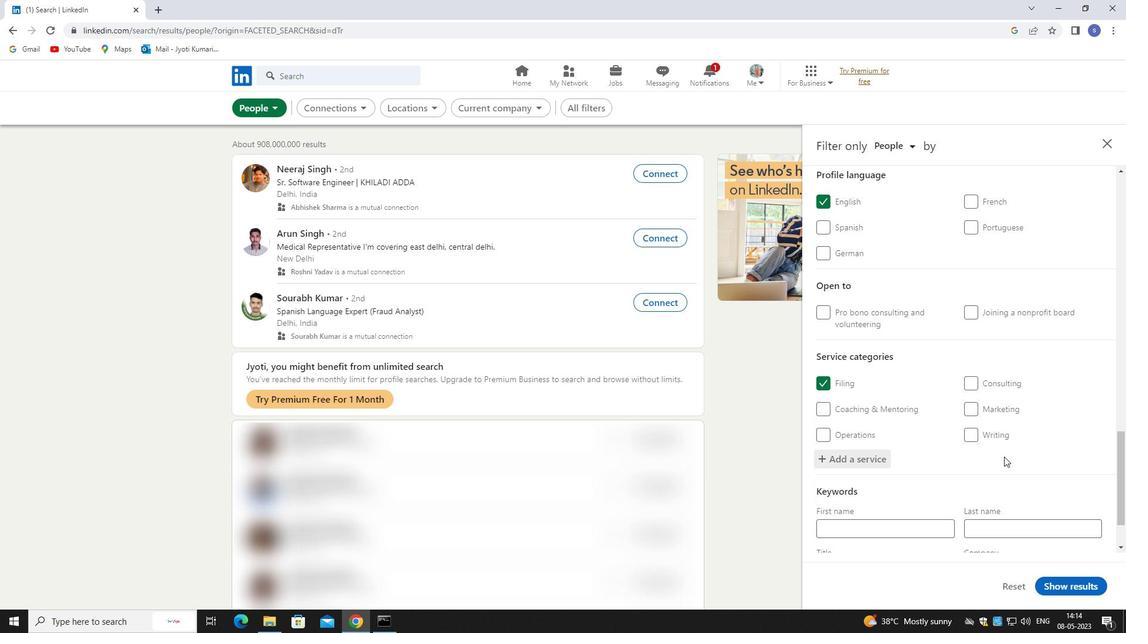 
Action: Mouse scrolled (1008, 458) with delta (0, 0)
Screenshot: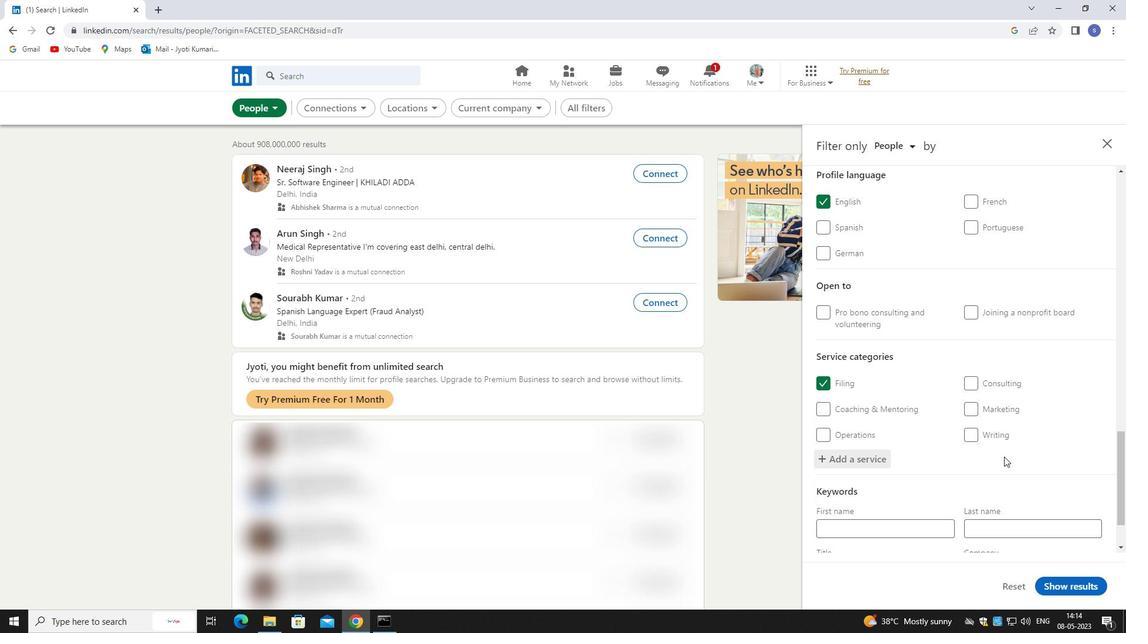 
Action: Mouse moved to (916, 493)
Screenshot: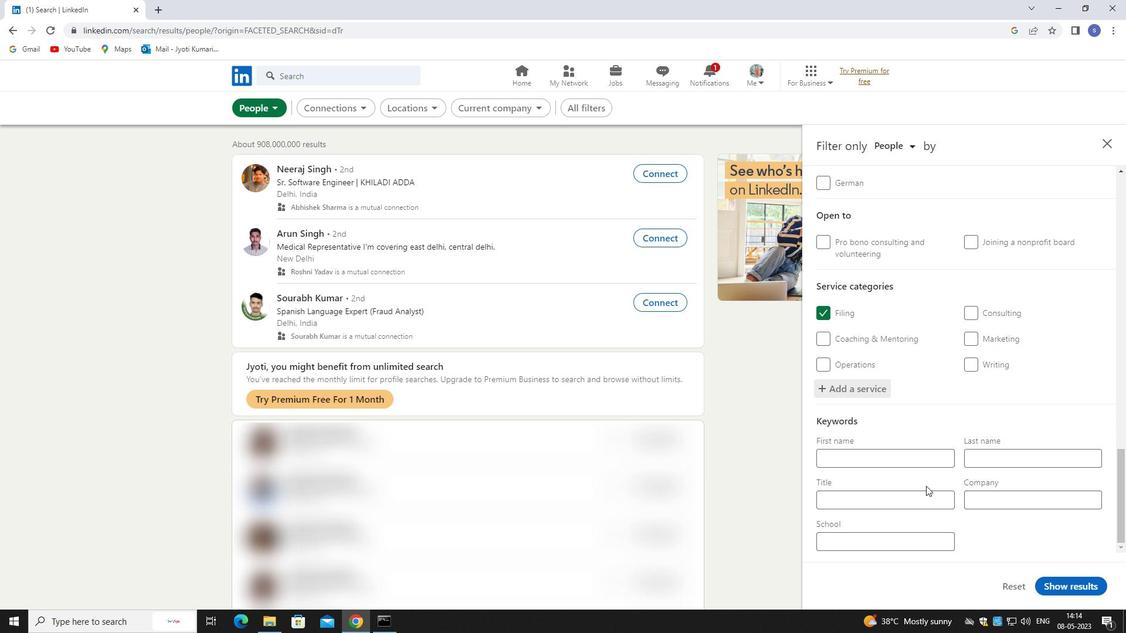 
Action: Mouse pressed left at (916, 493)
Screenshot: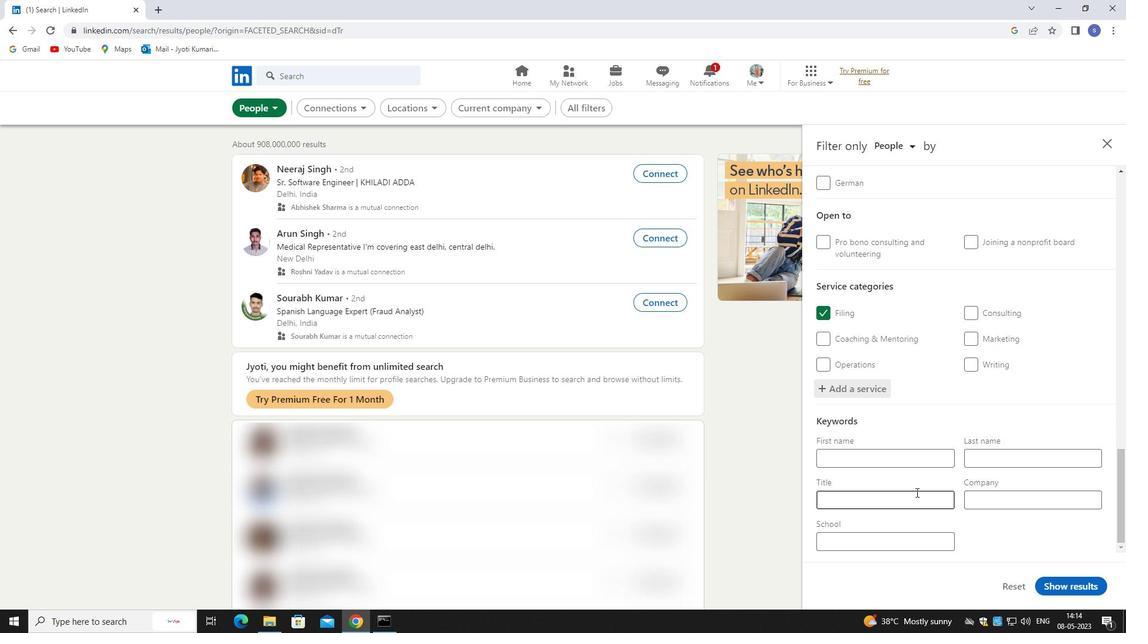 
Action: Mouse moved to (922, 492)
Screenshot: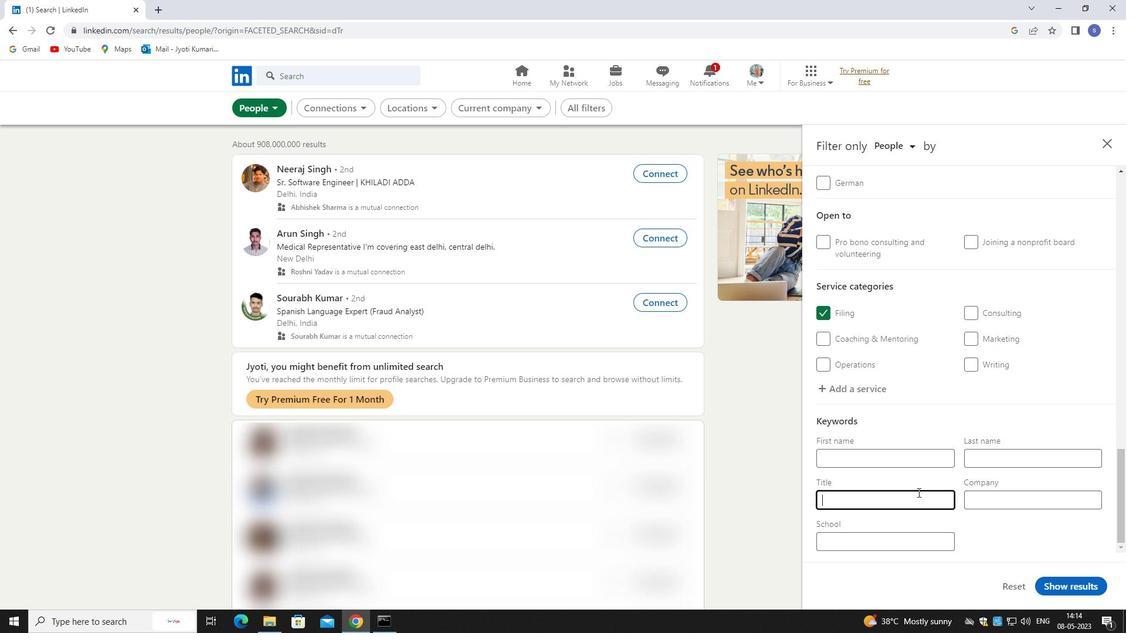 
Action: Key pressed <Key.shift>SCIENTIST
Screenshot: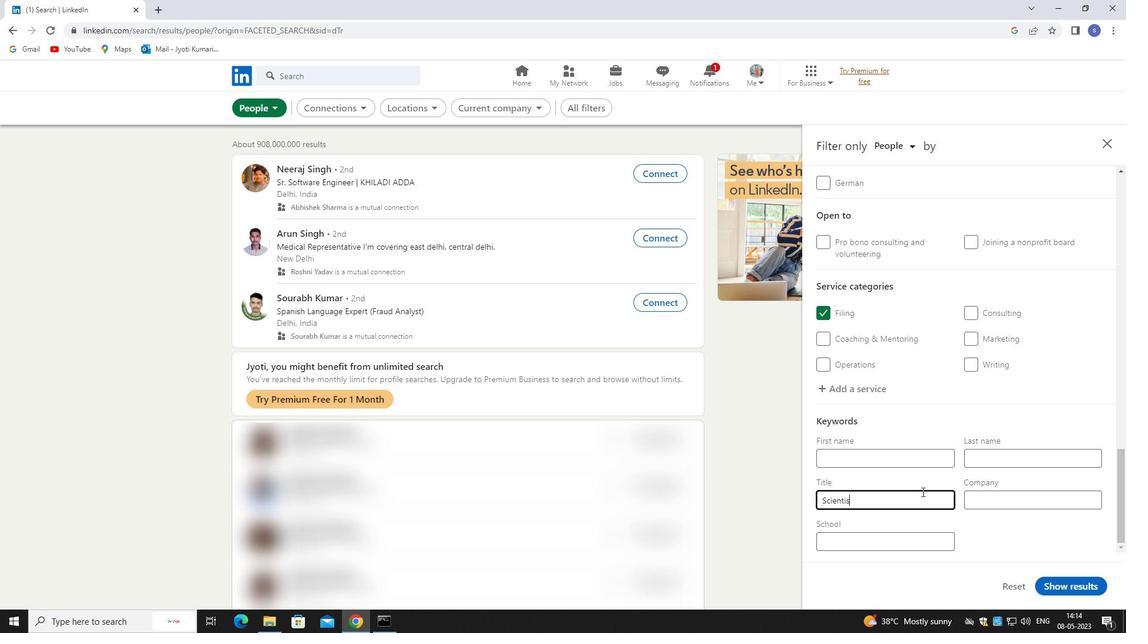 
Action: Mouse moved to (1067, 587)
Screenshot: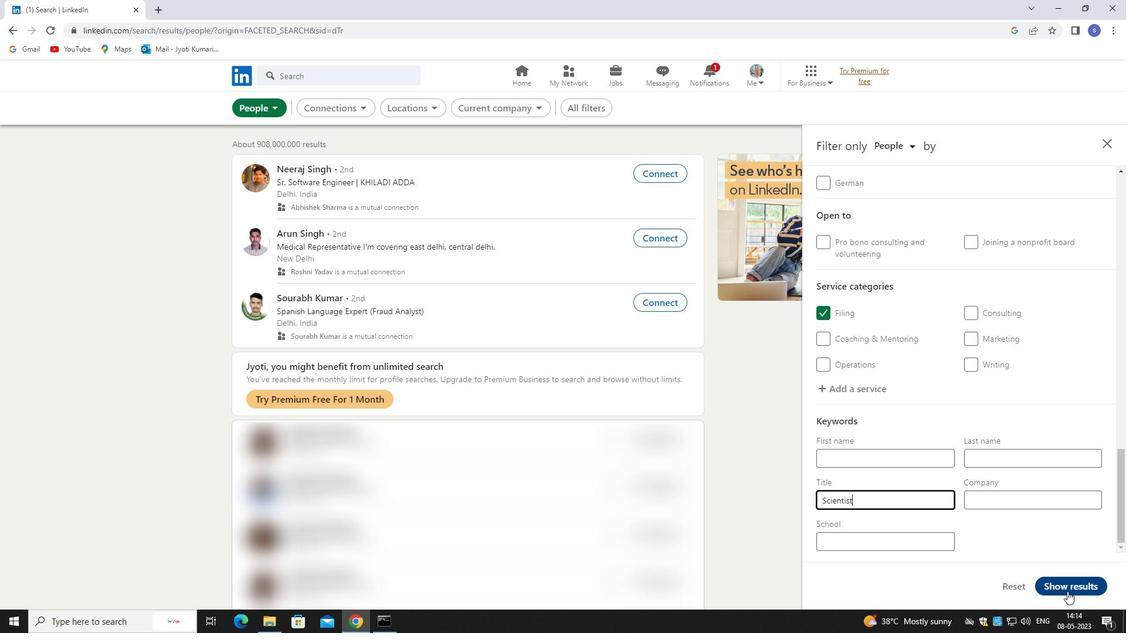 
Action: Mouse pressed left at (1067, 587)
Screenshot: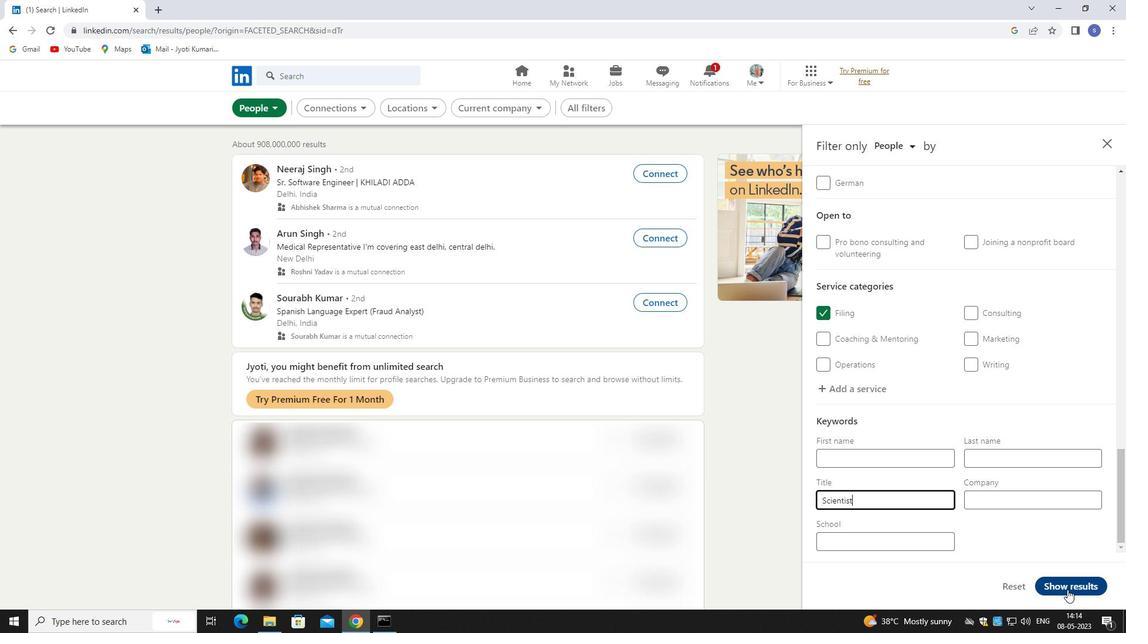 
Action: Mouse moved to (1057, 588)
Screenshot: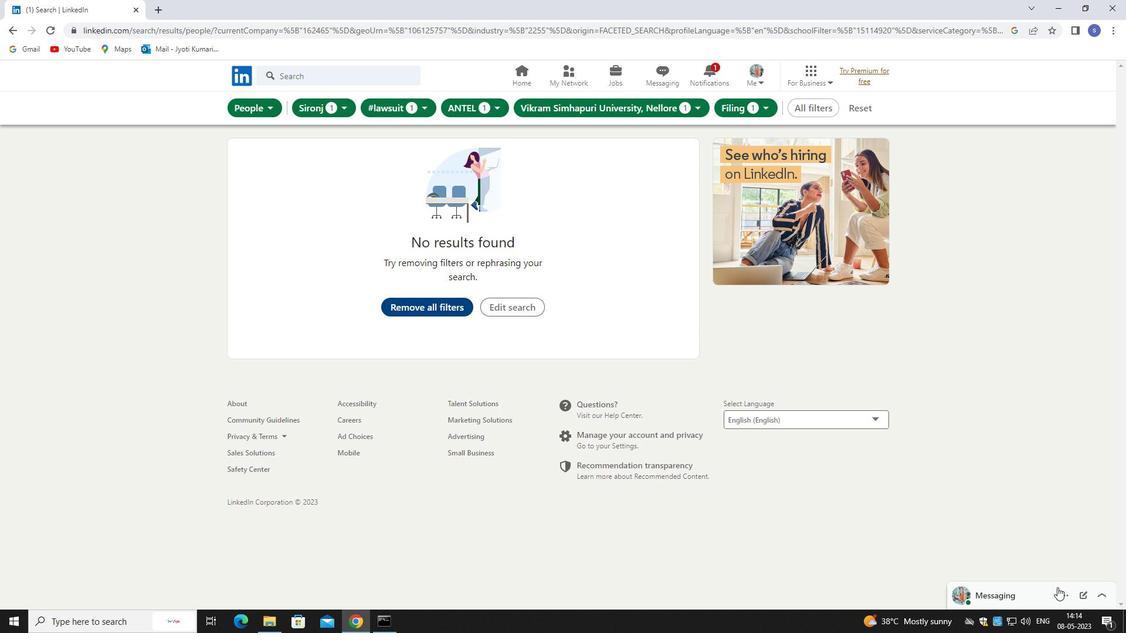 
